 Task: Open Card Intellectual Property Review in Board Sales Pipeline Management and Lead Generation to Workspace Business Writing and add a team member Softage.3@softage.net, a label Purple, a checklist Storytelling, an attachment from your google drive, a color Purple and finally, add a card description 'Plan and execute company team-building workshop' and a comment 'Let us approach this task with a sense of curiosity and a willingness to learn, recognizing that there may be new knowledge or skills to gain.'. Add a start date 'Jan 03, 1900' with a due date 'Jan 10, 1900'
Action: Mouse moved to (261, 171)
Screenshot: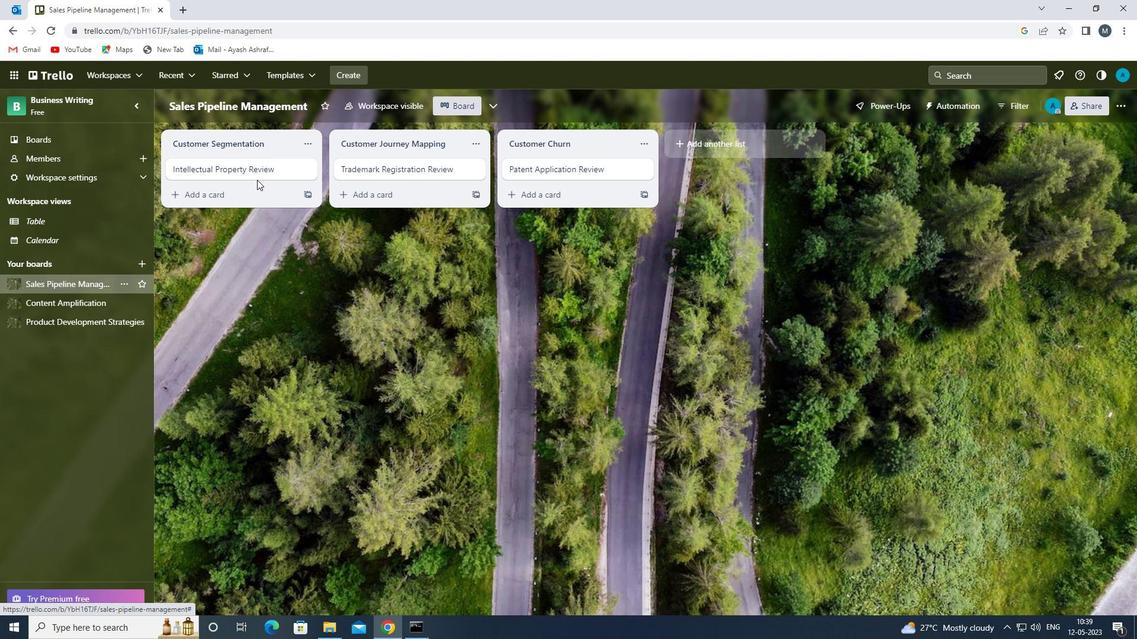 
Action: Mouse pressed left at (261, 171)
Screenshot: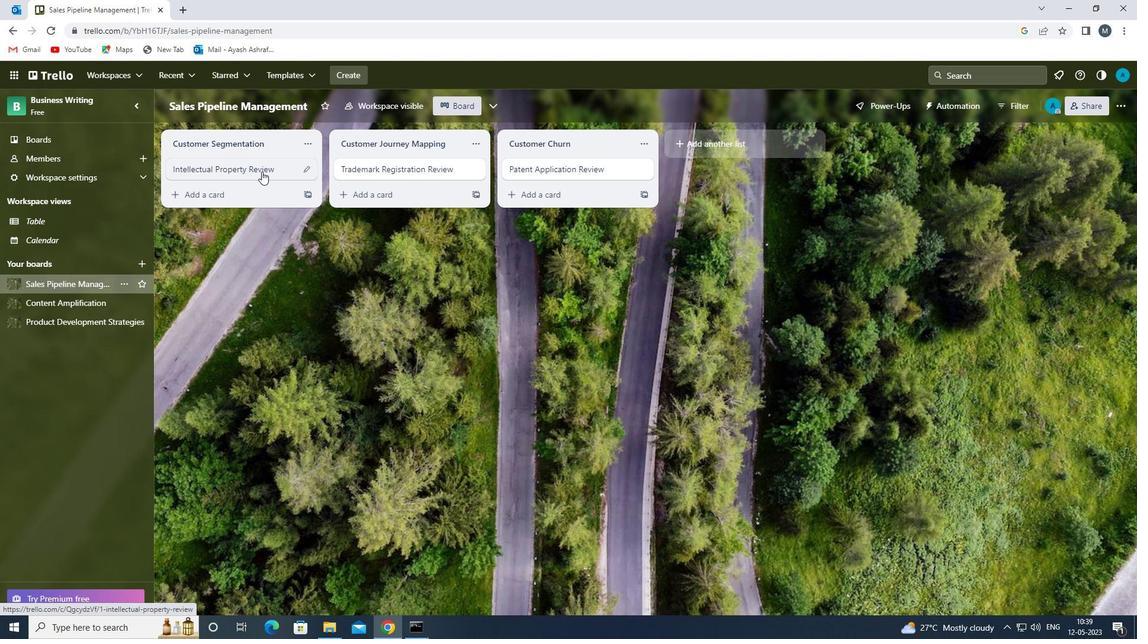 
Action: Mouse moved to (706, 173)
Screenshot: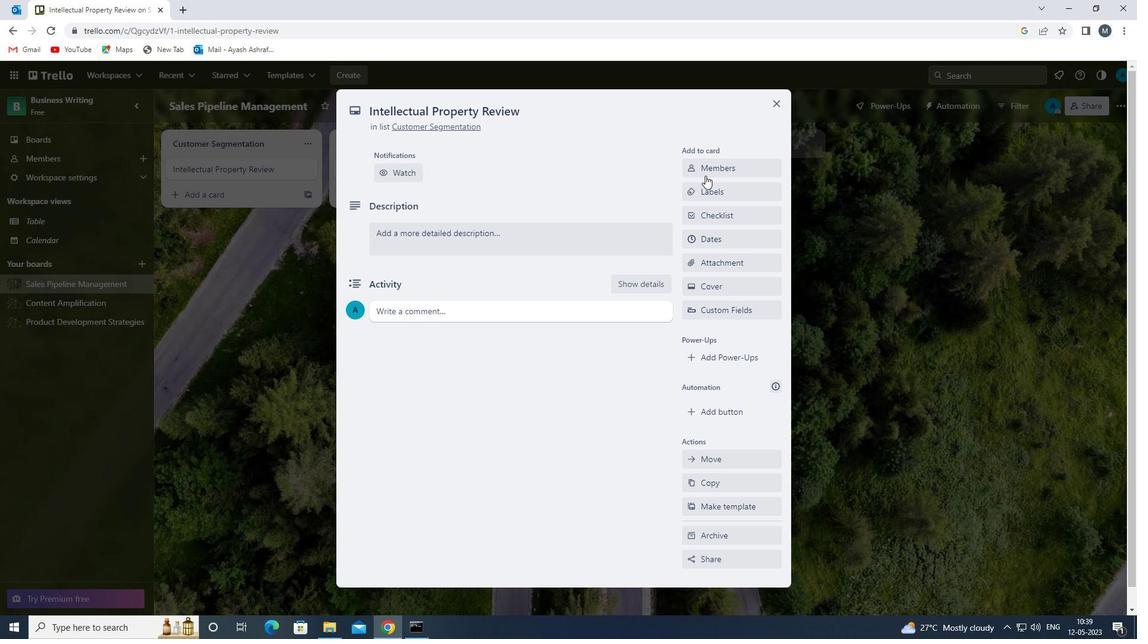 
Action: Mouse pressed left at (706, 173)
Screenshot: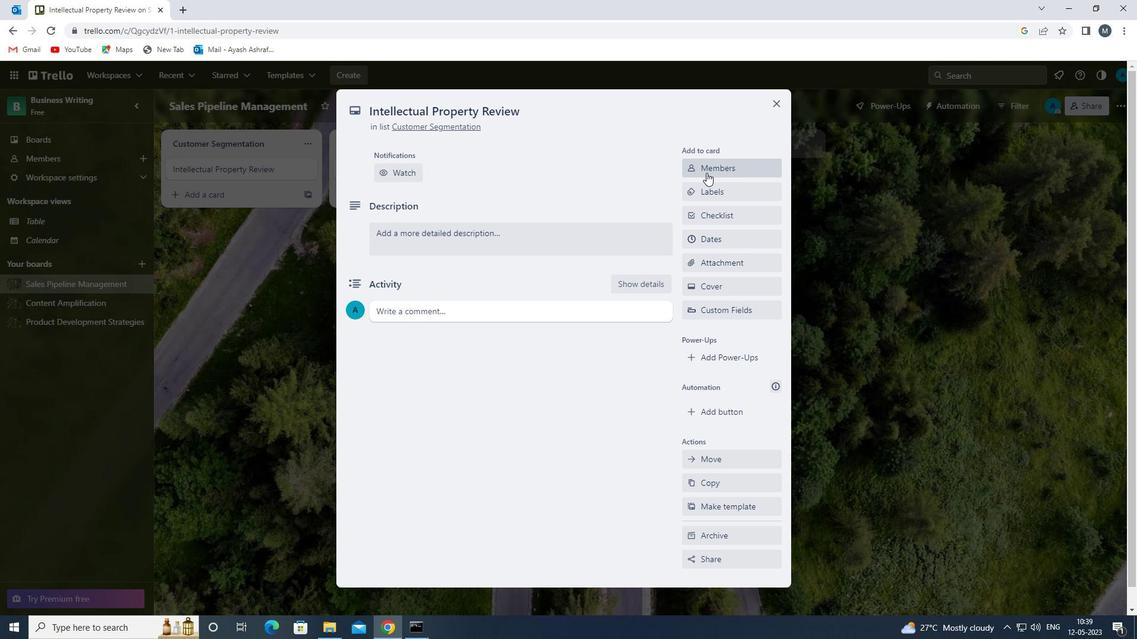 
Action: Mouse moved to (609, 190)
Screenshot: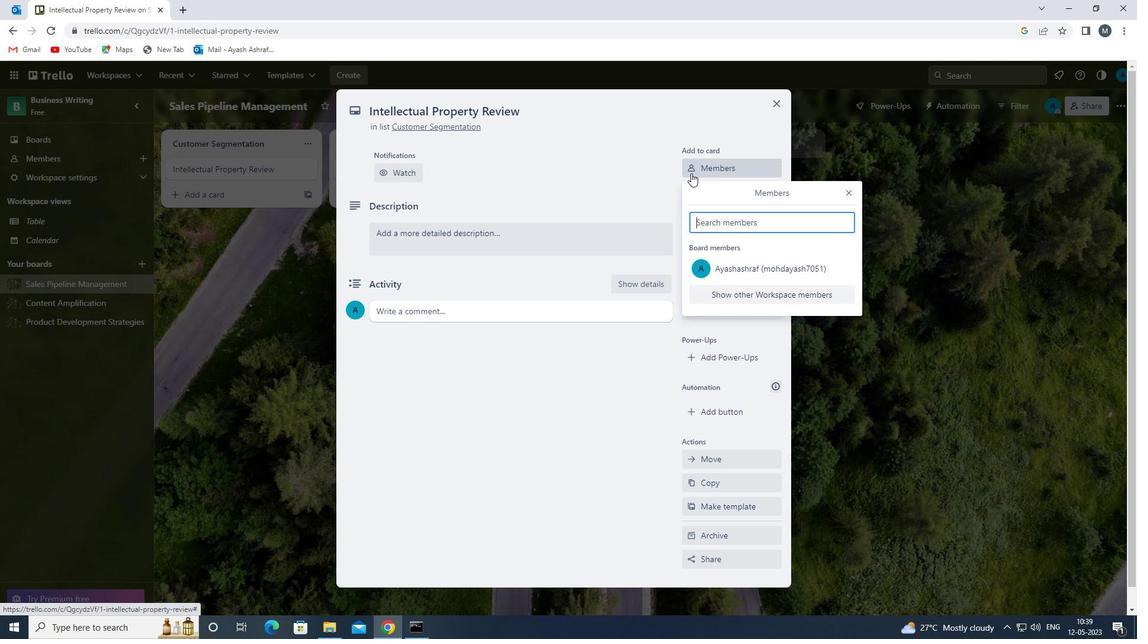 
Action: Key pressed s
Screenshot: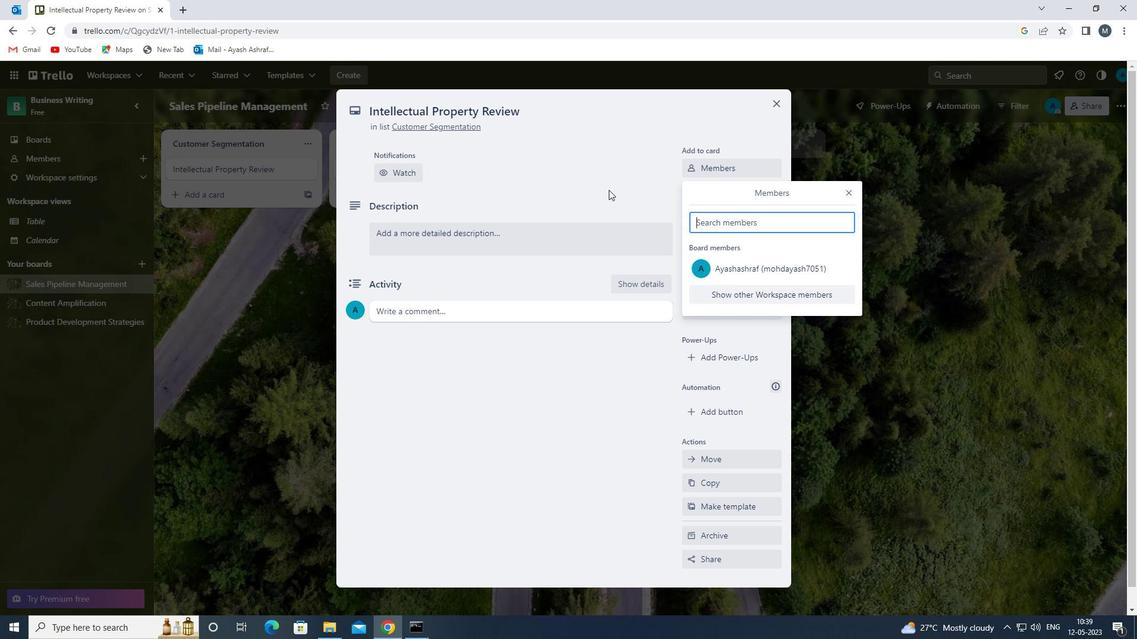 
Action: Mouse moved to (737, 381)
Screenshot: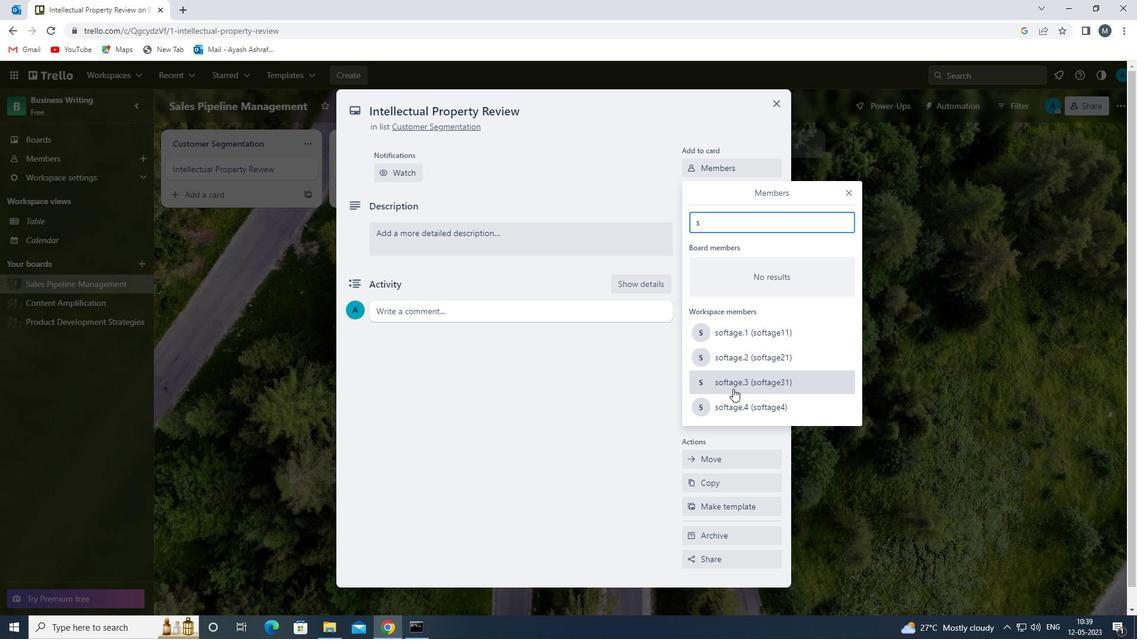 
Action: Mouse pressed left at (737, 381)
Screenshot: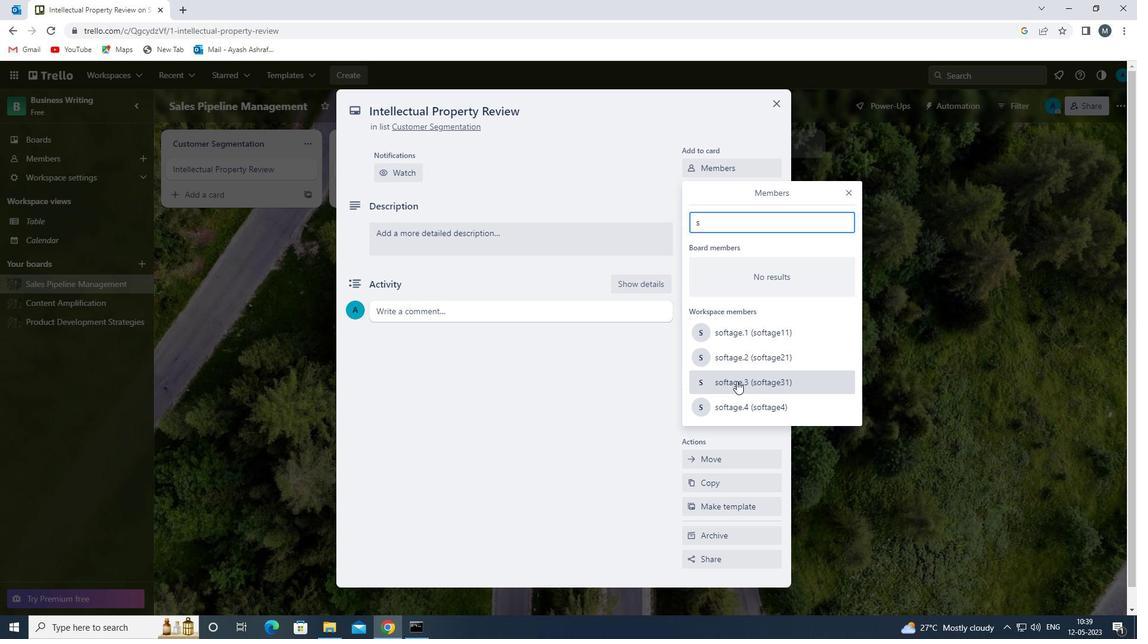 
Action: Mouse moved to (844, 185)
Screenshot: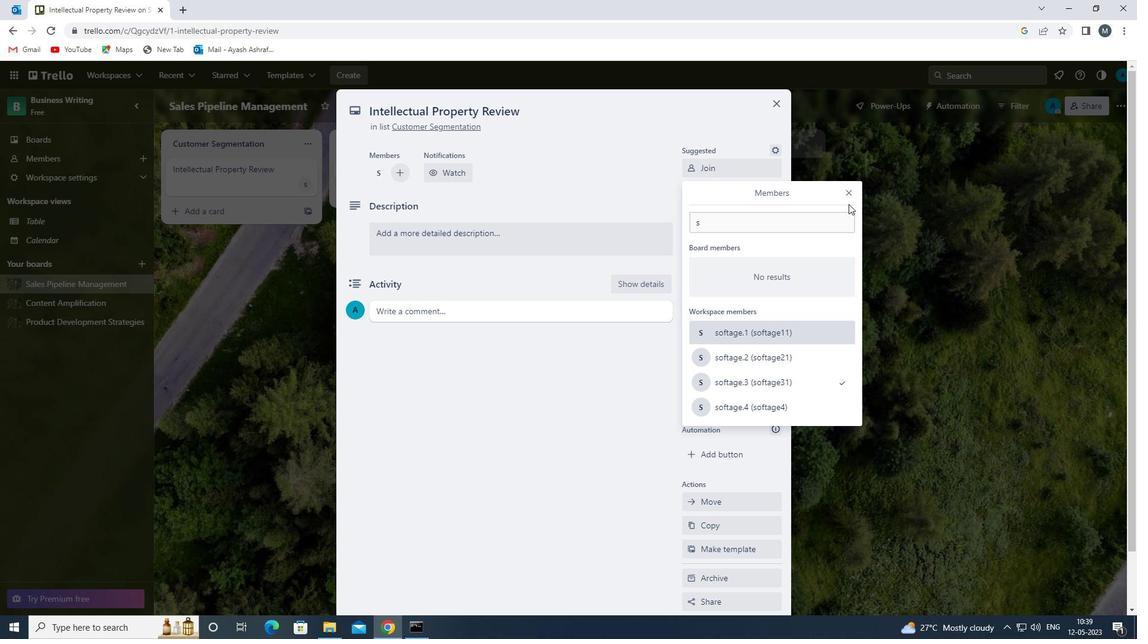
Action: Mouse pressed left at (844, 185)
Screenshot: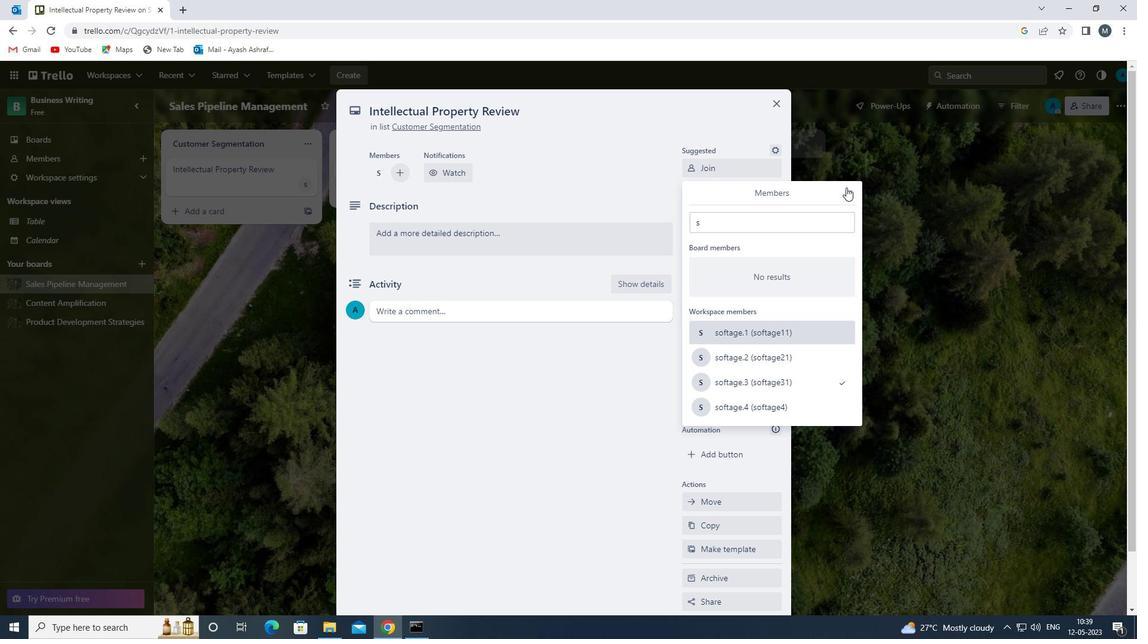 
Action: Mouse moved to (725, 230)
Screenshot: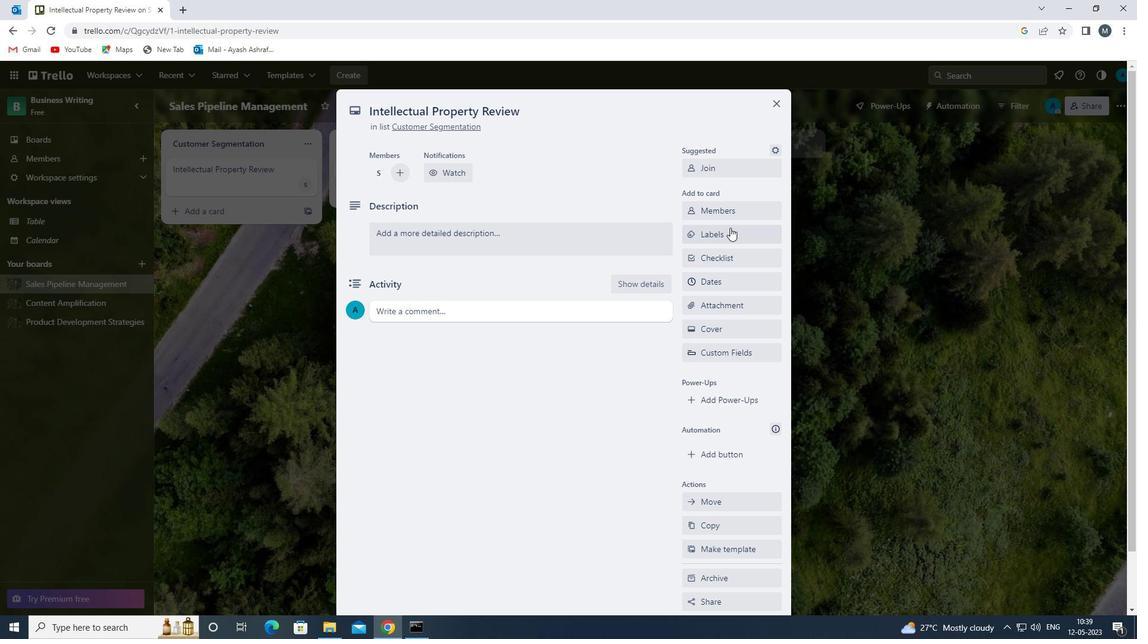 
Action: Mouse pressed left at (725, 230)
Screenshot: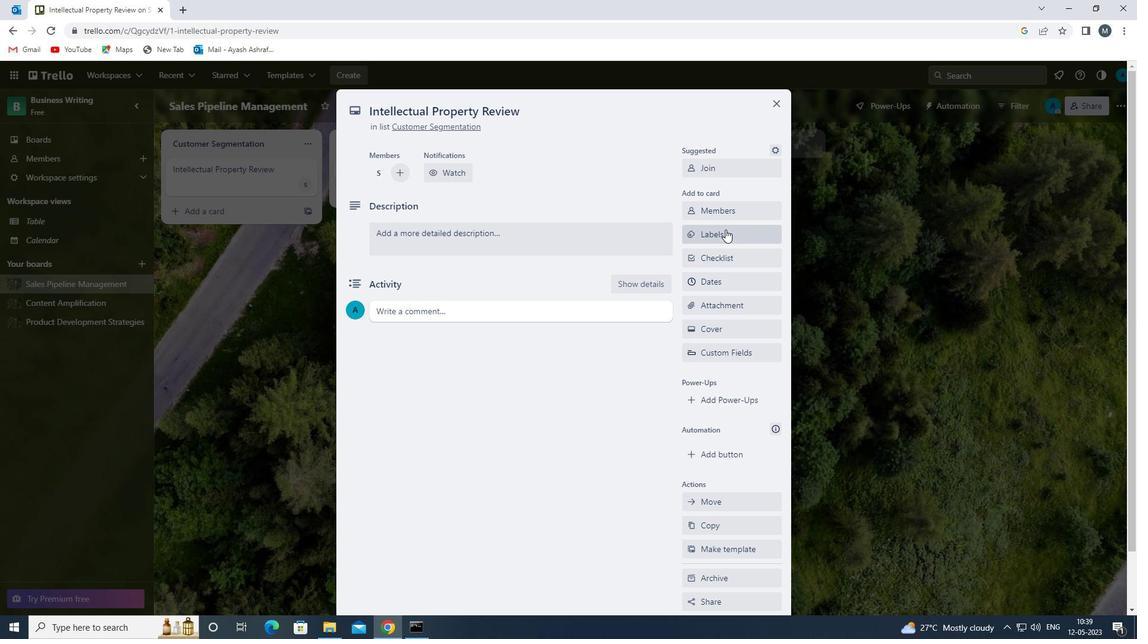 
Action: Mouse moved to (698, 418)
Screenshot: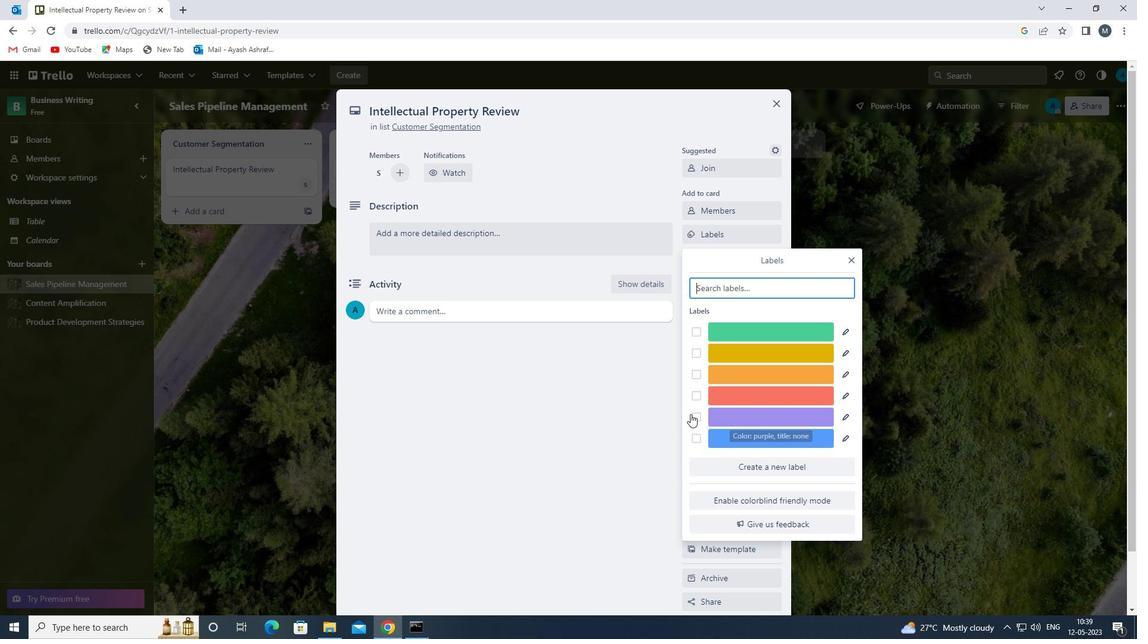 
Action: Mouse pressed left at (698, 418)
Screenshot: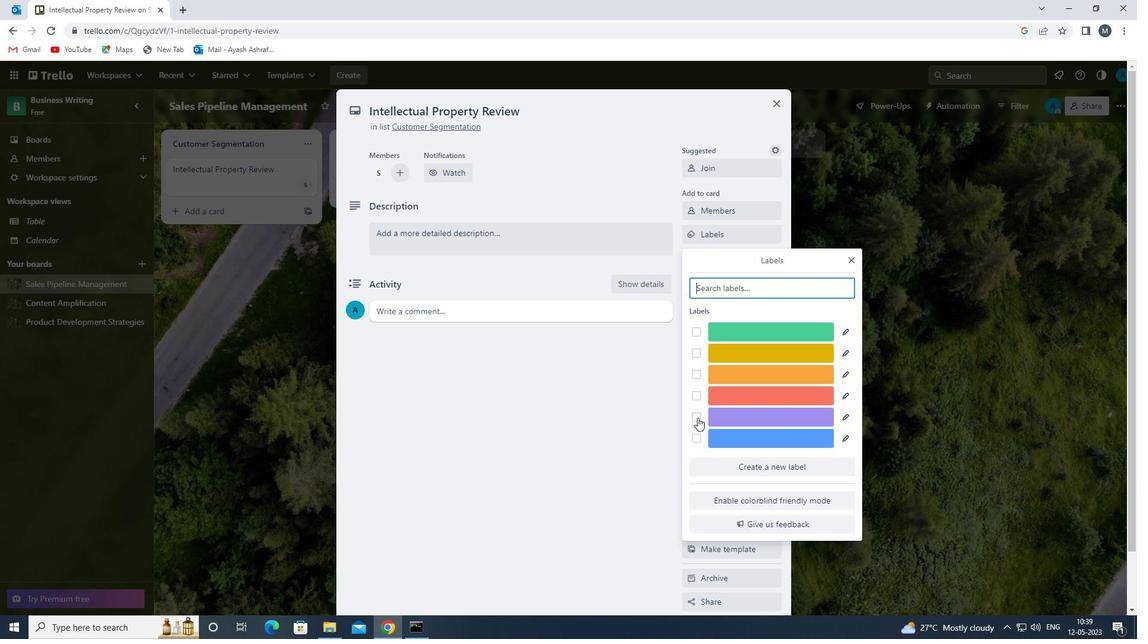 
Action: Mouse moved to (853, 263)
Screenshot: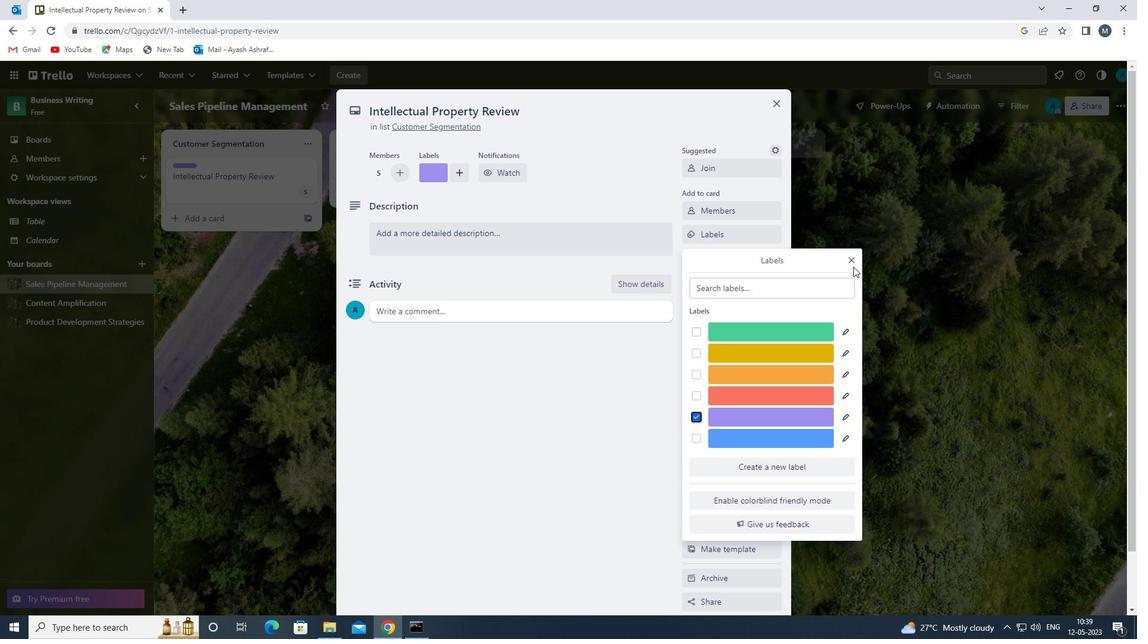 
Action: Mouse pressed left at (853, 263)
Screenshot: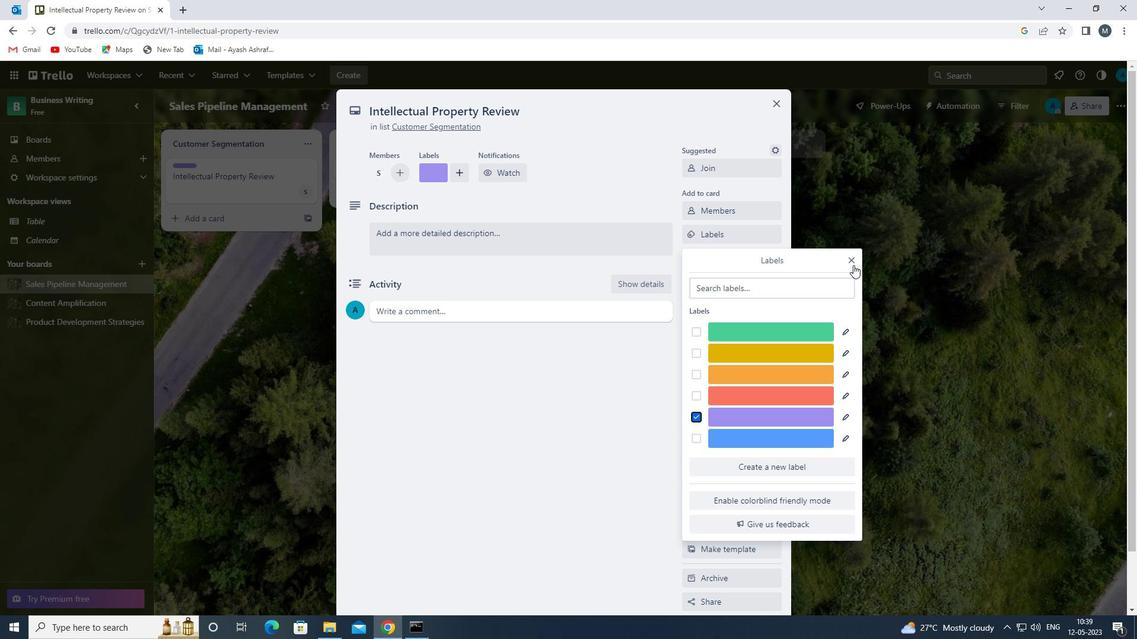 
Action: Mouse moved to (734, 254)
Screenshot: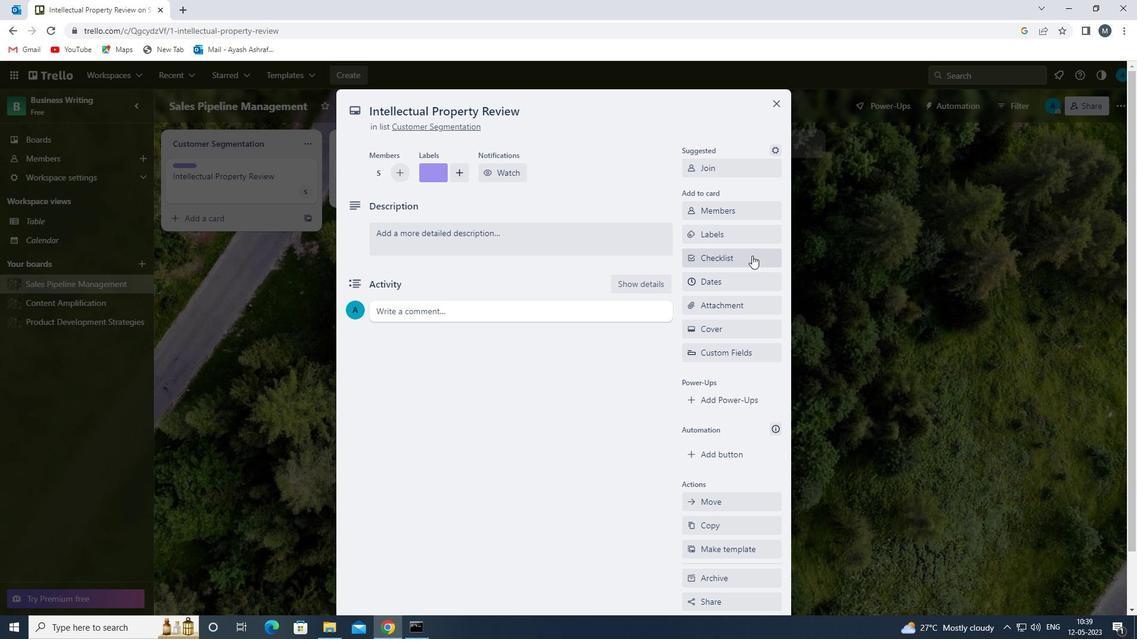 
Action: Mouse pressed left at (734, 254)
Screenshot: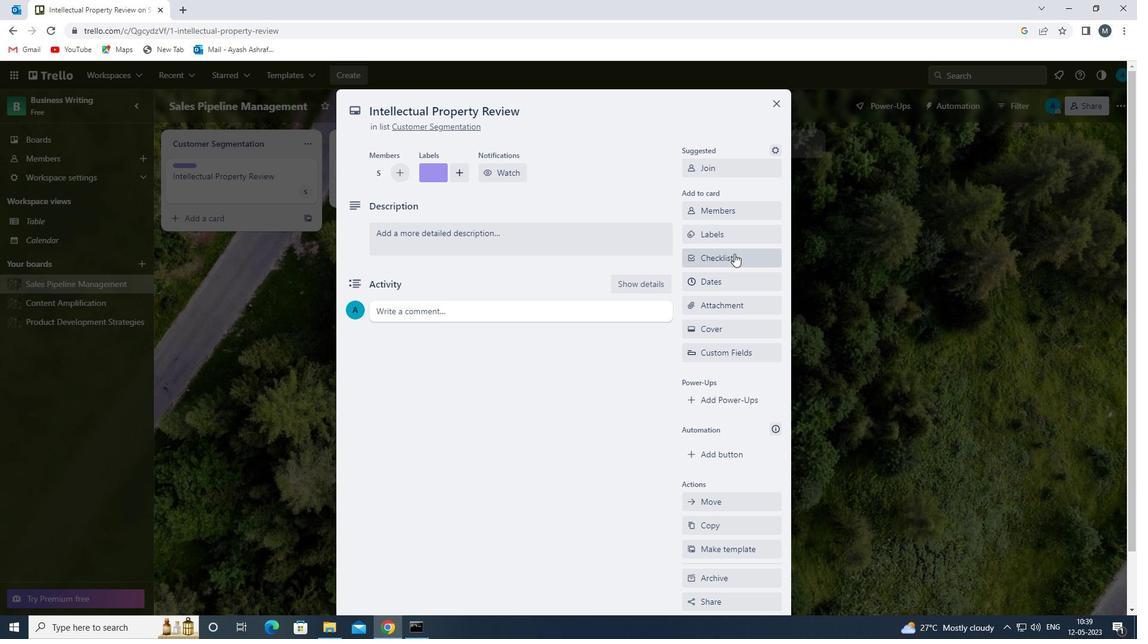 
Action: Mouse moved to (727, 334)
Screenshot: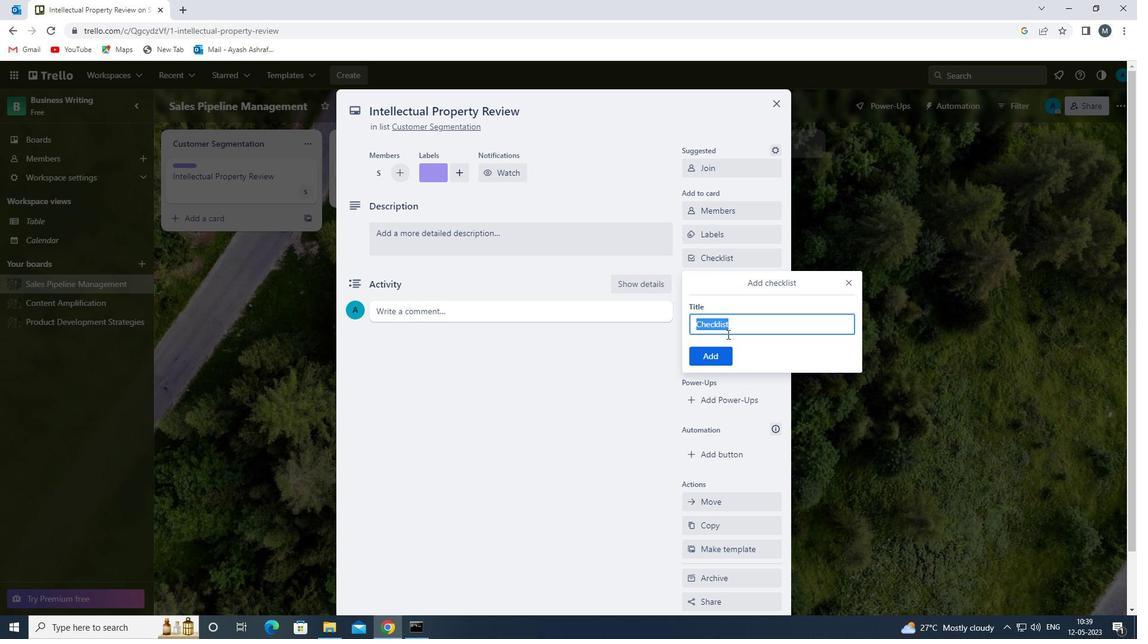 
Action: Key pressed <Key.shift>S
Screenshot: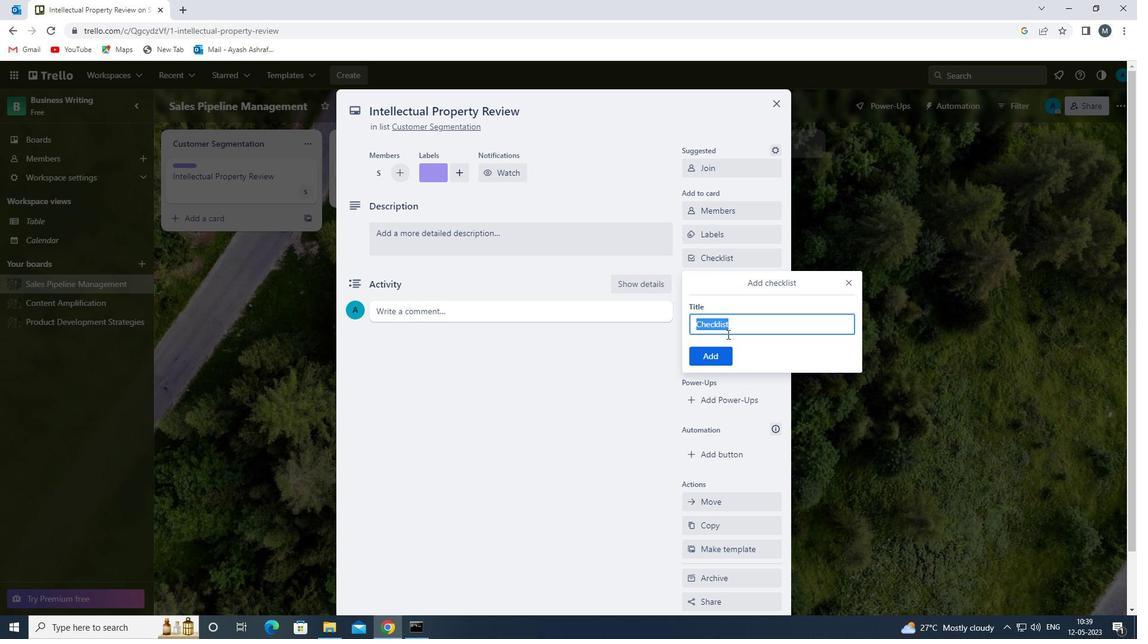 
Action: Mouse moved to (778, 357)
Screenshot: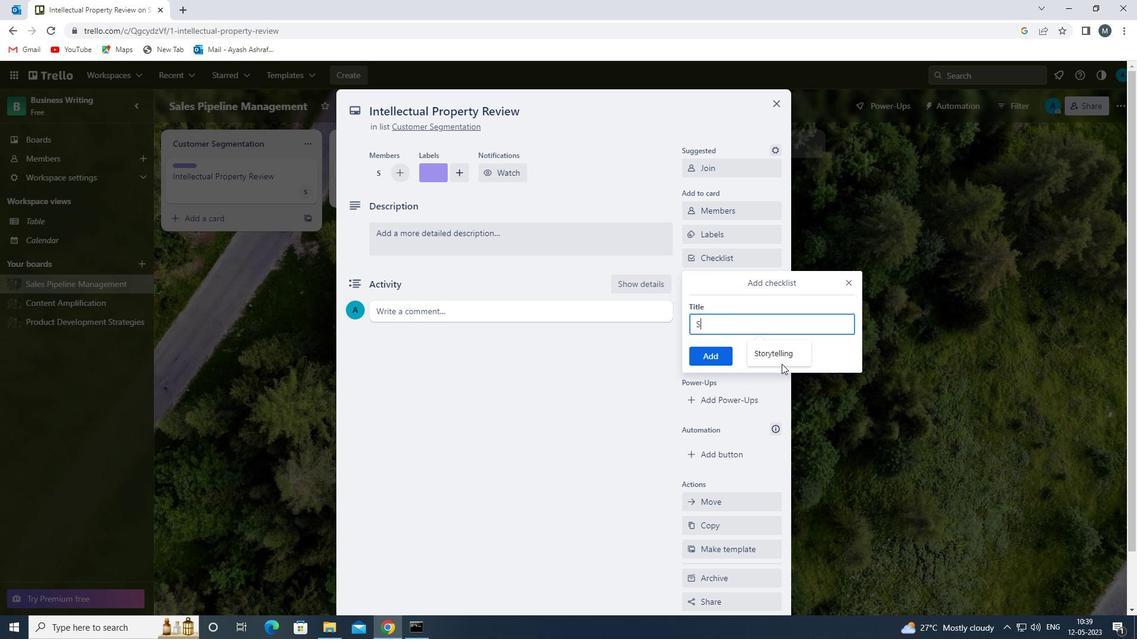 
Action: Mouse pressed left at (778, 357)
Screenshot: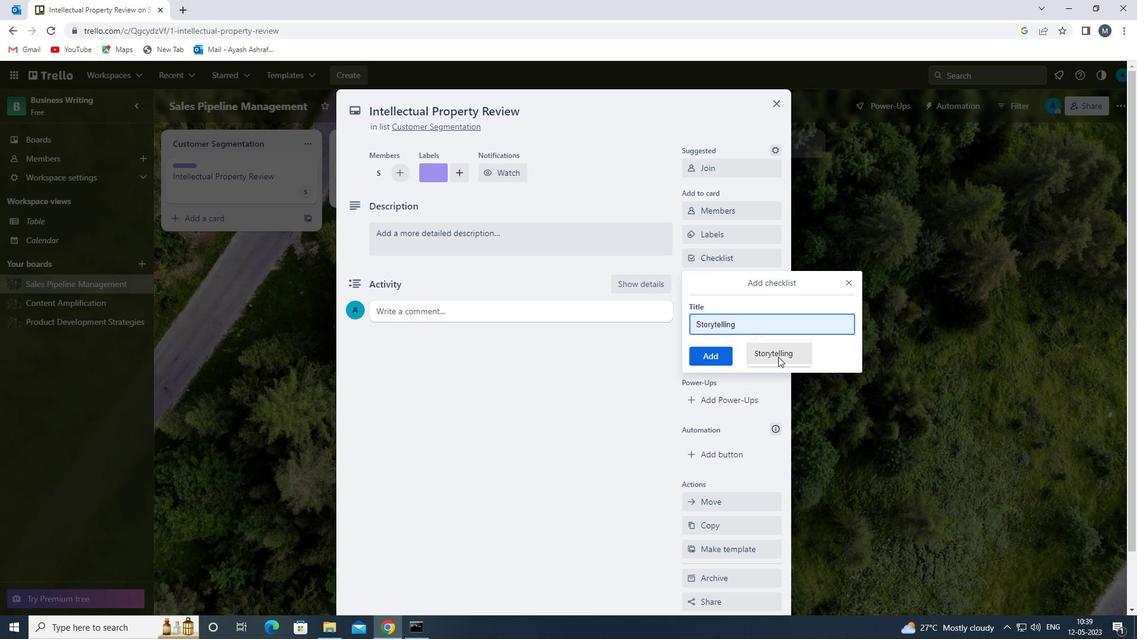 
Action: Mouse moved to (709, 359)
Screenshot: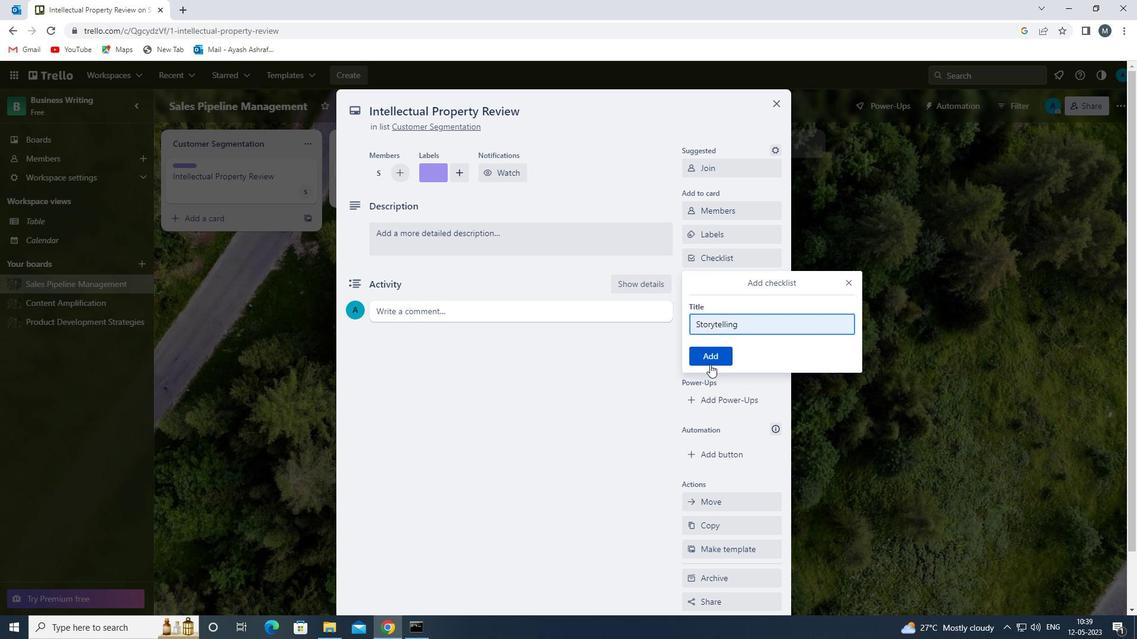 
Action: Mouse pressed left at (709, 359)
Screenshot: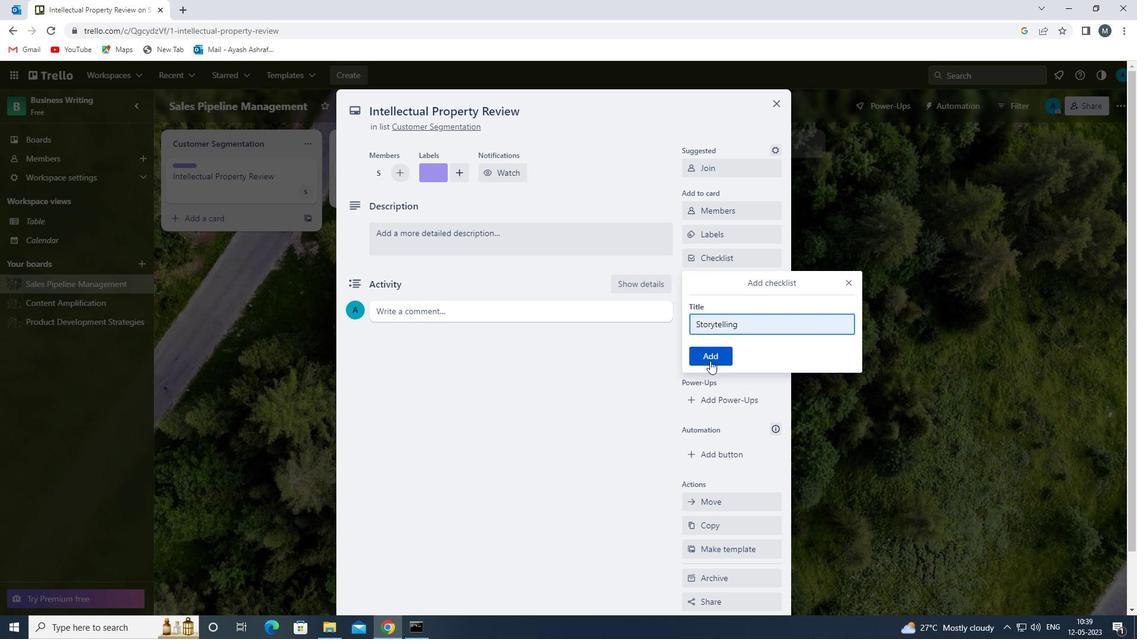 
Action: Mouse moved to (722, 308)
Screenshot: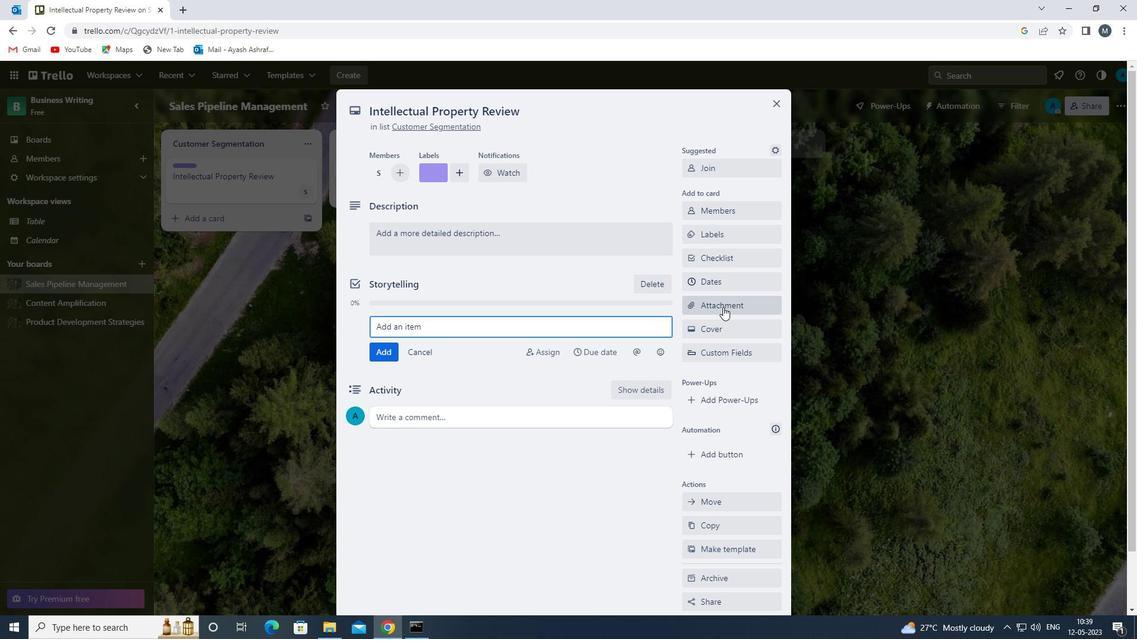
Action: Mouse pressed left at (722, 308)
Screenshot: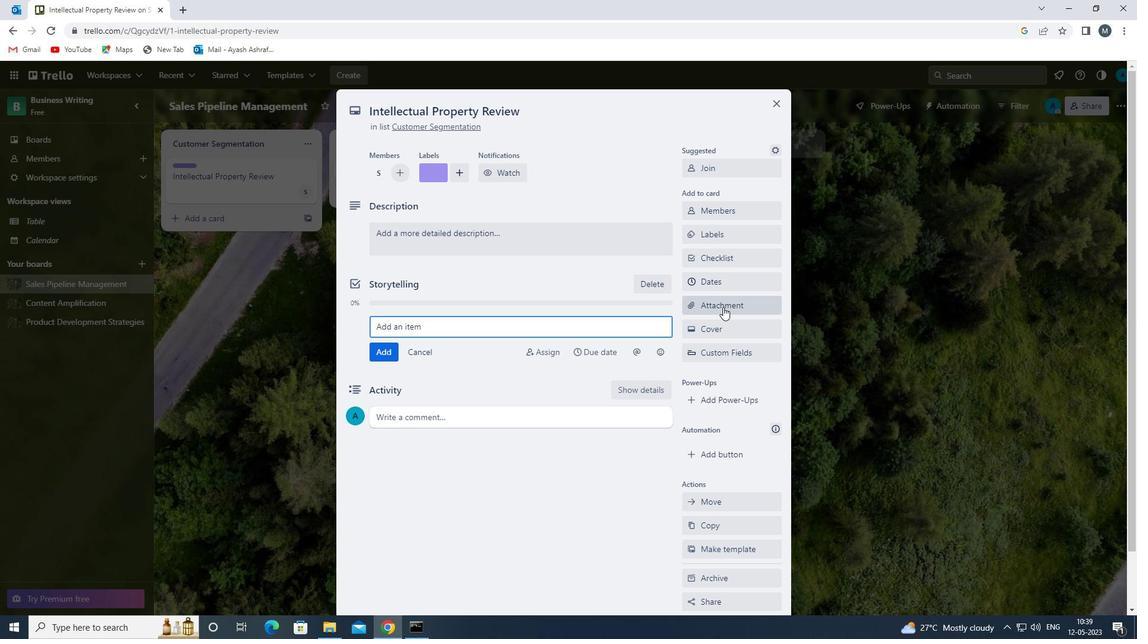 
Action: Mouse moved to (729, 391)
Screenshot: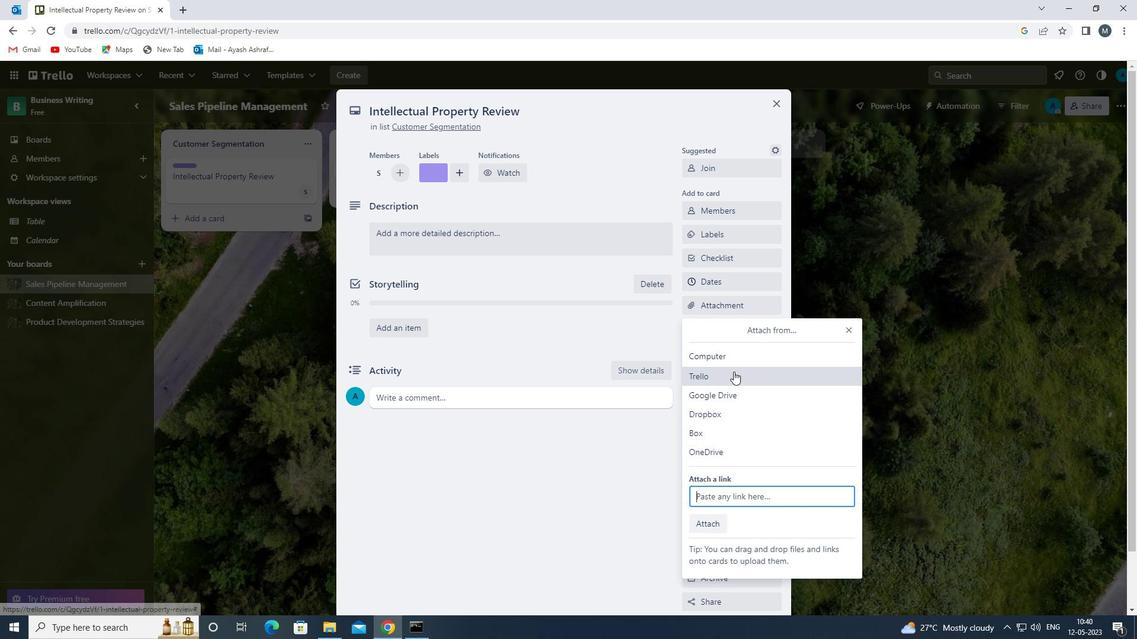
Action: Mouse pressed left at (729, 391)
Screenshot: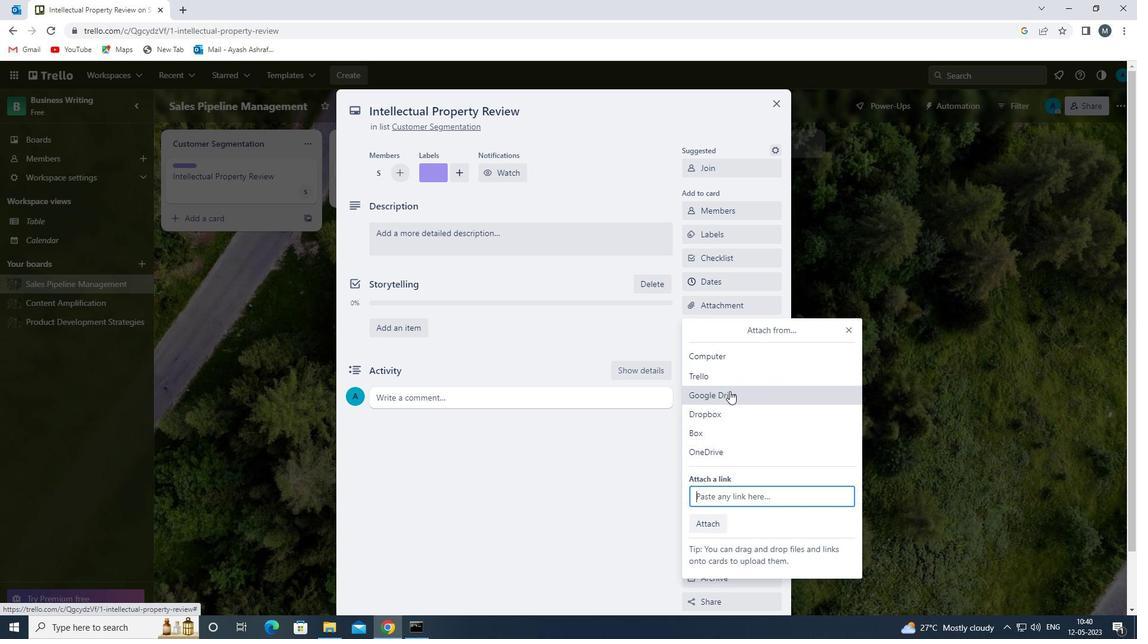 
Action: Mouse moved to (363, 310)
Screenshot: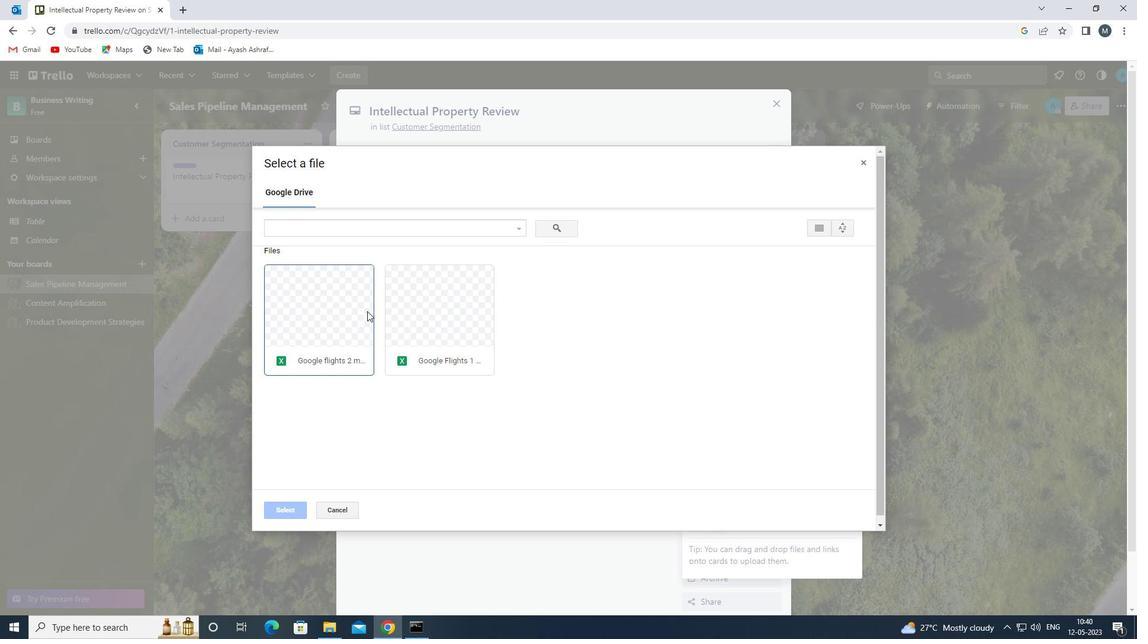 
Action: Mouse pressed left at (363, 310)
Screenshot: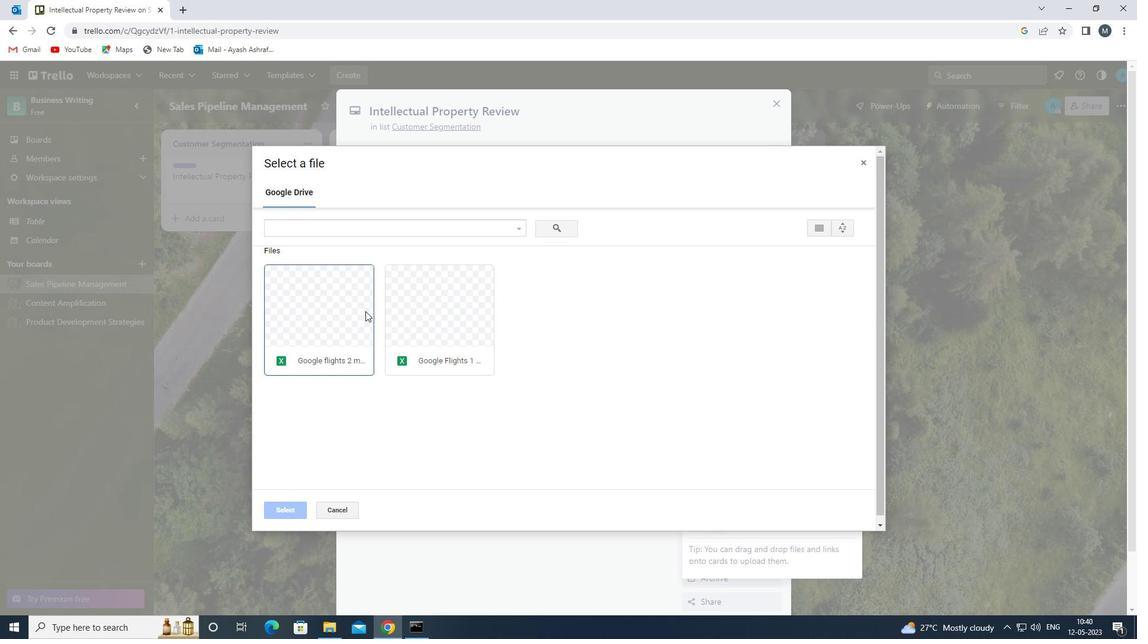 
Action: Mouse moved to (296, 515)
Screenshot: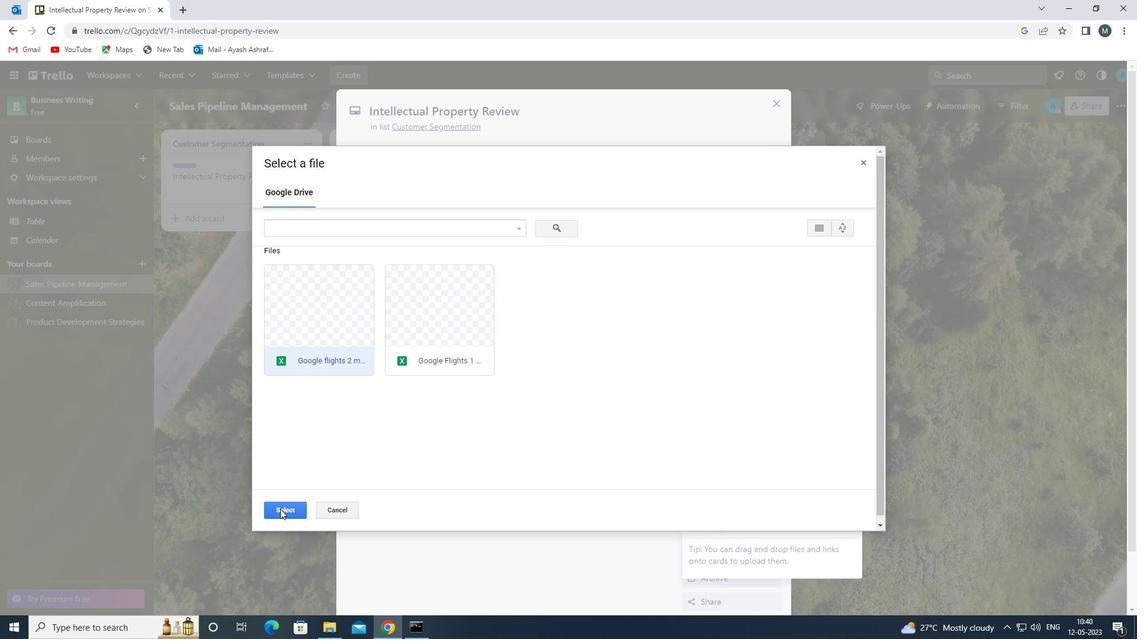 
Action: Mouse pressed left at (296, 515)
Screenshot: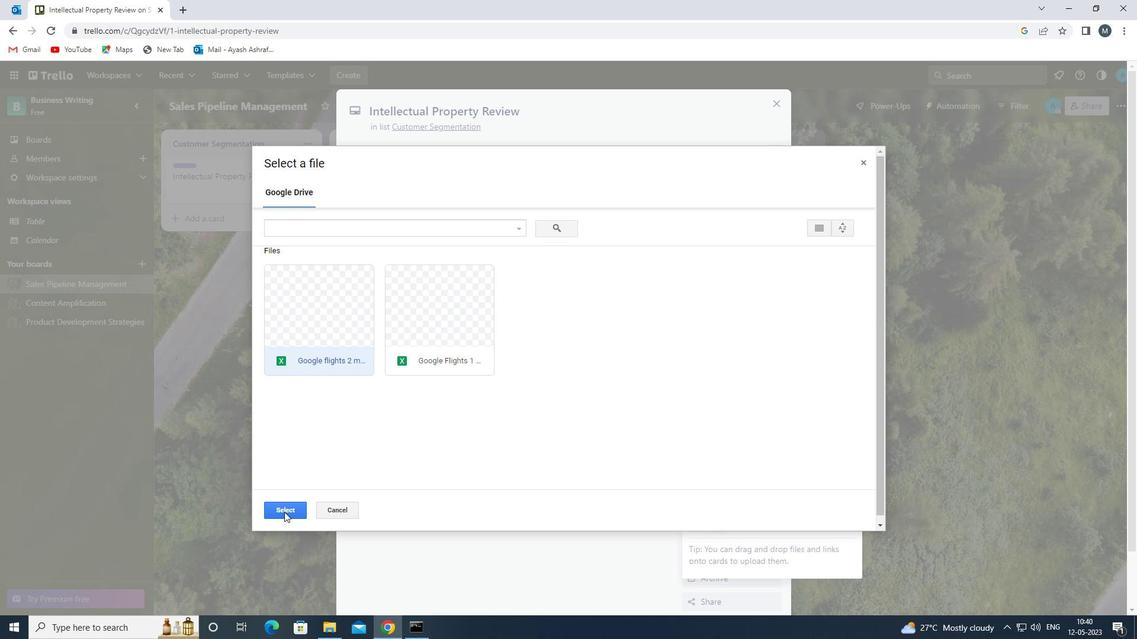 
Action: Mouse moved to (722, 329)
Screenshot: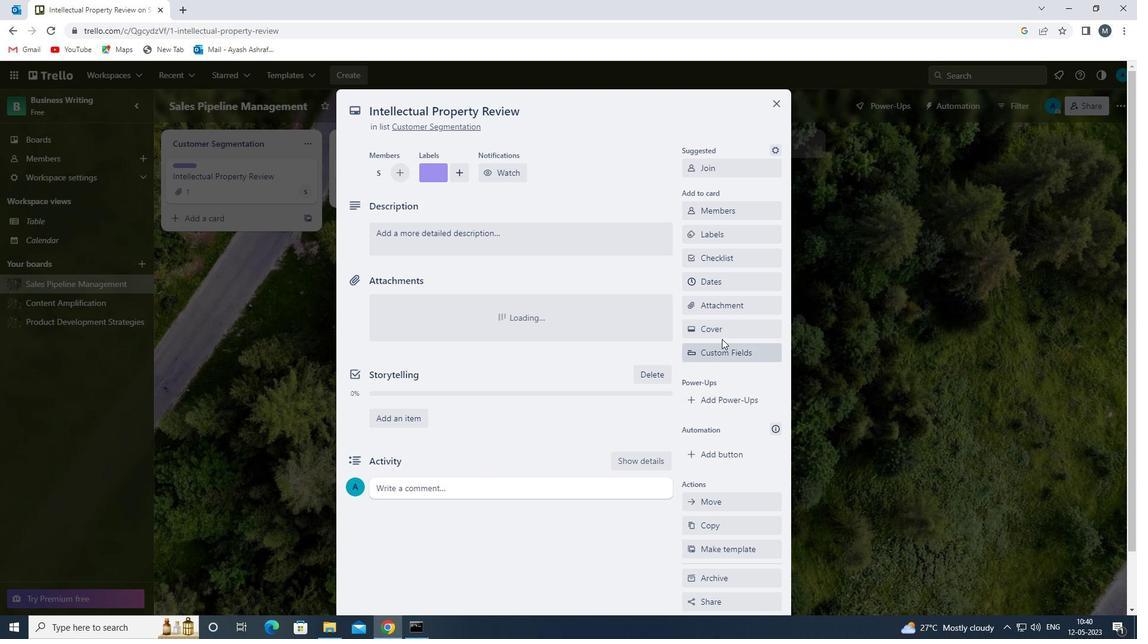 
Action: Mouse pressed left at (722, 329)
Screenshot: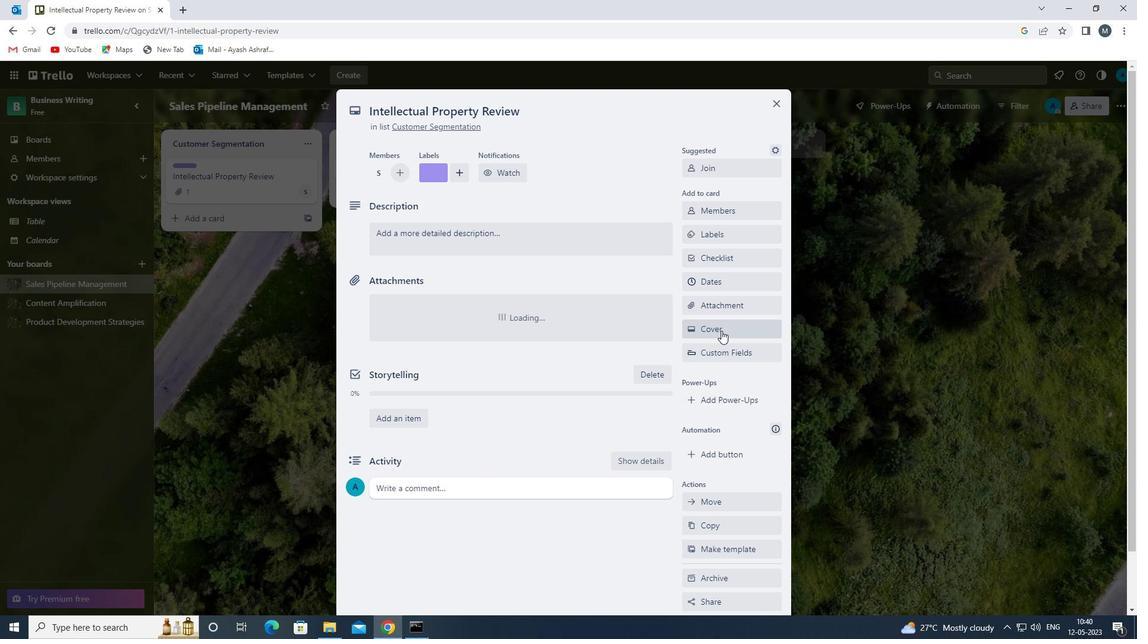 
Action: Mouse moved to (834, 379)
Screenshot: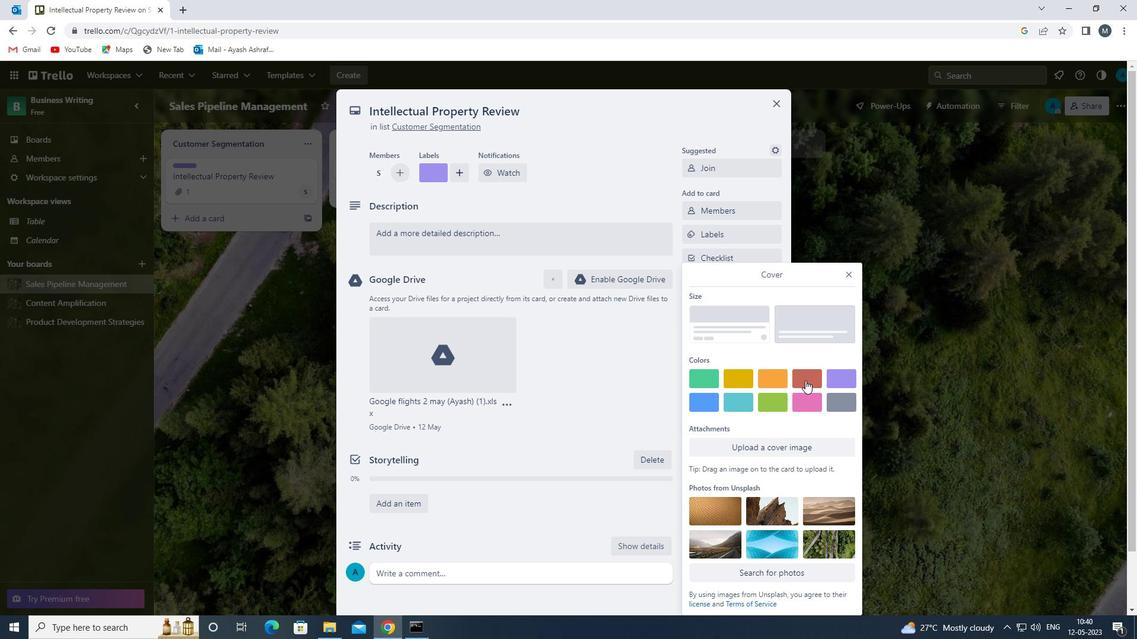 
Action: Mouse pressed left at (834, 379)
Screenshot: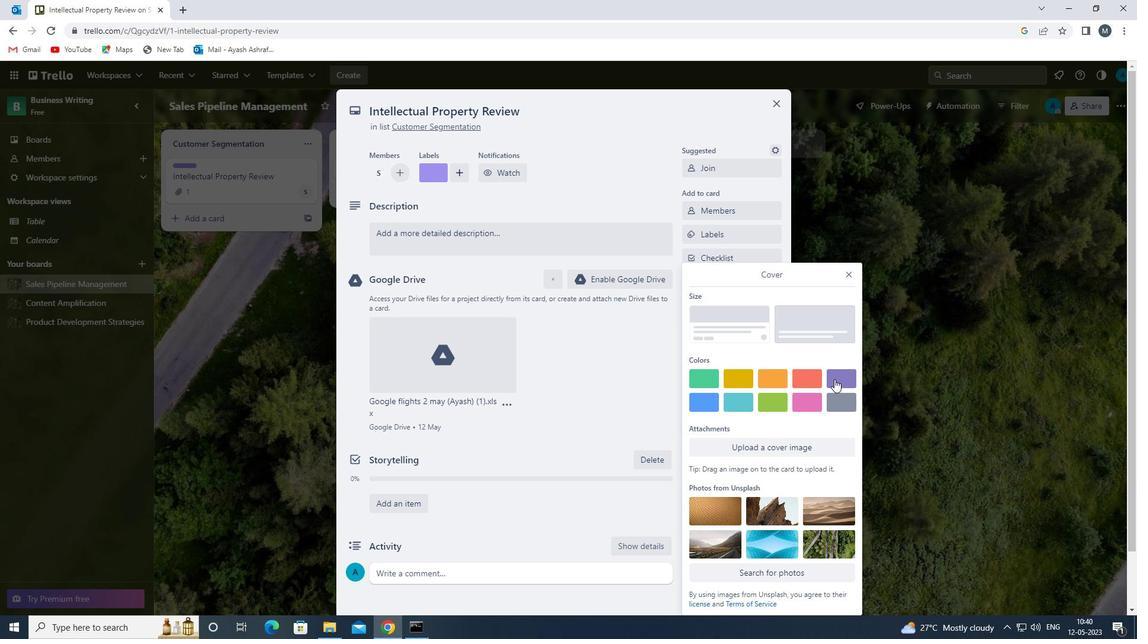 
Action: Mouse moved to (848, 252)
Screenshot: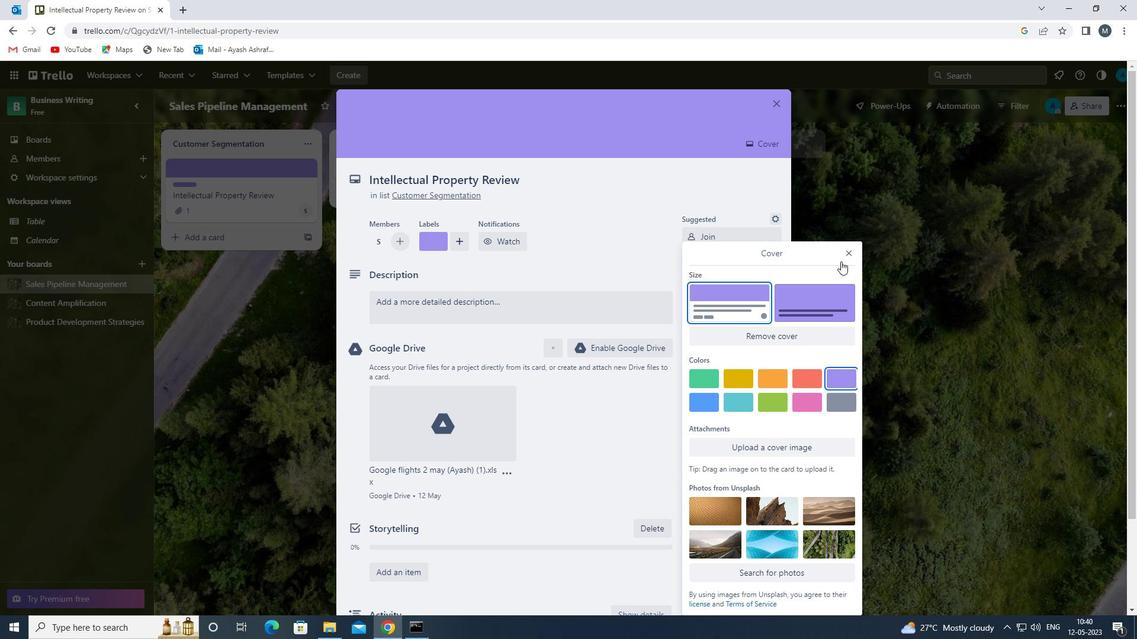 
Action: Mouse pressed left at (848, 252)
Screenshot: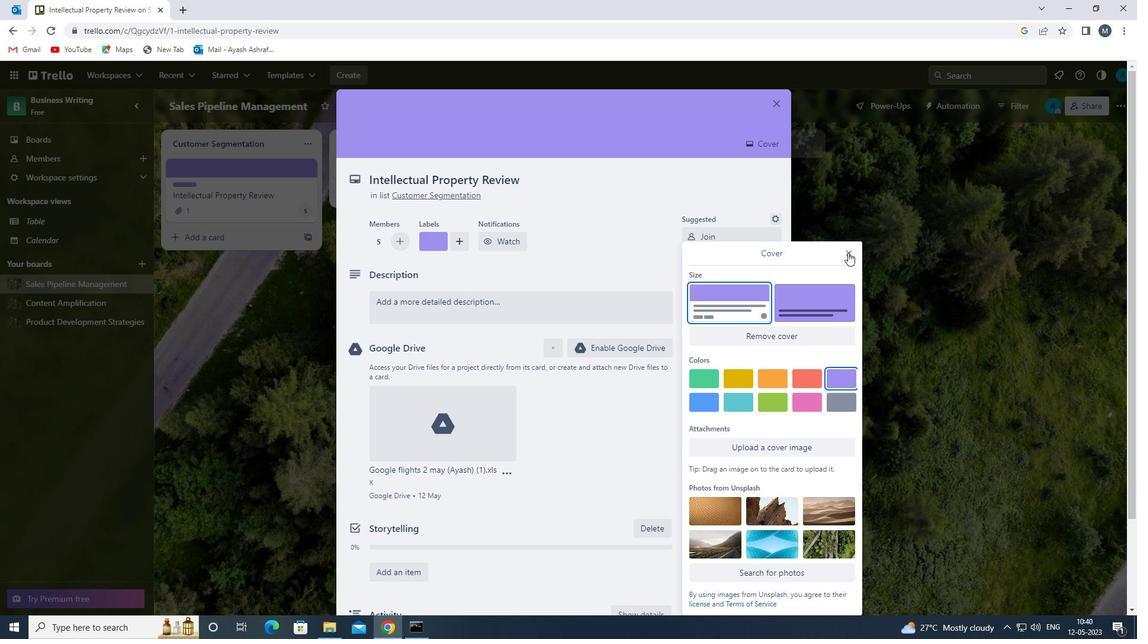 
Action: Mouse moved to (465, 302)
Screenshot: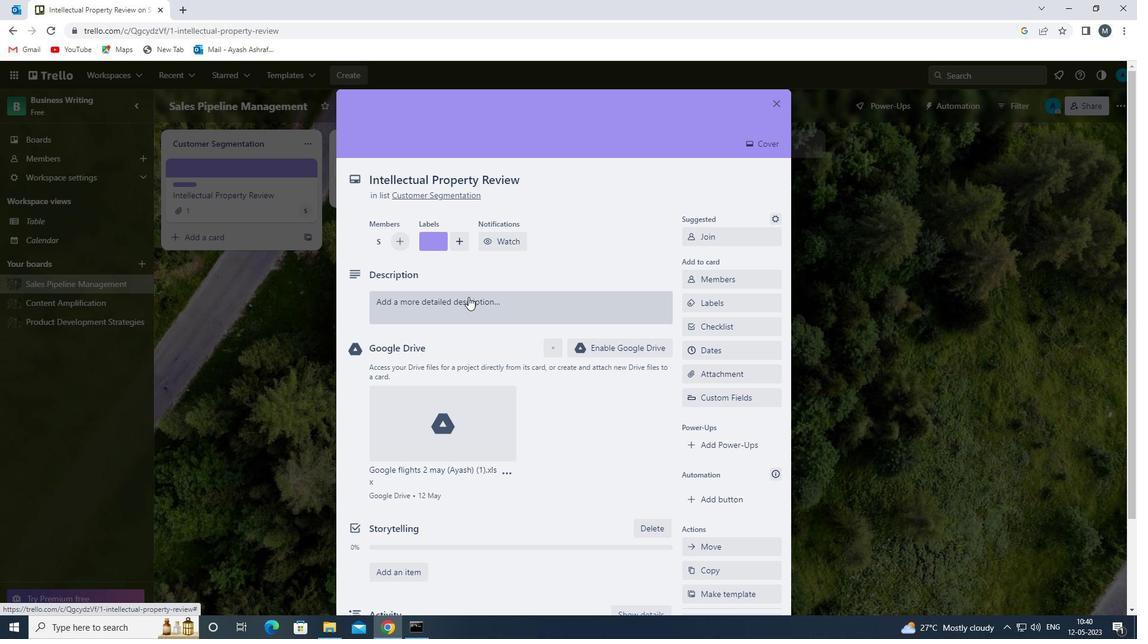 
Action: Mouse pressed left at (465, 302)
Screenshot: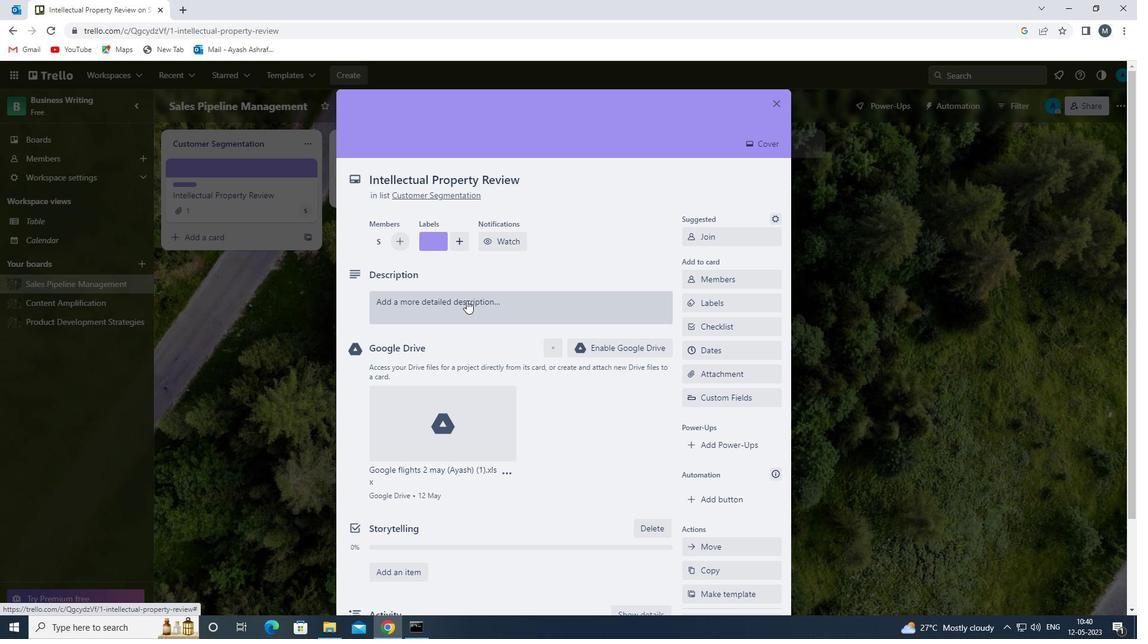 
Action: Mouse moved to (456, 361)
Screenshot: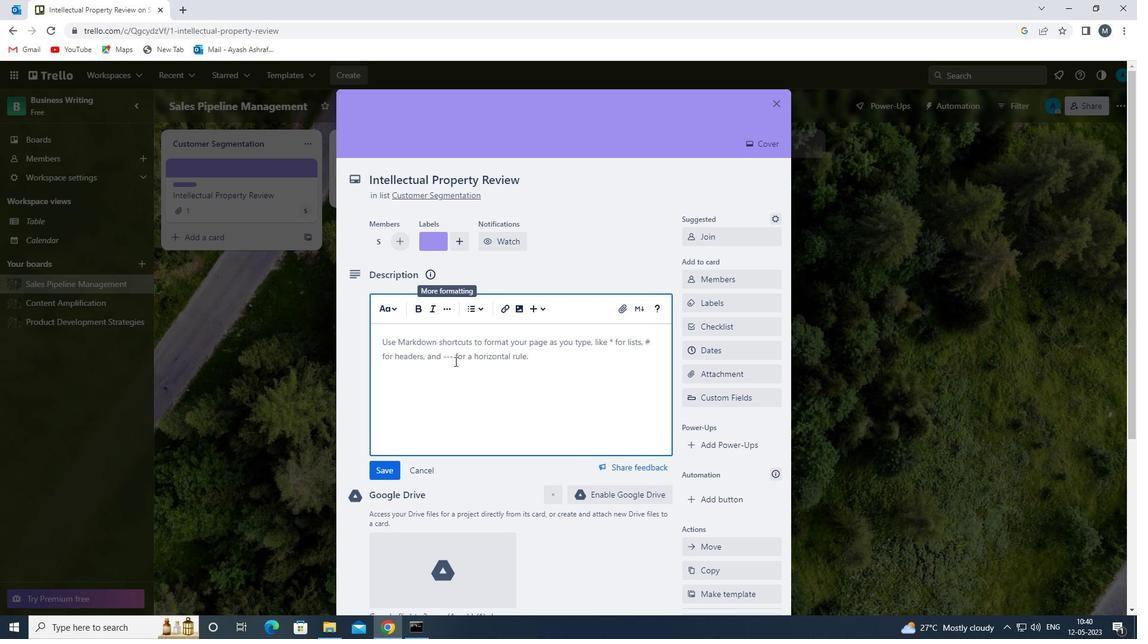 
Action: Key pressed <Key.shift>PLAN<Key.space>AND<Key.space>ECECUTE<Key.space>COMPANY<Key.space>TEAM-BUILDING<Key.space>WORKSHOP
Screenshot: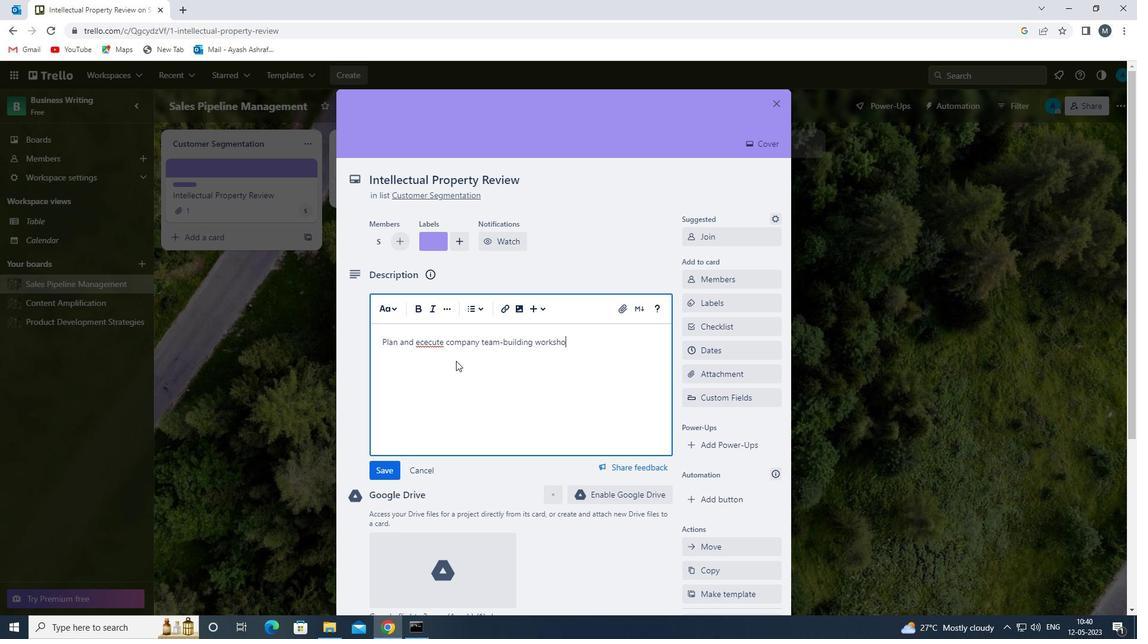 
Action: Mouse moved to (423, 344)
Screenshot: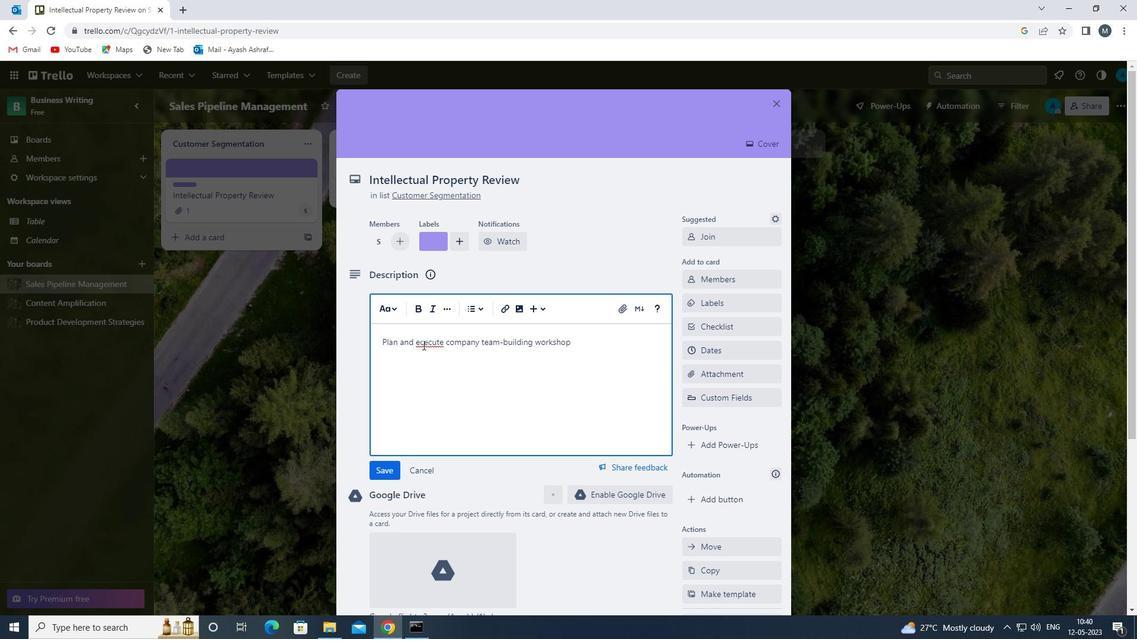 
Action: Mouse pressed left at (423, 344)
Screenshot: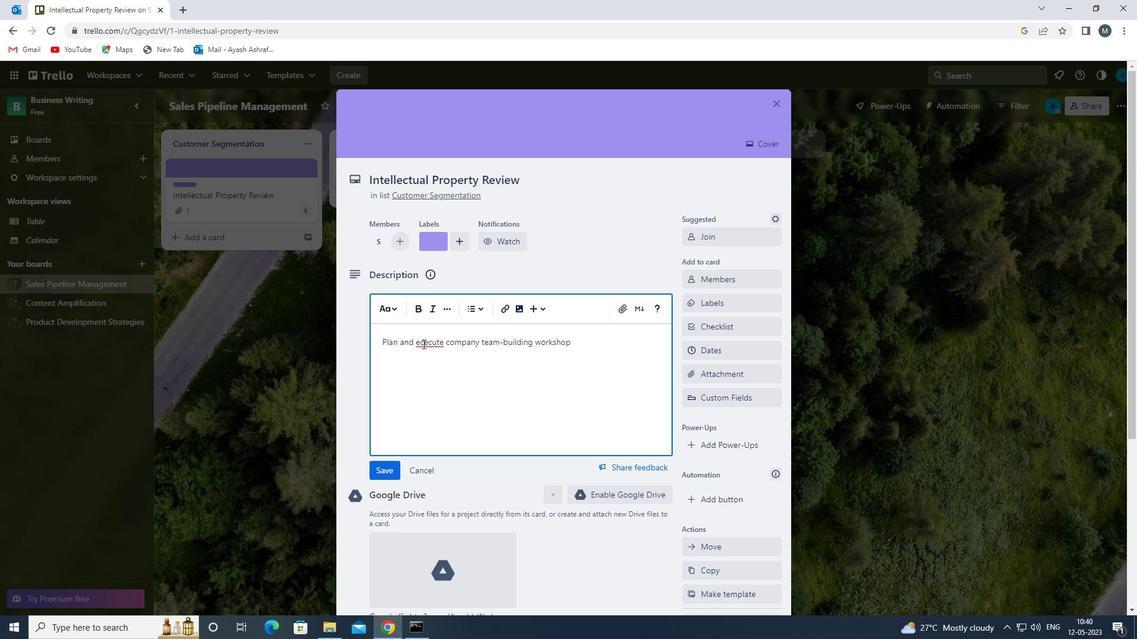 
Action: Mouse moved to (426, 340)
Screenshot: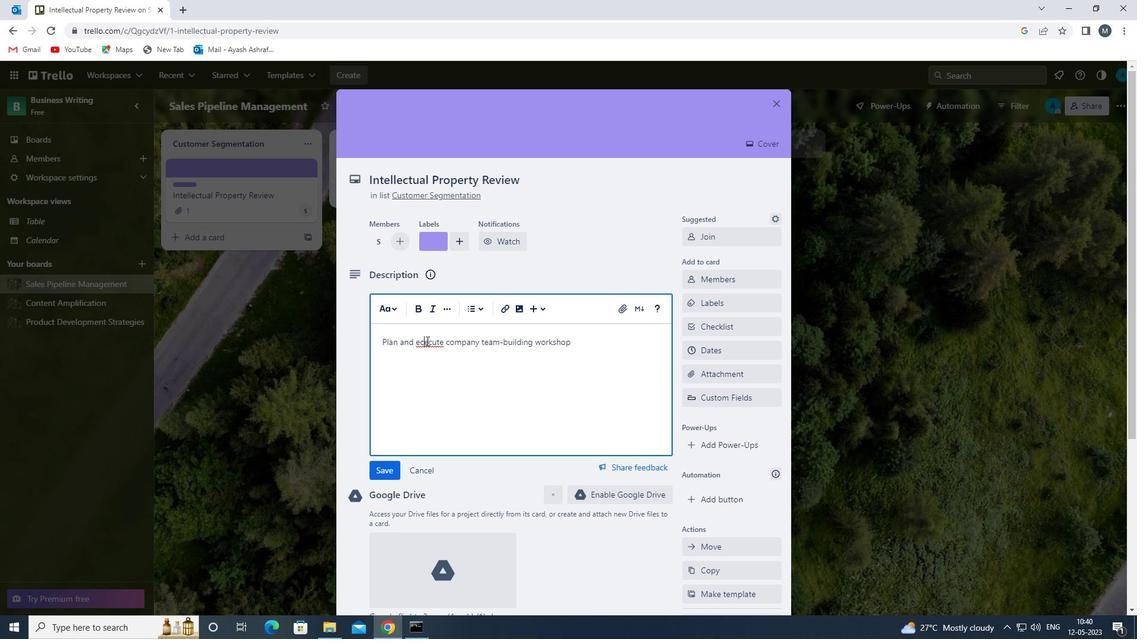 
Action: Key pressed <Key.backspace>X
Screenshot: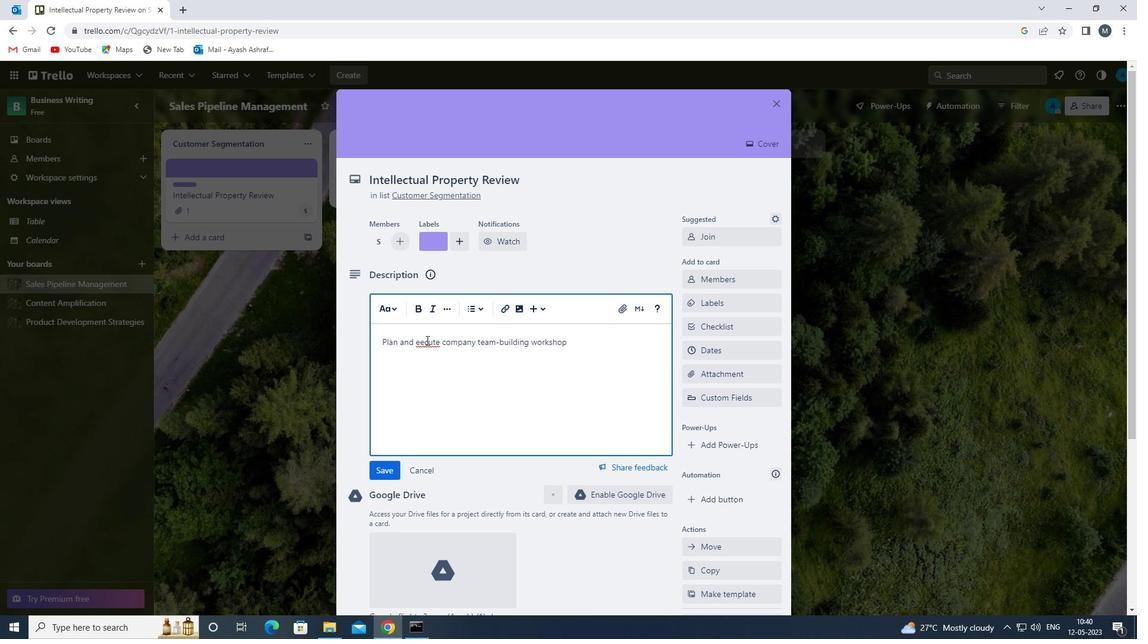 
Action: Mouse moved to (575, 346)
Screenshot: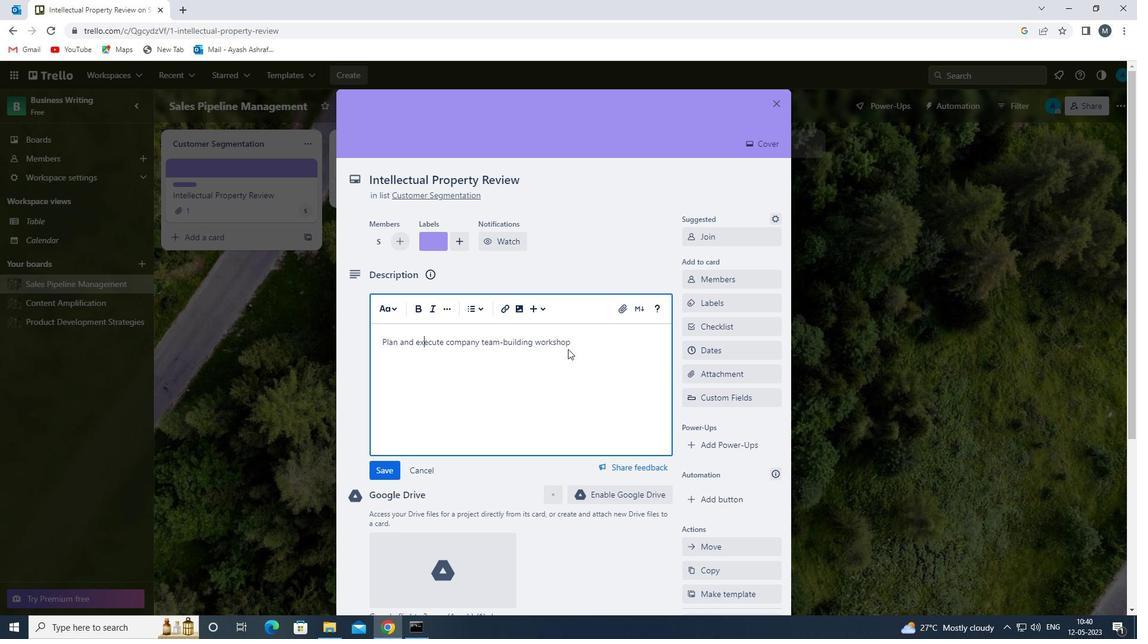 
Action: Mouse pressed left at (575, 346)
Screenshot: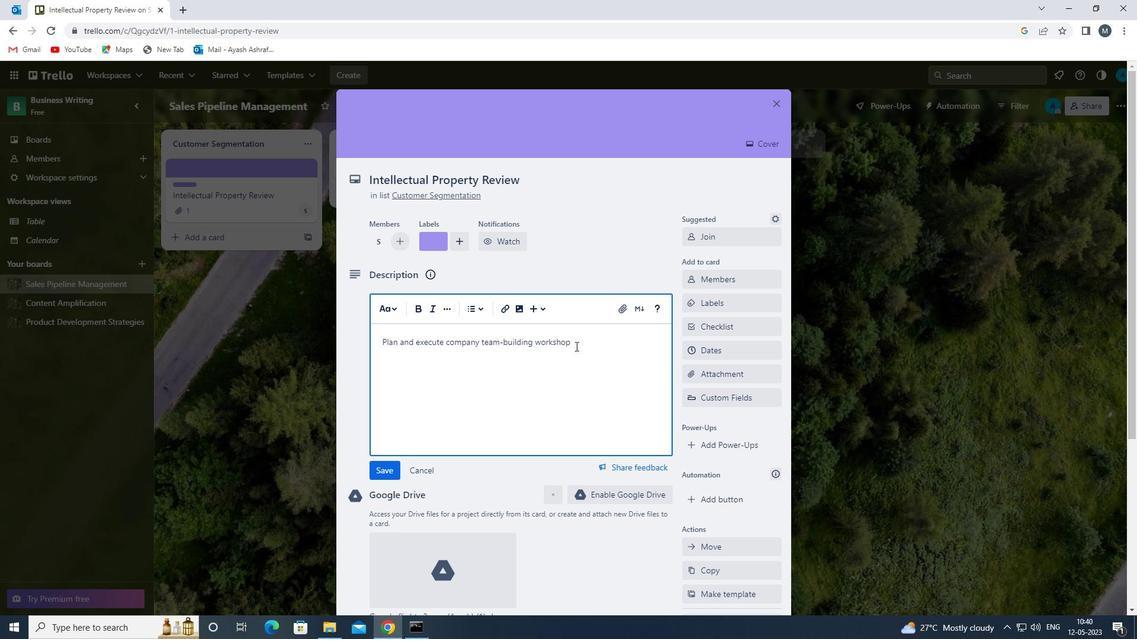 
Action: Mouse moved to (392, 469)
Screenshot: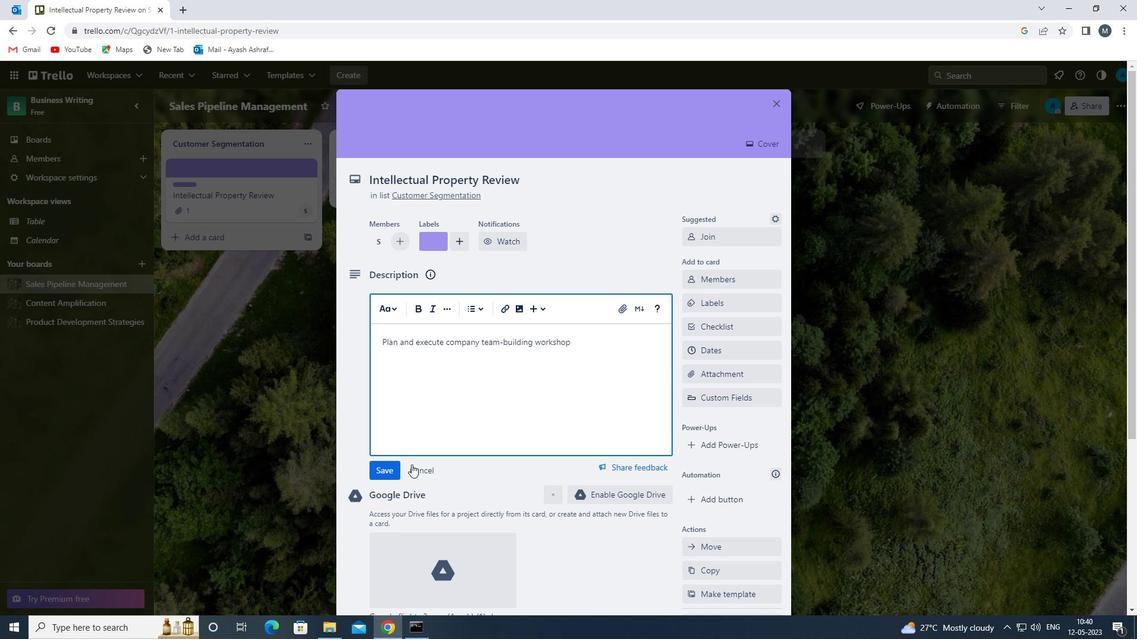 
Action: Mouse pressed left at (392, 469)
Screenshot: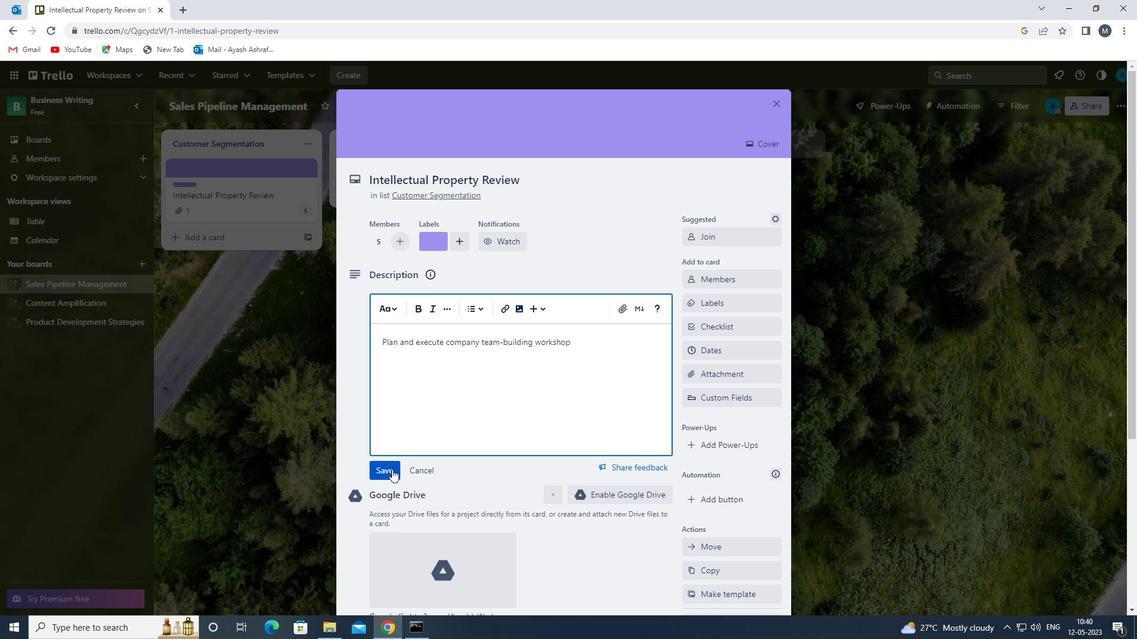 
Action: Mouse moved to (466, 415)
Screenshot: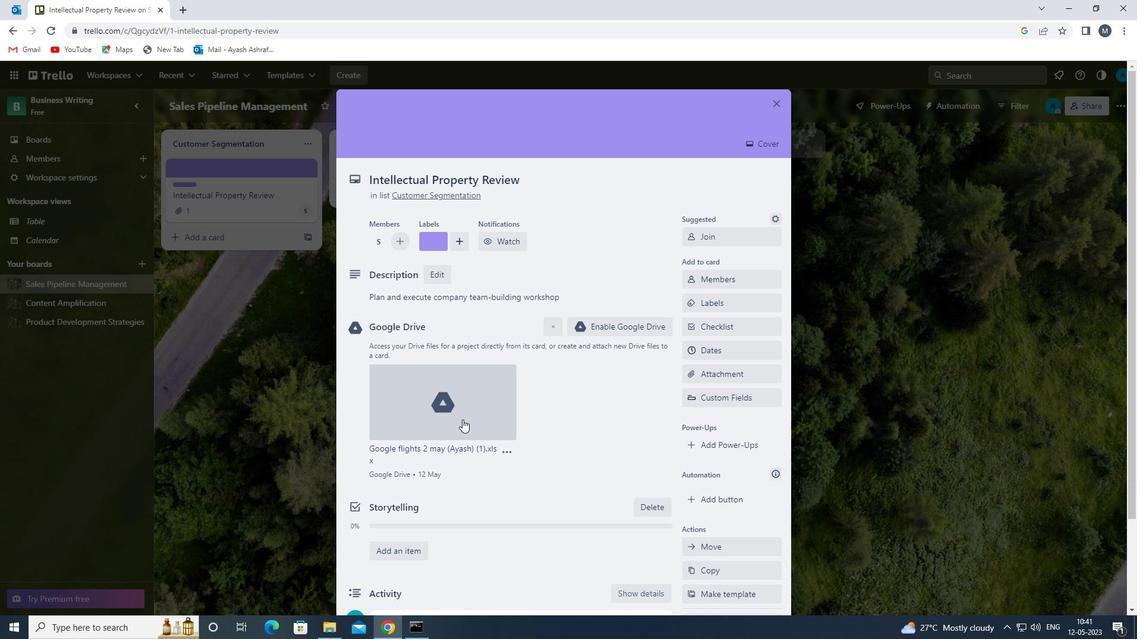 
Action: Mouse scrolled (466, 415) with delta (0, 0)
Screenshot: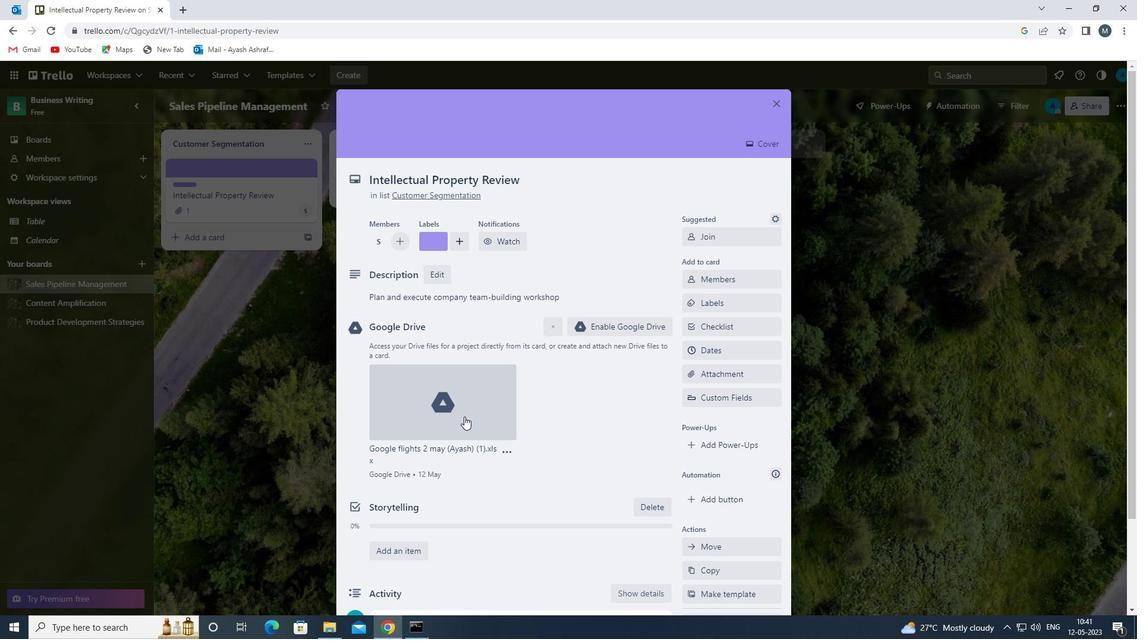 
Action: Mouse scrolled (466, 415) with delta (0, 0)
Screenshot: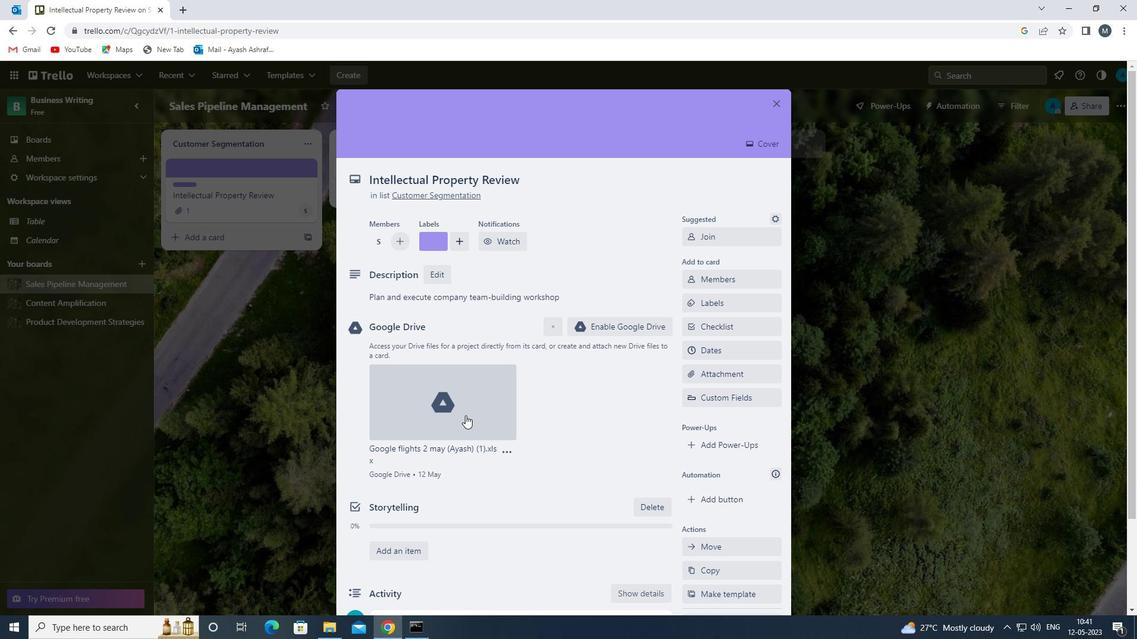 
Action: Mouse moved to (438, 514)
Screenshot: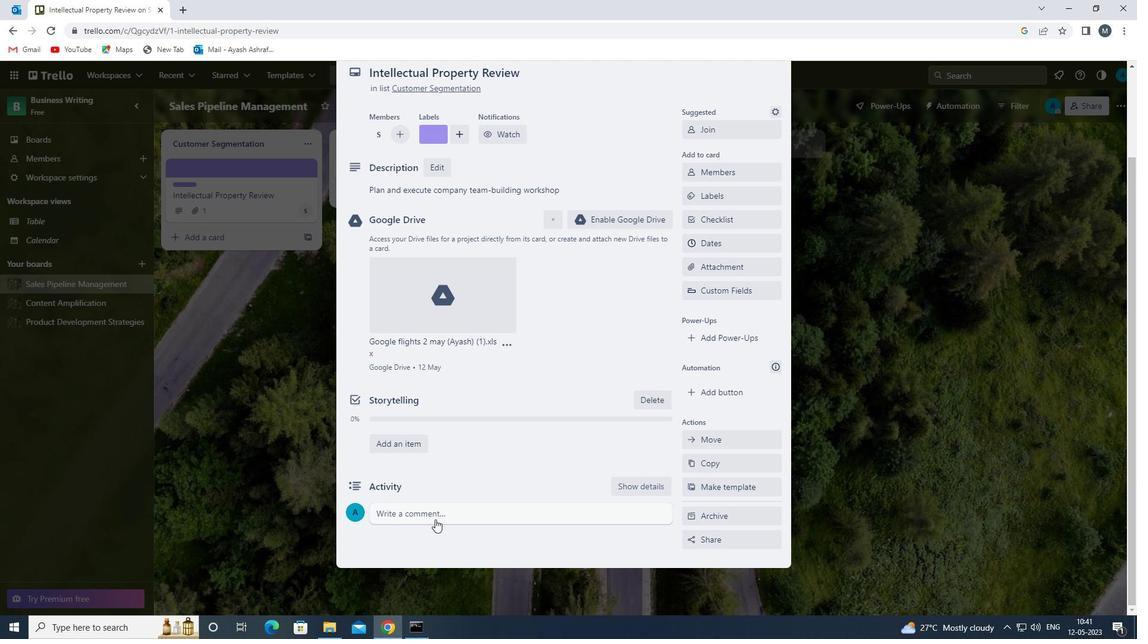 
Action: Mouse pressed left at (438, 514)
Screenshot: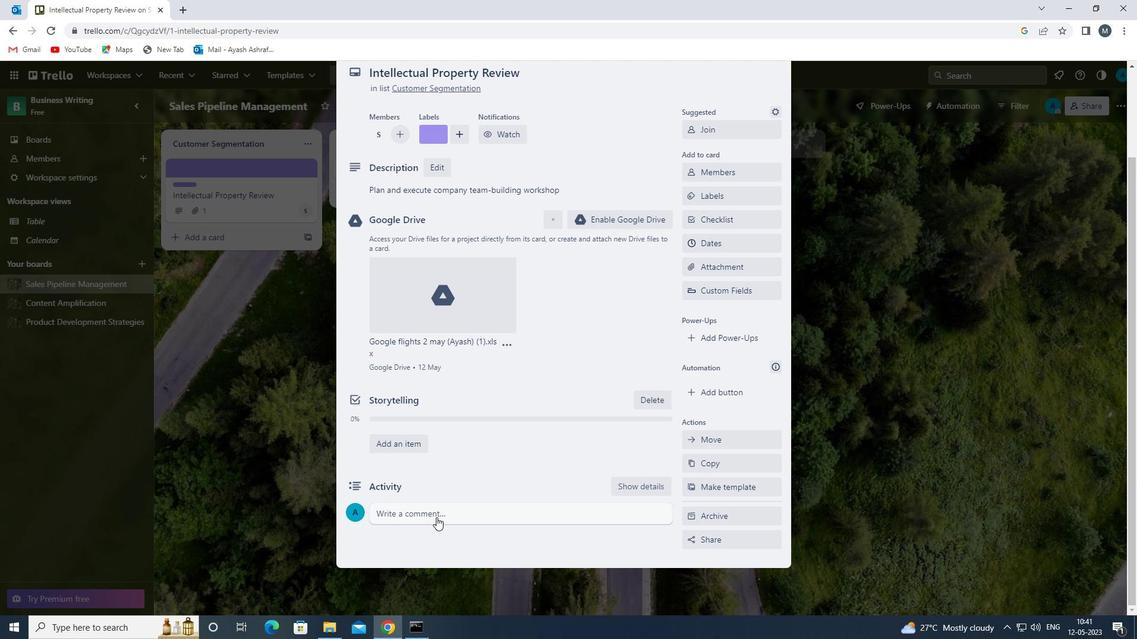 
Action: Mouse moved to (453, 440)
Screenshot: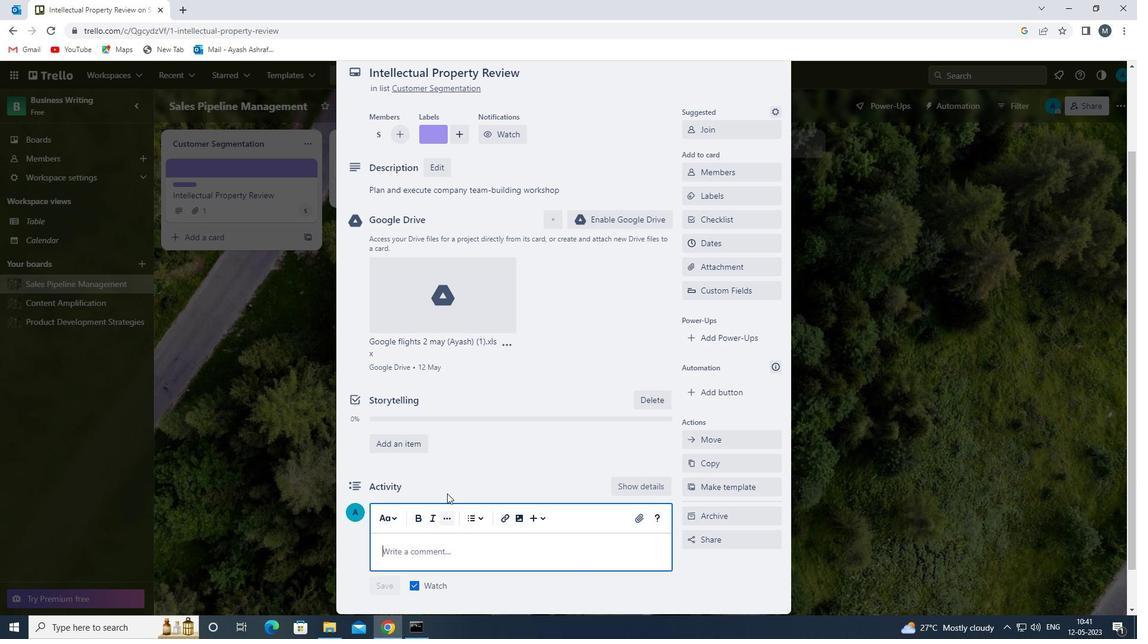 
Action: Mouse scrolled (453, 440) with delta (0, 0)
Screenshot: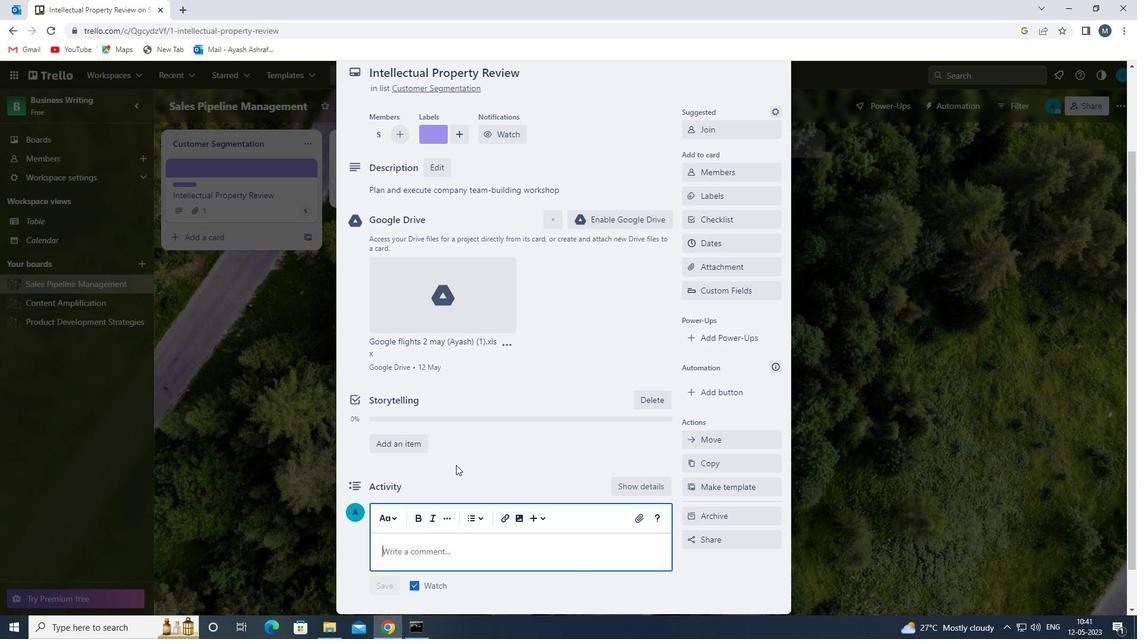 
Action: Mouse moved to (452, 440)
Screenshot: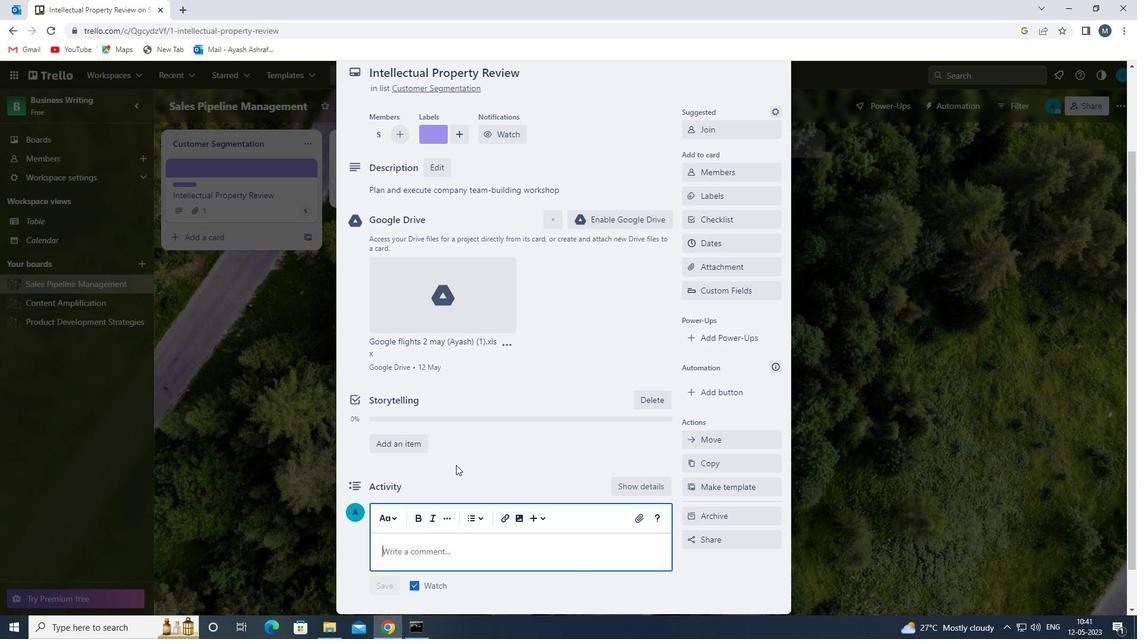 
Action: Mouse scrolled (452, 439) with delta (0, 0)
Screenshot: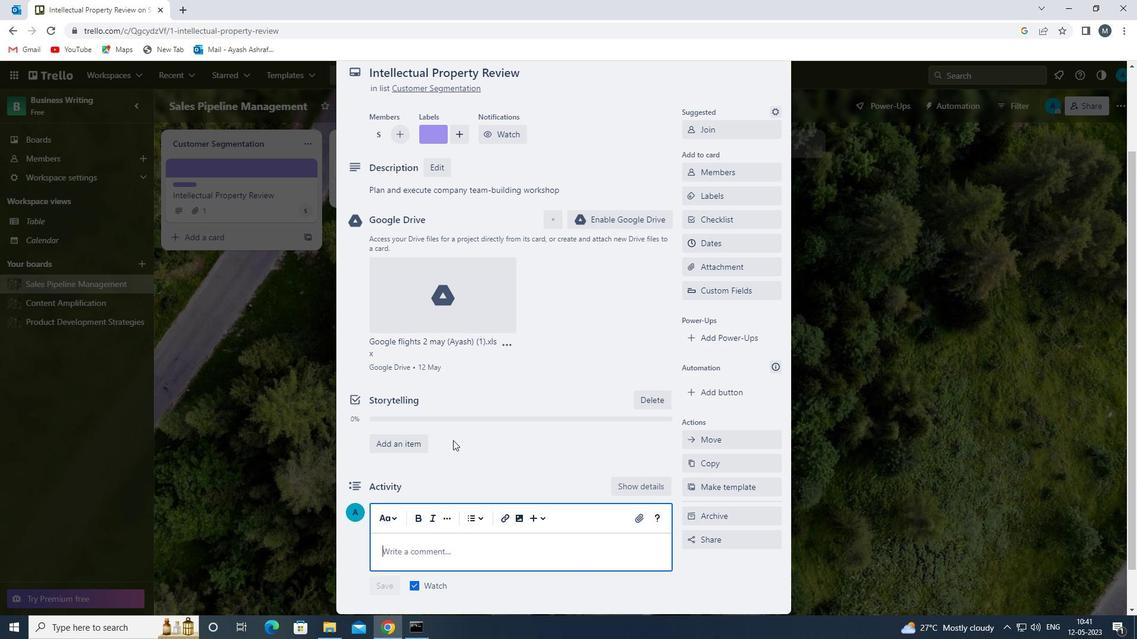 
Action: Mouse moved to (440, 510)
Screenshot: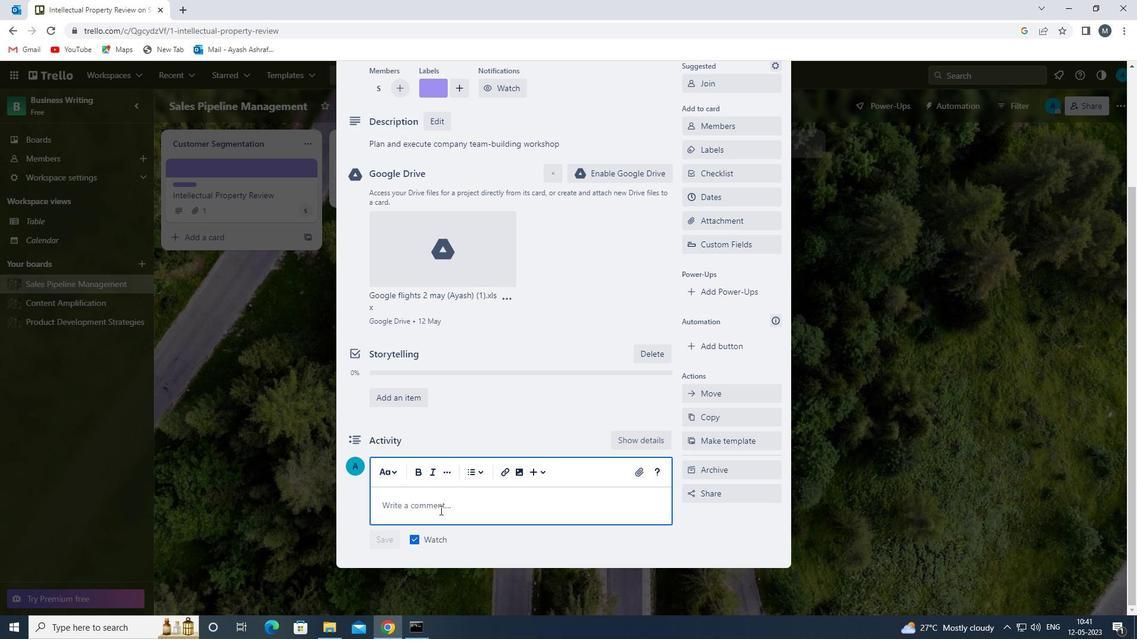 
Action: Mouse pressed left at (440, 510)
Screenshot: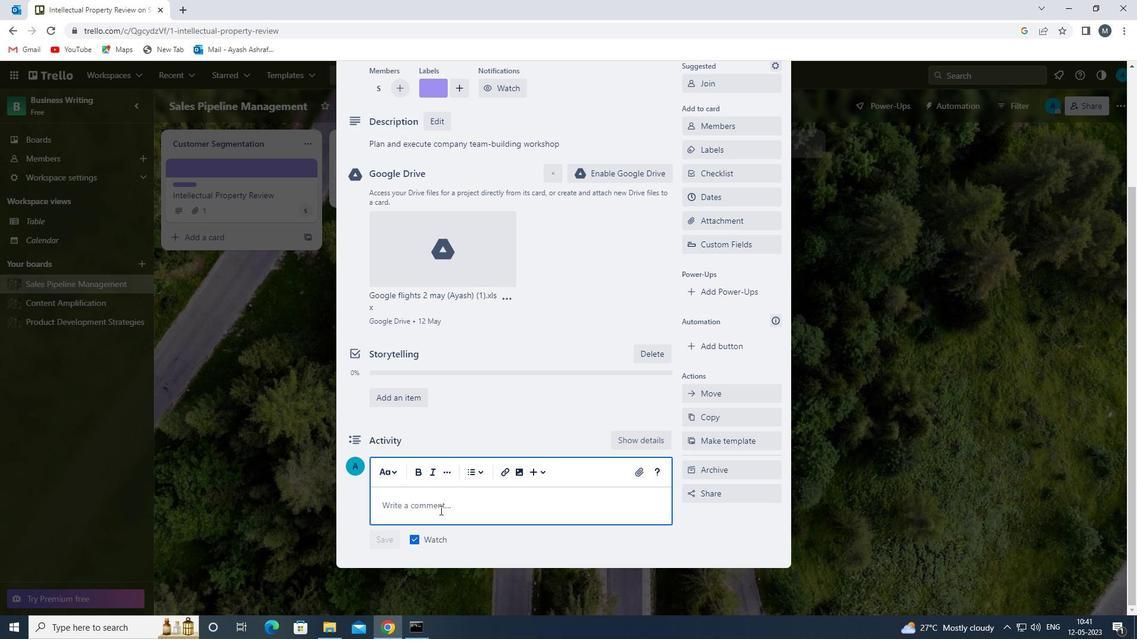 
Action: Mouse moved to (439, 516)
Screenshot: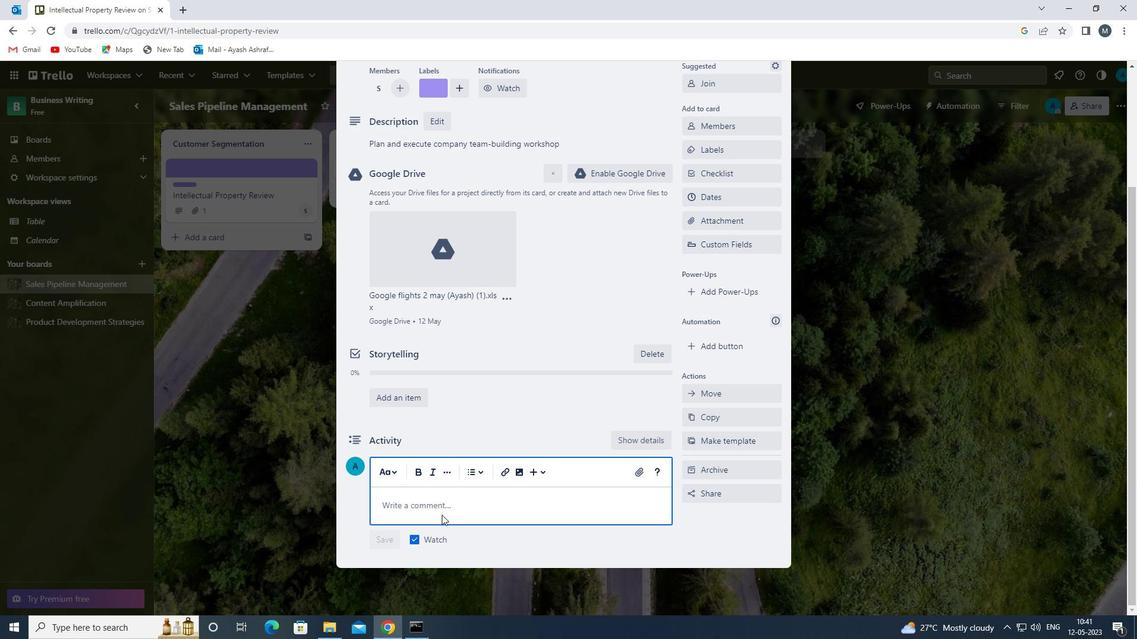 
Action: Key pressed <Key.shift>LET<Key.space>US<Key.space>APPROACH<Key.space>THIS<Key.space>TASK<Key.space>WITH<Key.space>A<Key.space>SENSE<Key.space>OF<Key.space>CURIOSITY<Key.space>AND<Key.space>WILLINGNESS<Key.space>TO<Key.space>LEARN<Key.space><Key.backspace>,RECOGNIZING<Key.space>THAT
Screenshot: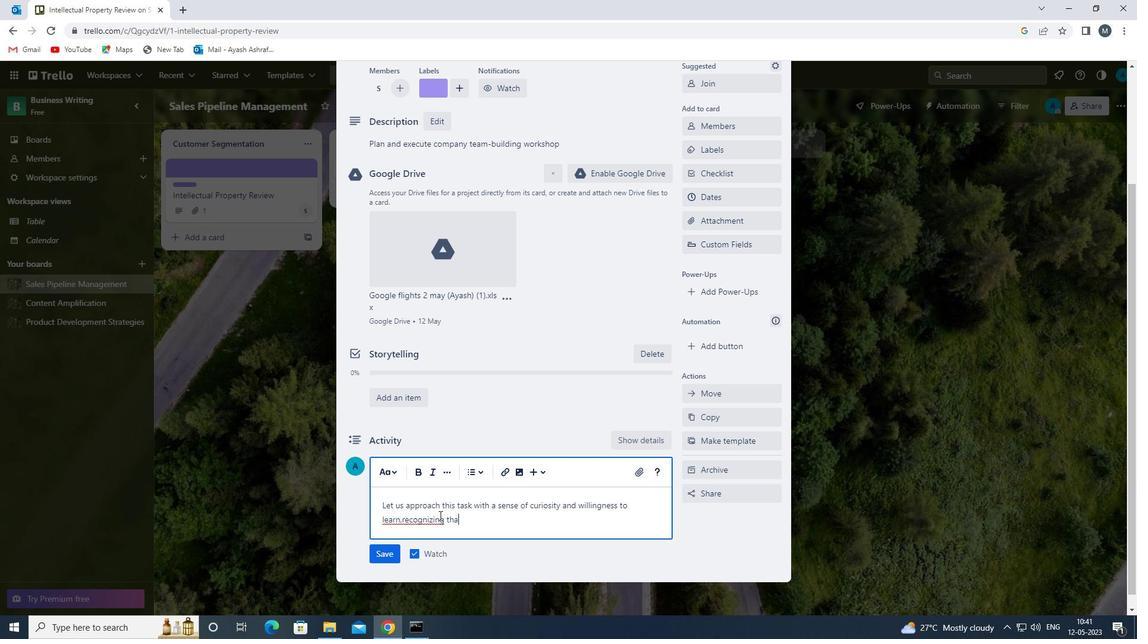 
Action: Mouse moved to (401, 521)
Screenshot: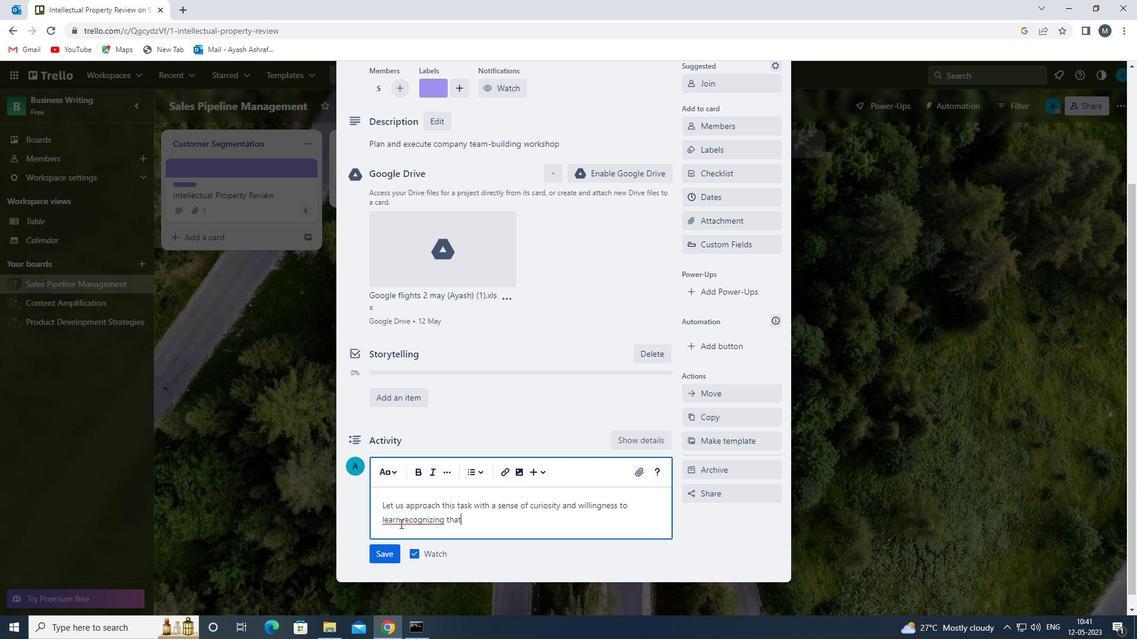 
Action: Mouse pressed left at (401, 521)
Screenshot: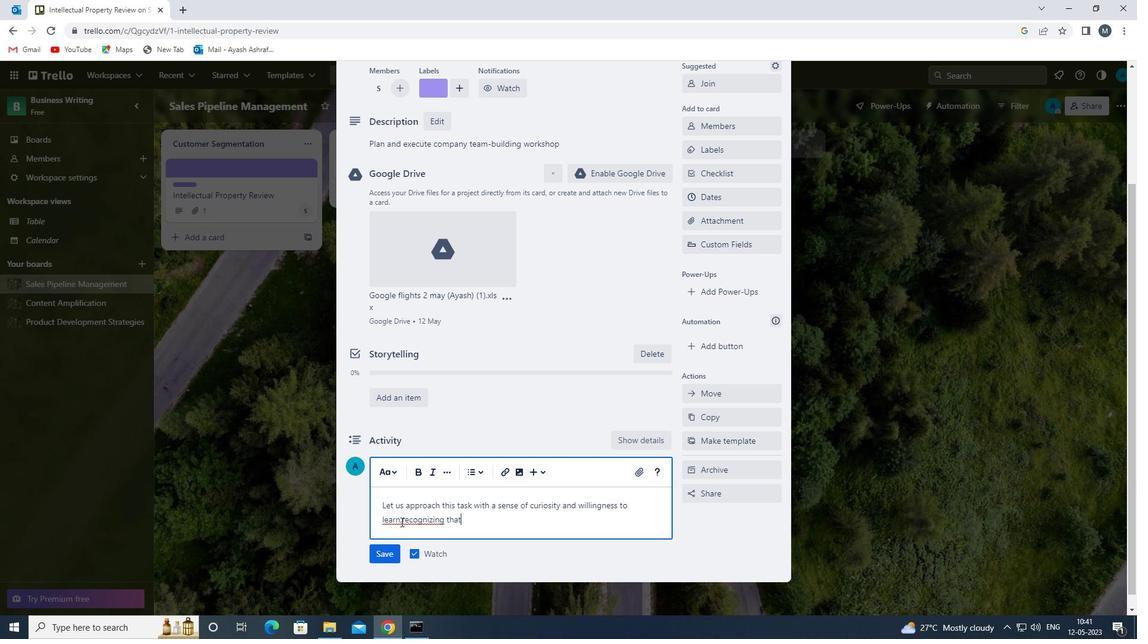 
Action: Mouse moved to (413, 520)
Screenshot: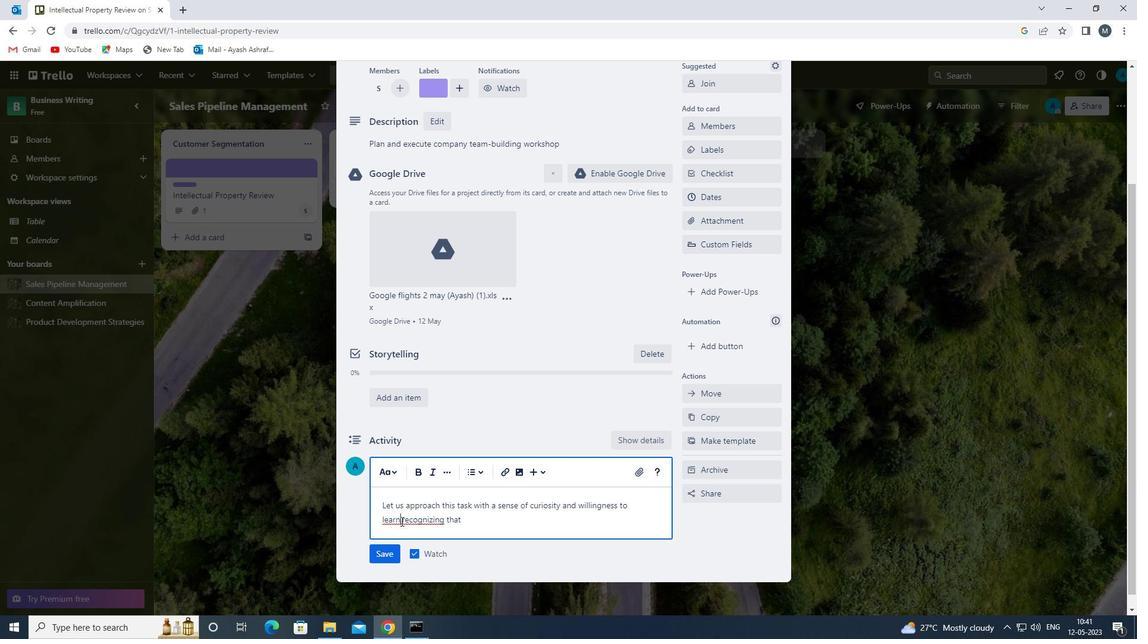 
Action: Key pressed <Key.space>
Screenshot: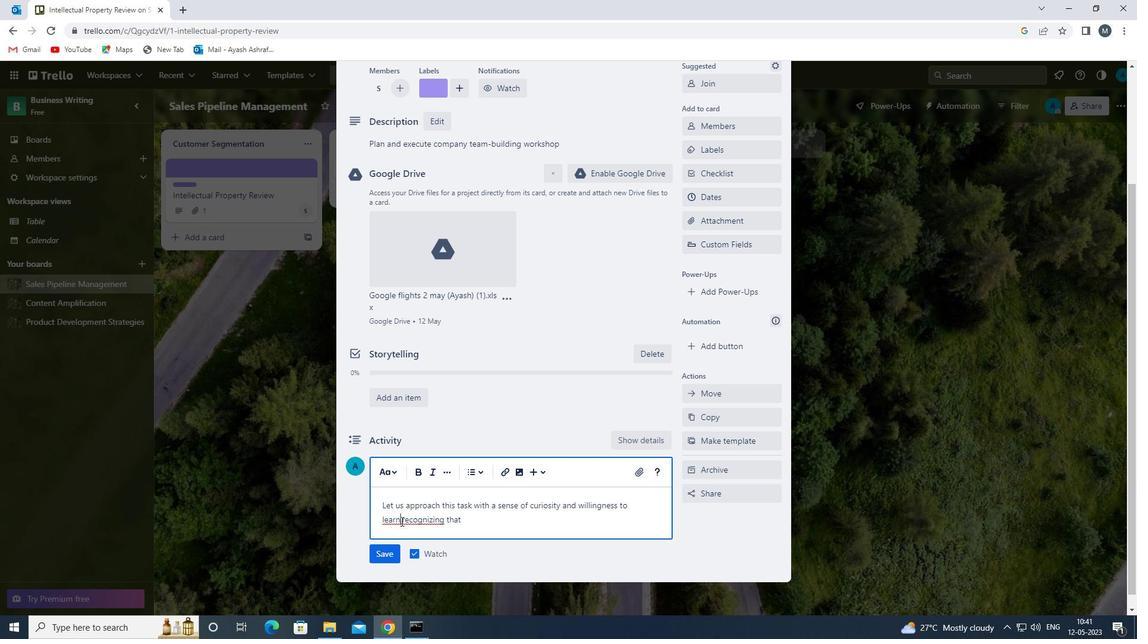 
Action: Mouse moved to (386, 520)
Screenshot: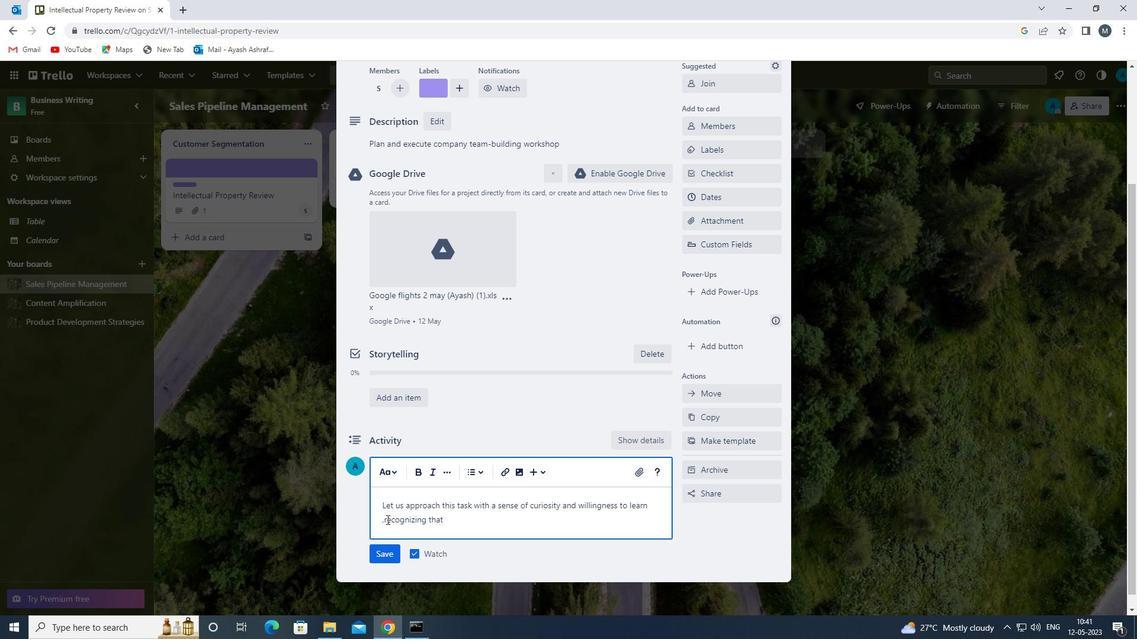 
Action: Key pressed <Key.right><Key.backspace>
Screenshot: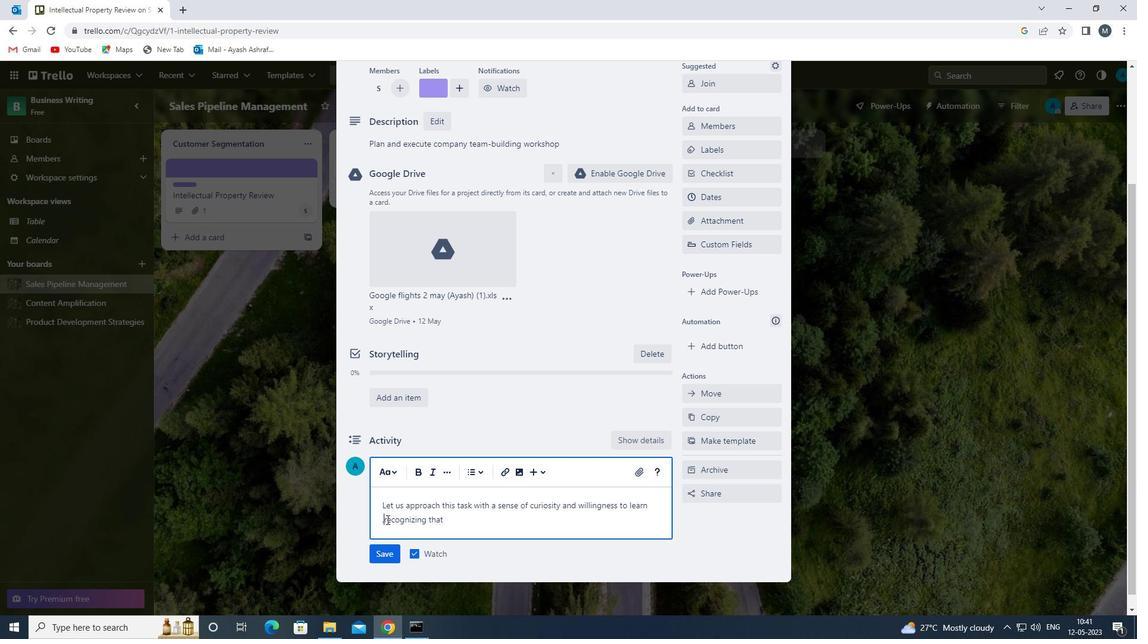 
Action: Mouse moved to (651, 506)
Screenshot: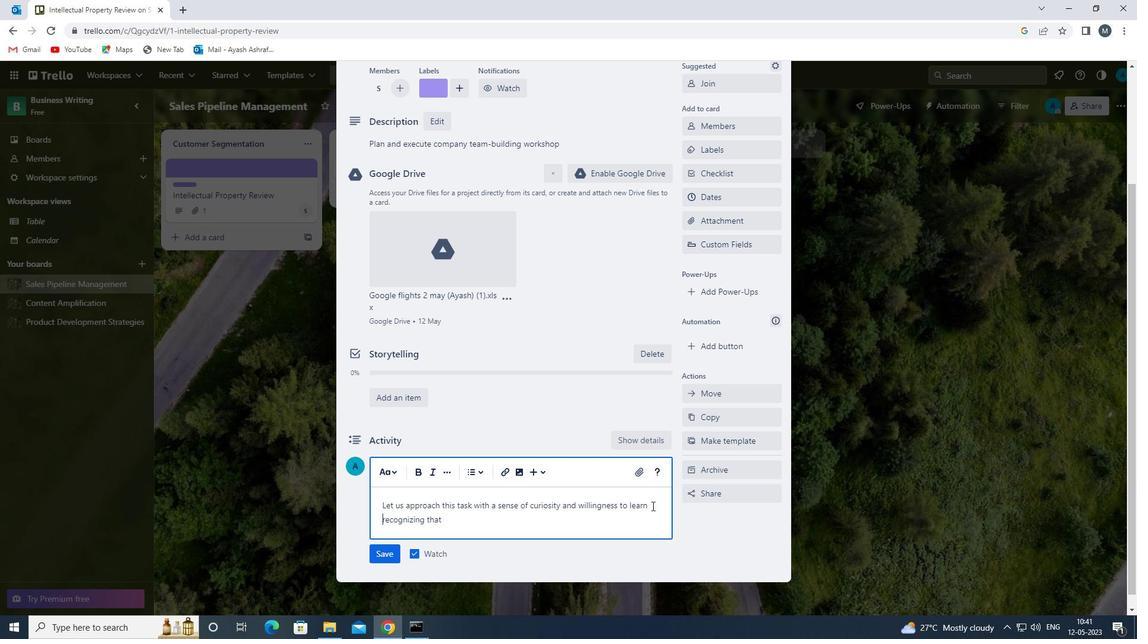 
Action: Mouse pressed left at (651, 506)
Screenshot: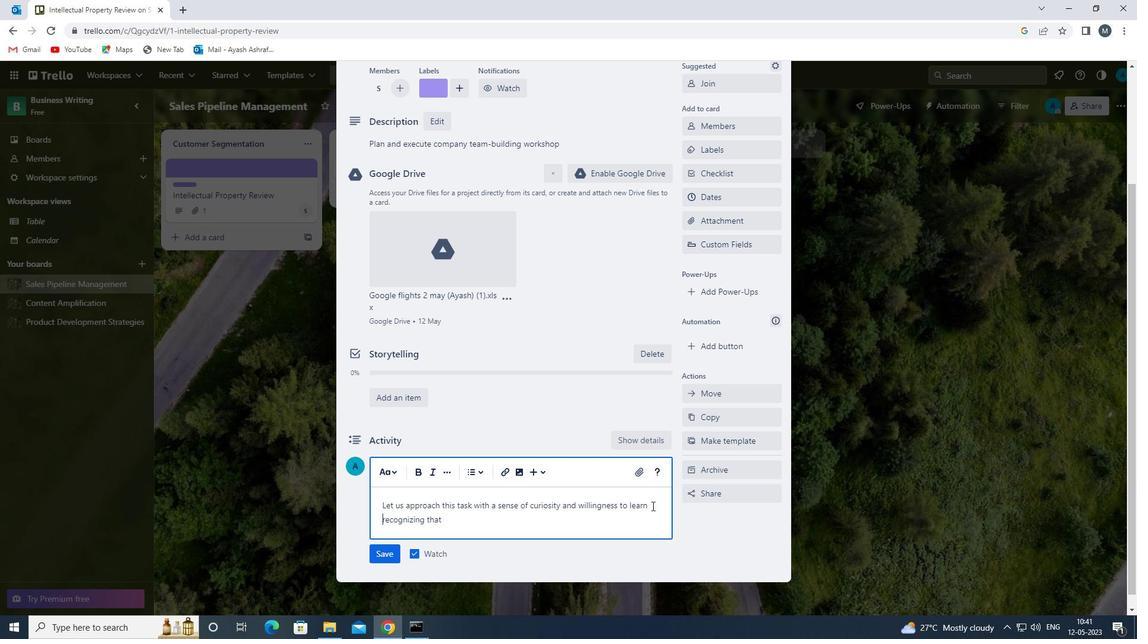 
Action: Mouse moved to (650, 508)
Screenshot: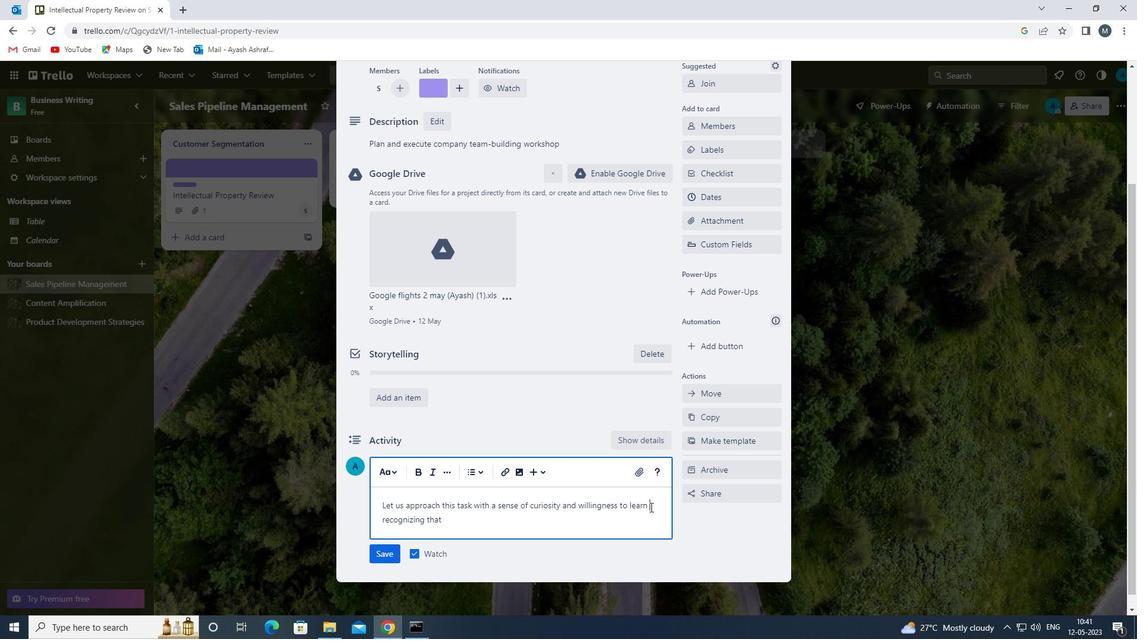 
Action: Key pressed <Key.backspace>
Screenshot: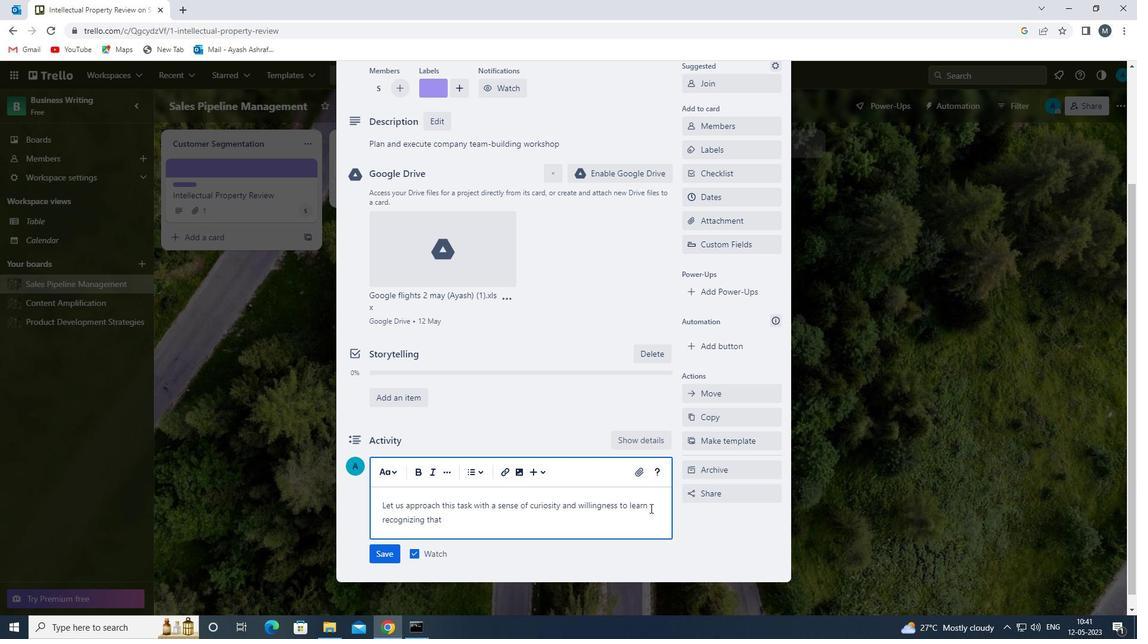 
Action: Mouse moved to (651, 509)
Screenshot: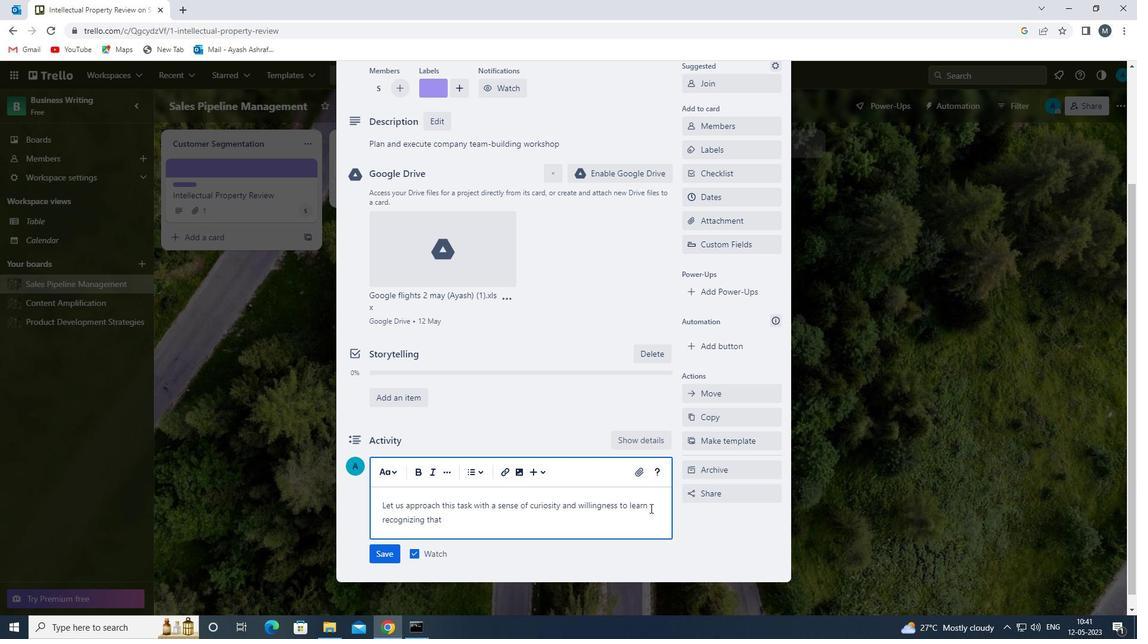 
Action: Key pressed ,
Screenshot: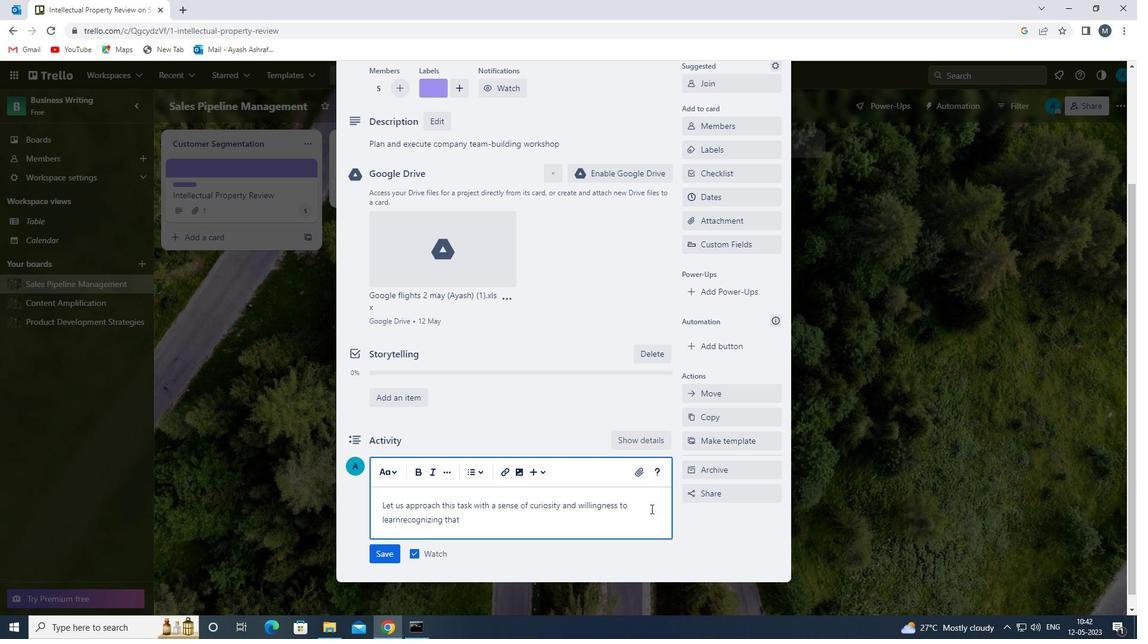 
Action: Mouse moved to (532, 530)
Screenshot: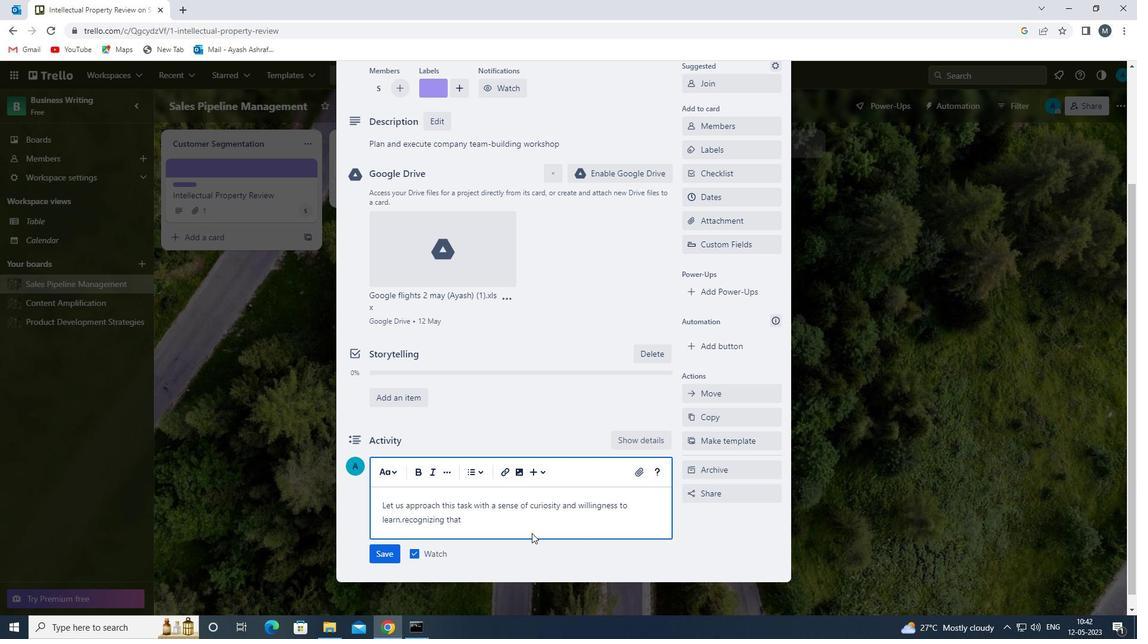 
Action: Key pressed <Key.space>
Screenshot: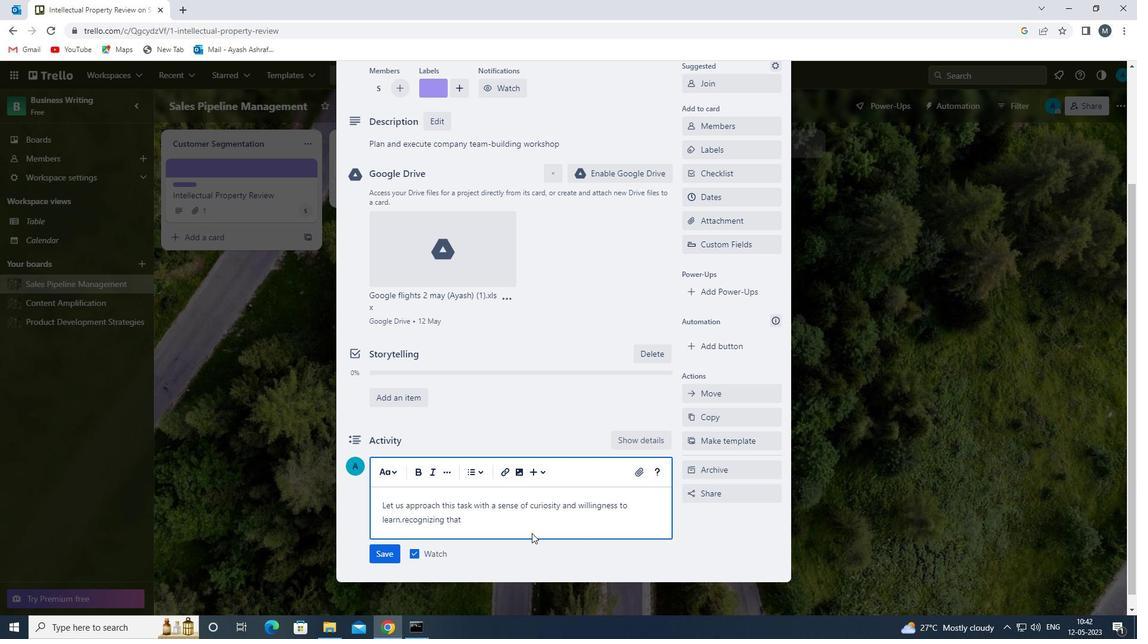 
Action: Mouse moved to (472, 521)
Screenshot: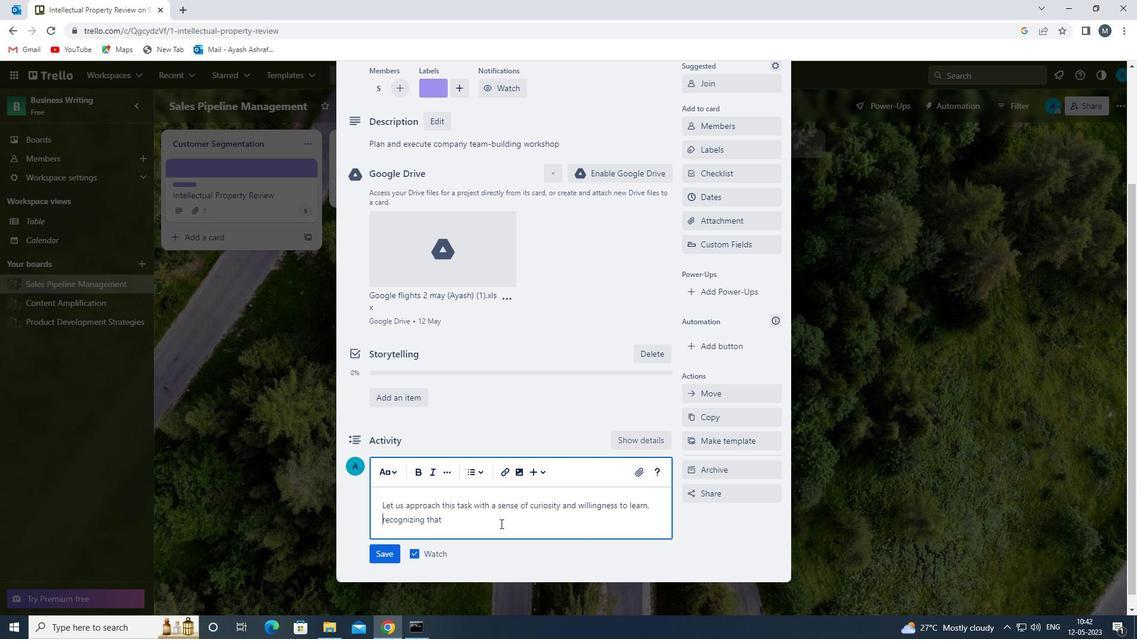 
Action: Mouse pressed left at (472, 521)
Screenshot: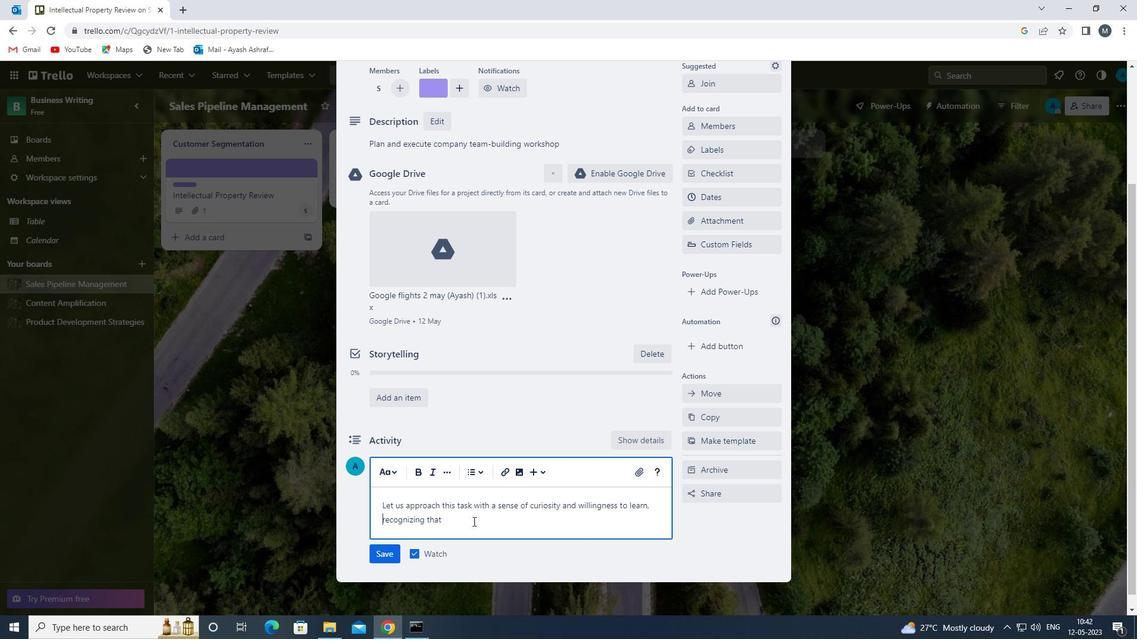 
Action: Key pressed THRE<Key.space>MA<Key.backspace><Key.backspace><Key.backspace><Key.backspace><Key.backspace><Key.backspace><Key.backspace><Key.backspace>T<Key.space>THERE<Key.space>MAY<Key.space>BE<Key.space>NEW<Key.space>KNOWLEDGE<Key.space>OR<Key.space>SKILLS<Key.space>TO<Key.space>GAIN<Key.space><Key.backspace>.
Screenshot: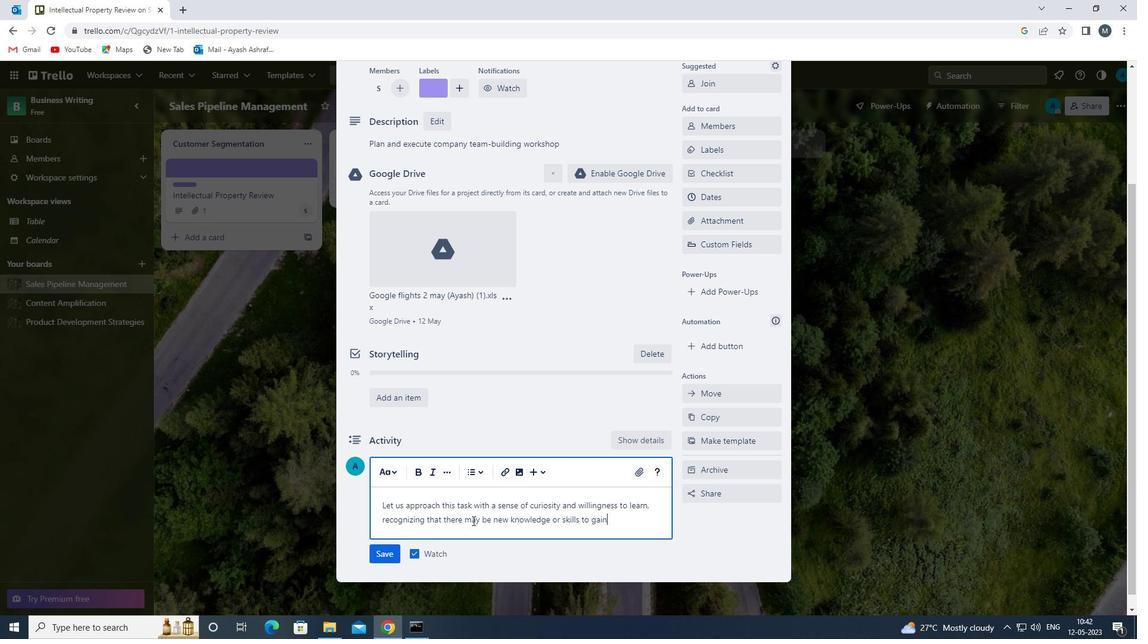 
Action: Mouse moved to (386, 551)
Screenshot: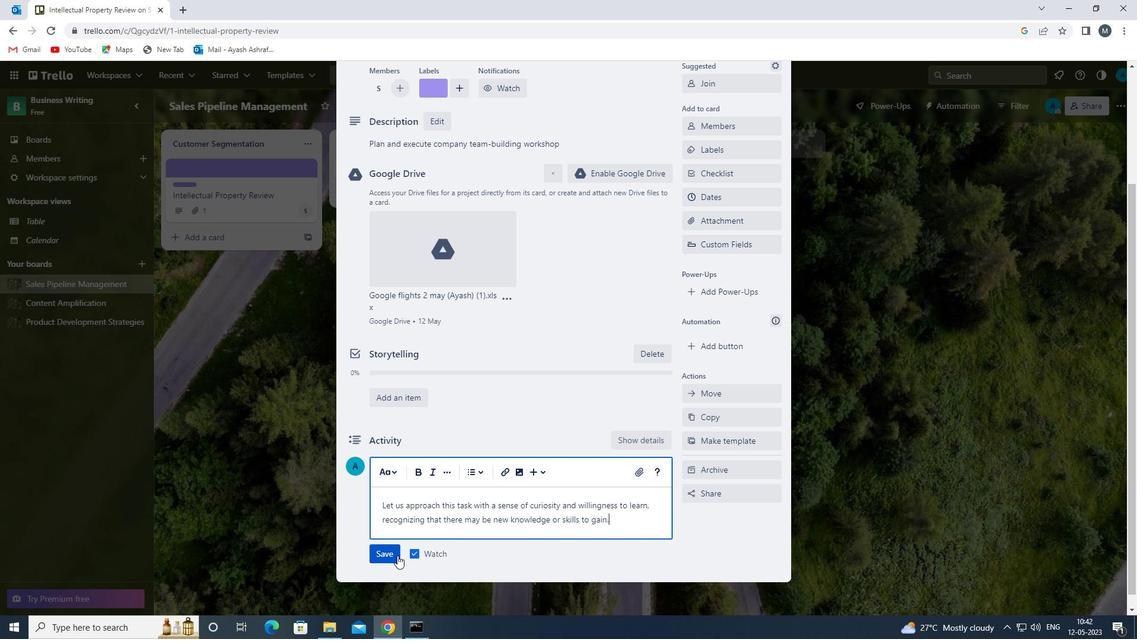 
Action: Mouse pressed left at (386, 551)
Screenshot: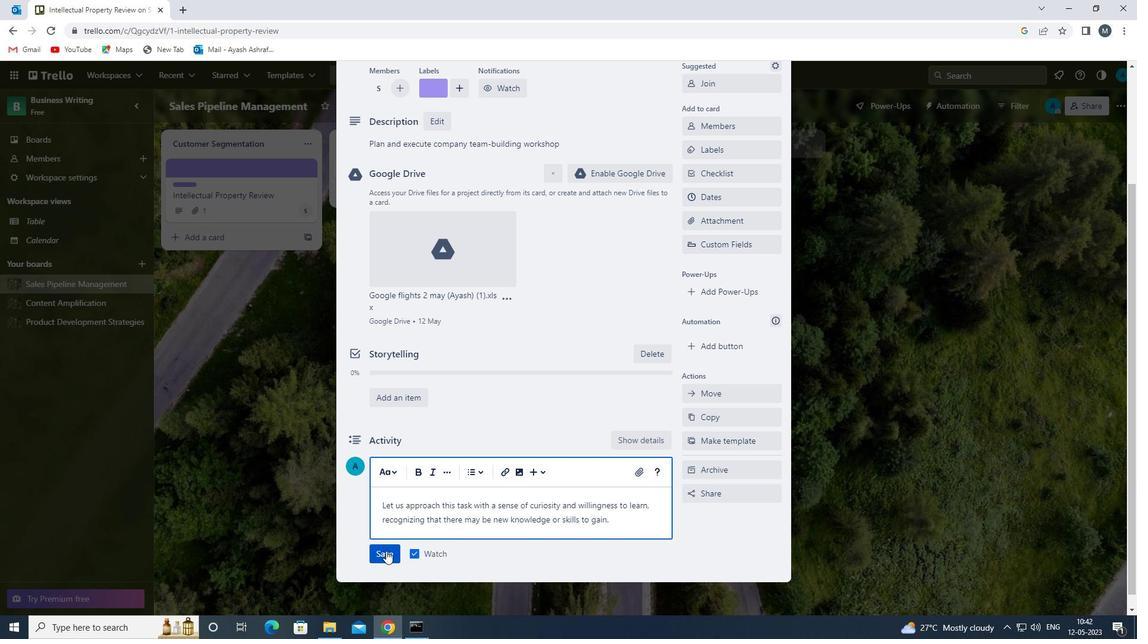 
Action: Mouse moved to (732, 197)
Screenshot: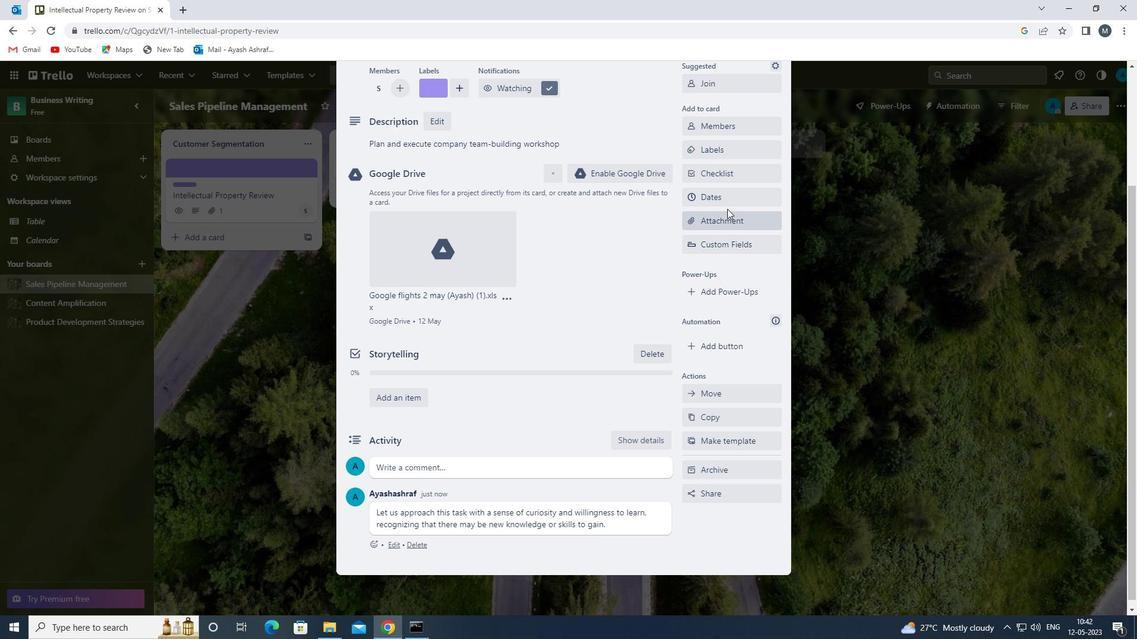 
Action: Mouse pressed left at (732, 197)
Screenshot: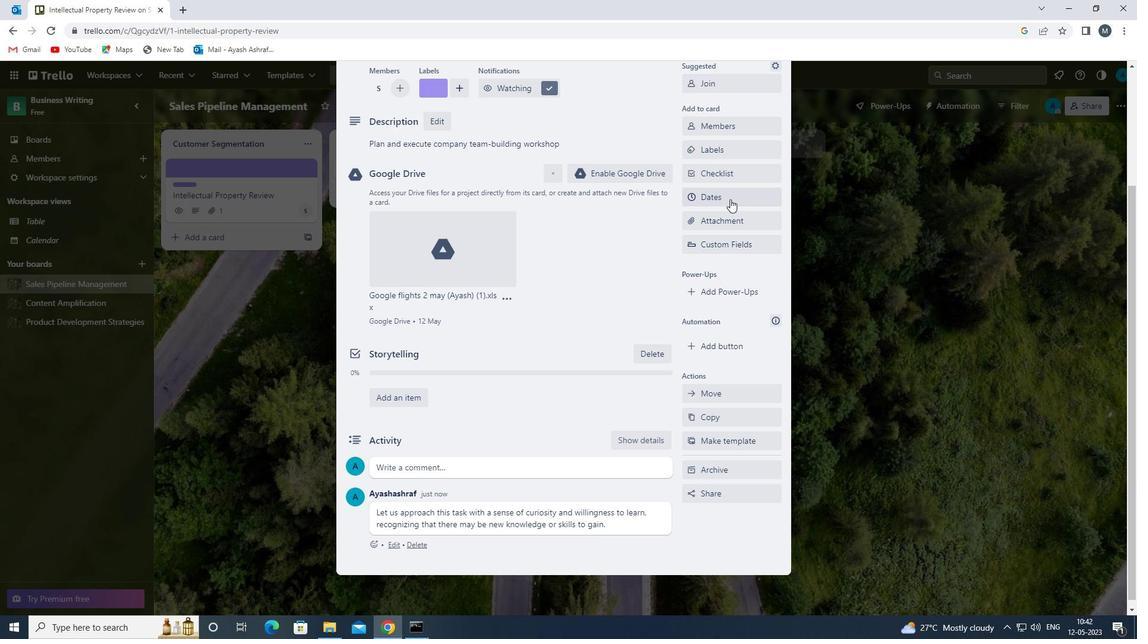 
Action: Mouse moved to (696, 319)
Screenshot: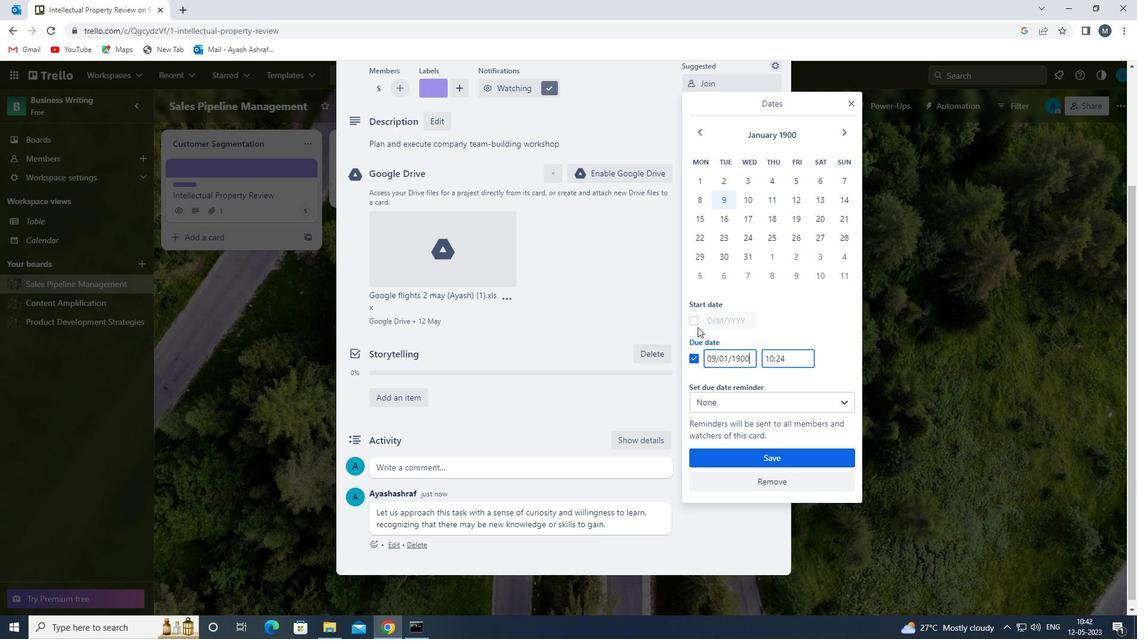 
Action: Mouse pressed left at (696, 319)
Screenshot: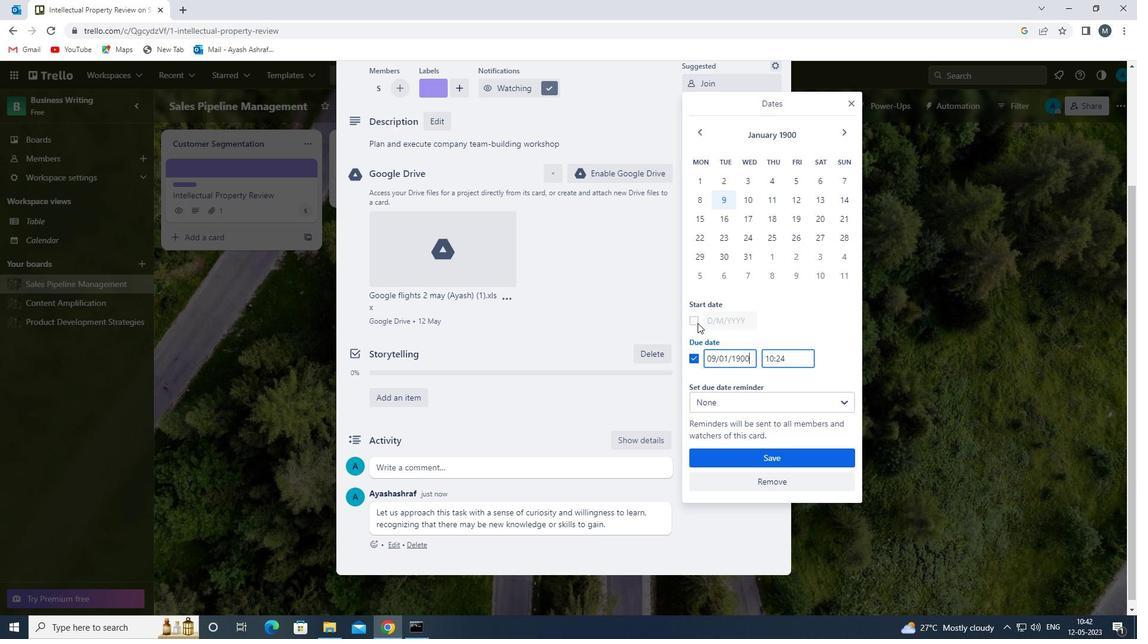 
Action: Mouse moved to (714, 322)
Screenshot: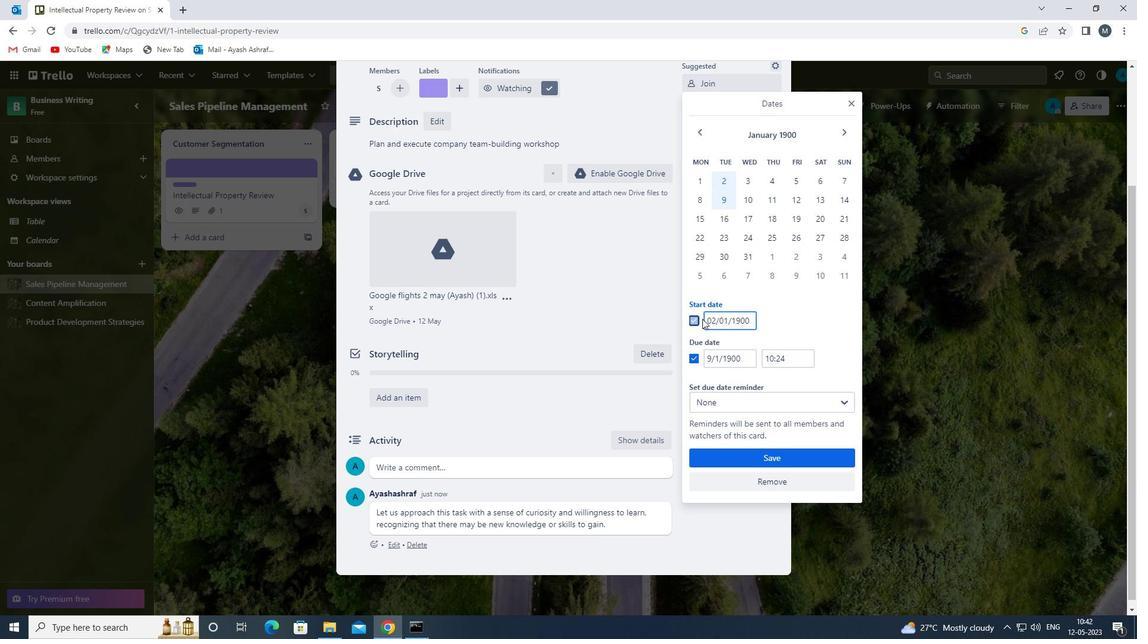 
Action: Mouse pressed left at (714, 322)
Screenshot: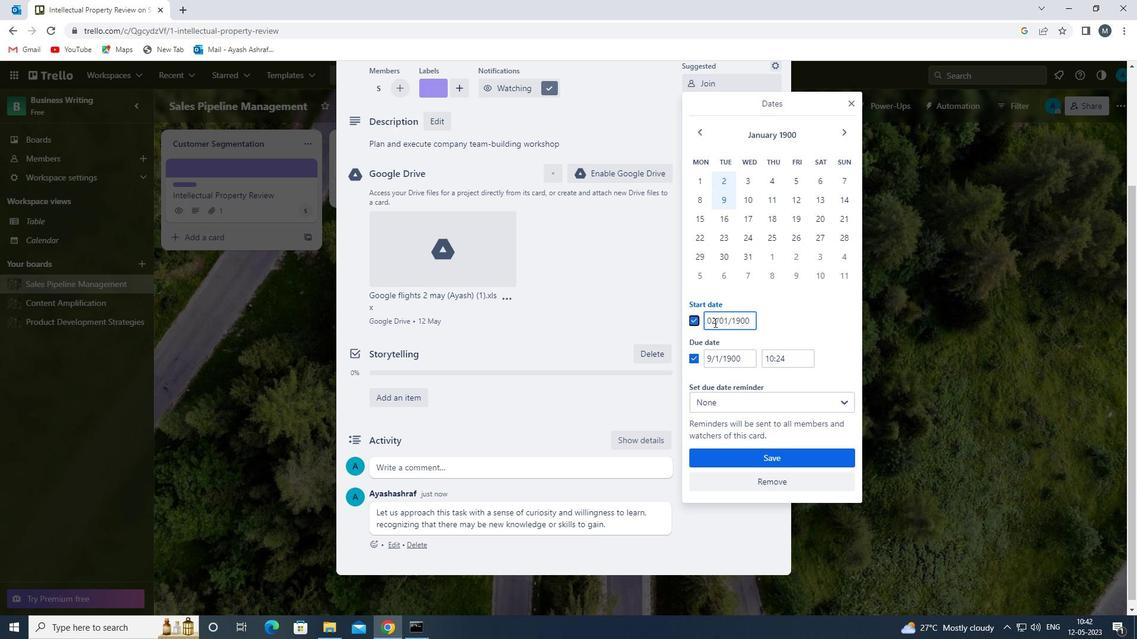 
Action: Mouse moved to (711, 322)
Screenshot: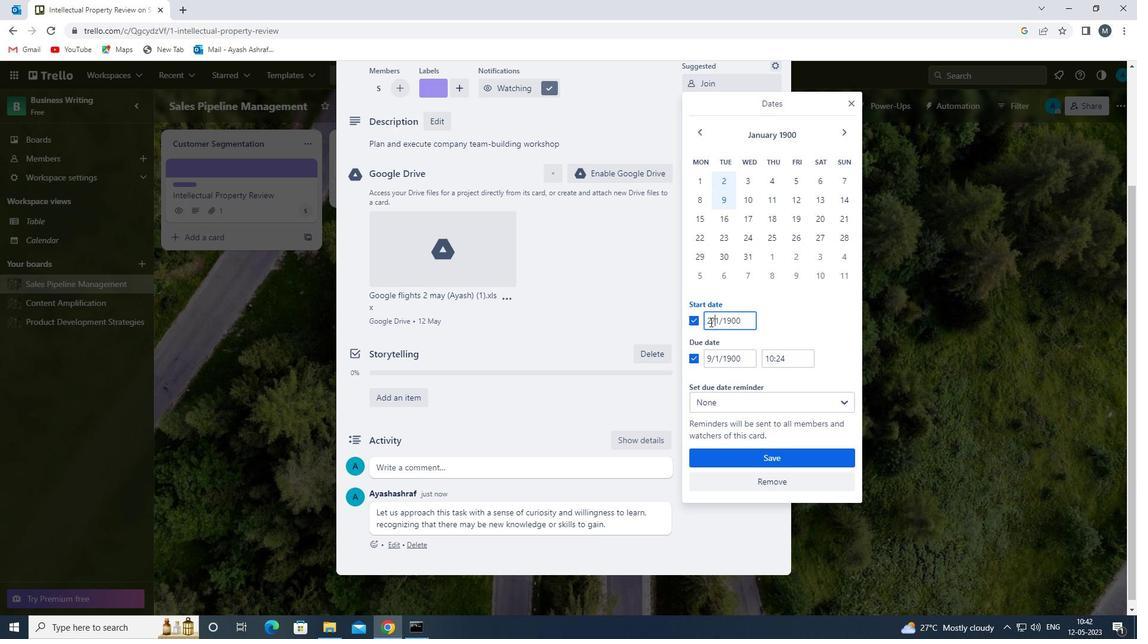 
Action: Mouse pressed left at (711, 322)
Screenshot: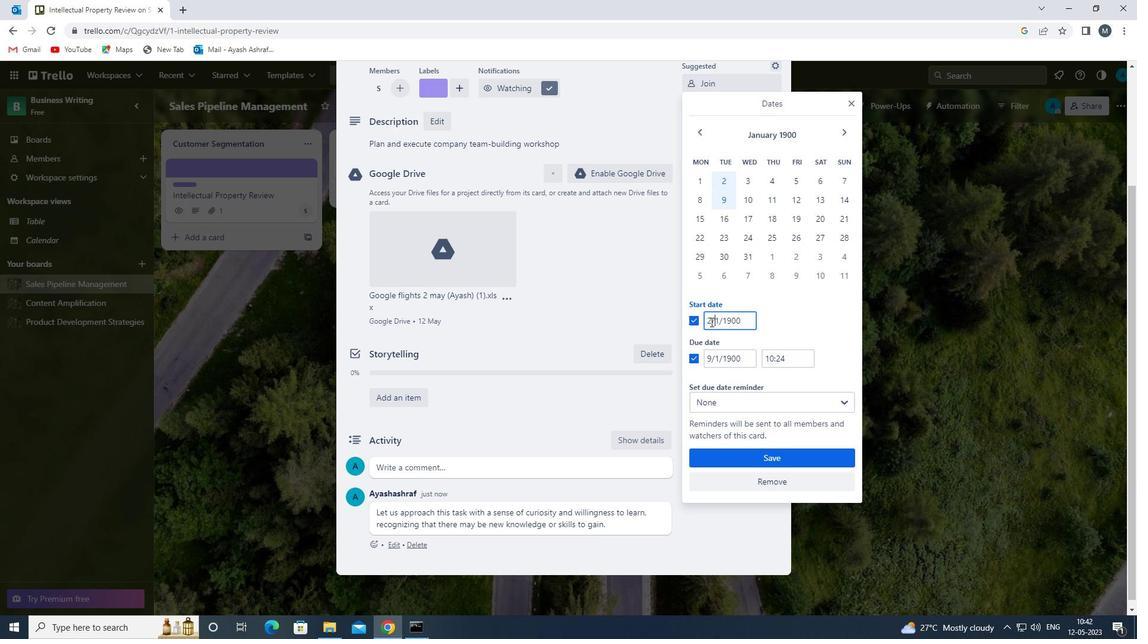 
Action: Mouse moved to (715, 323)
Screenshot: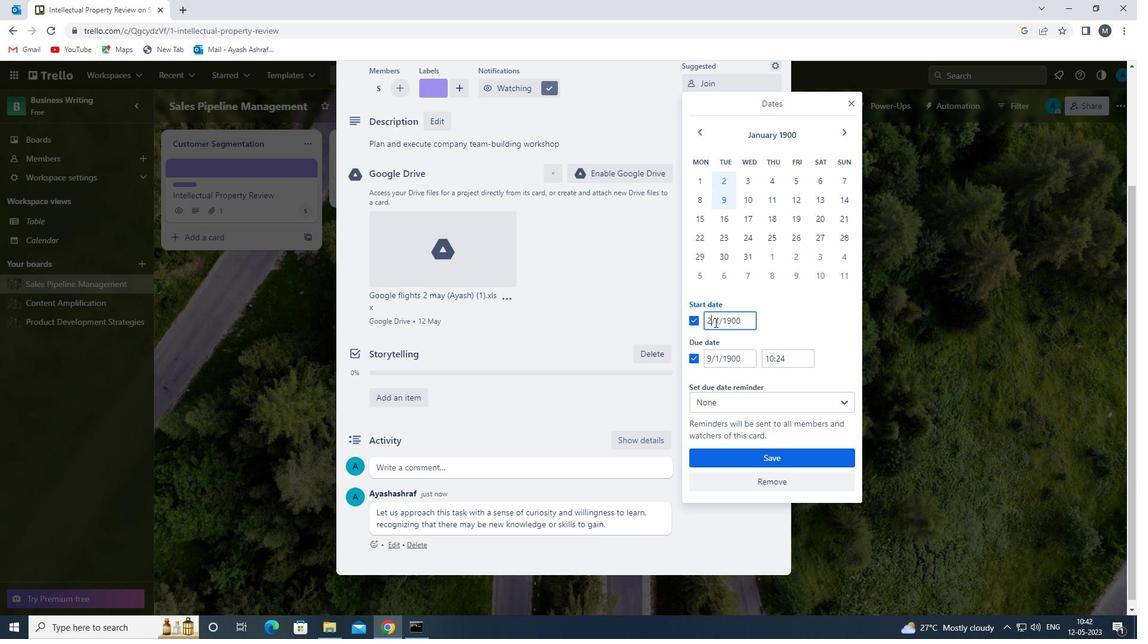 
Action: Key pressed <Key.backspace>
Screenshot: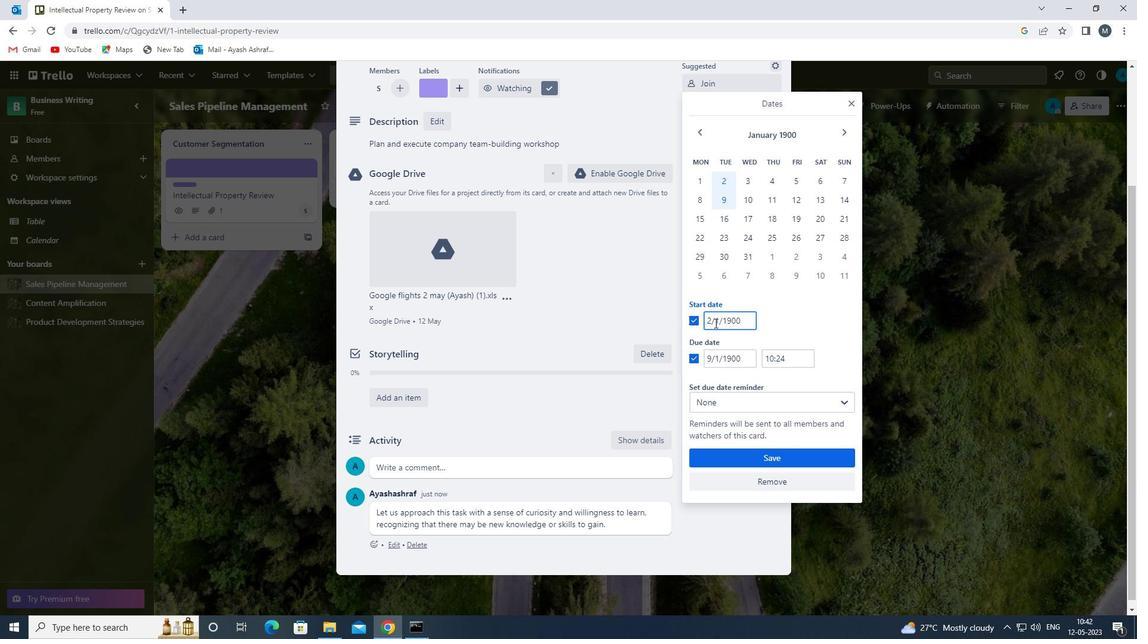 
Action: Mouse moved to (715, 324)
Screenshot: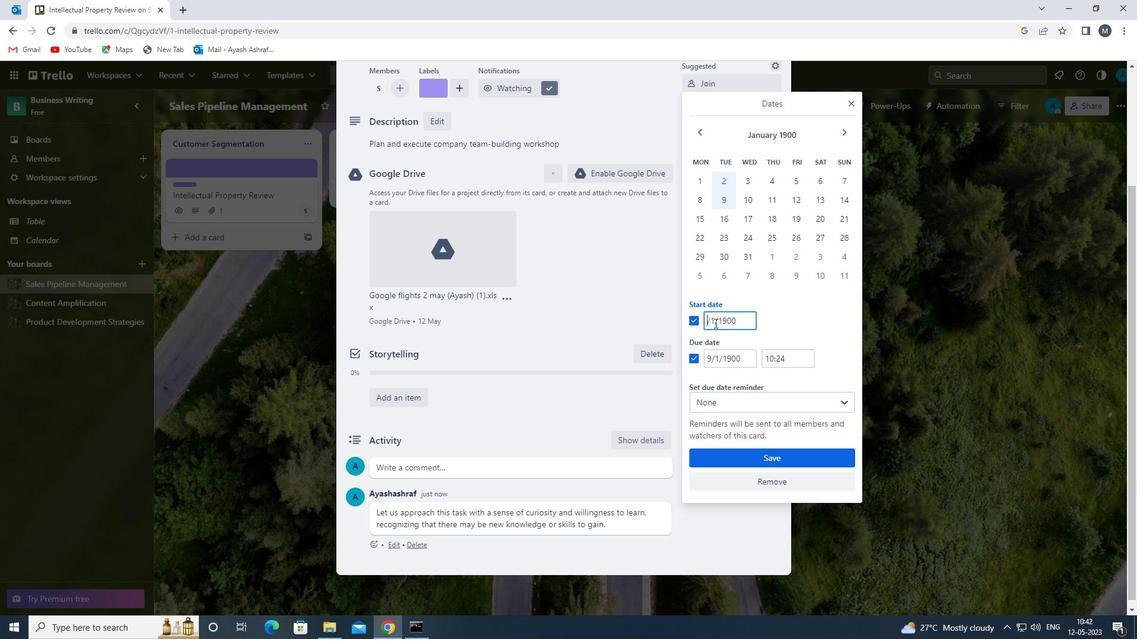 
Action: Key pressed <<96>><<99>>
Screenshot: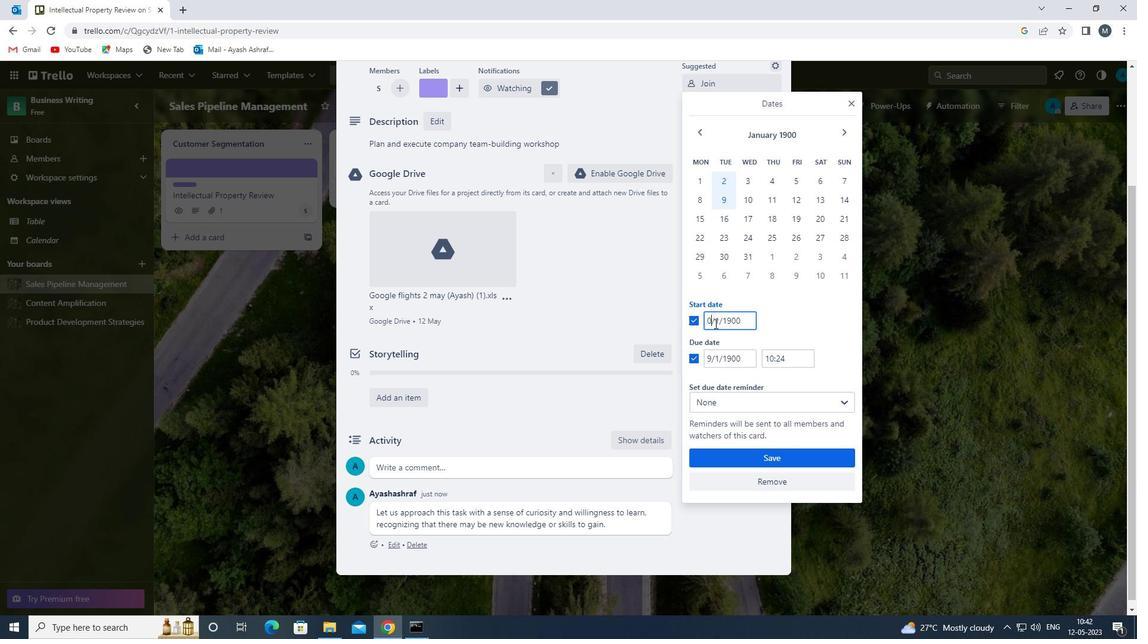 
Action: Mouse moved to (719, 324)
Screenshot: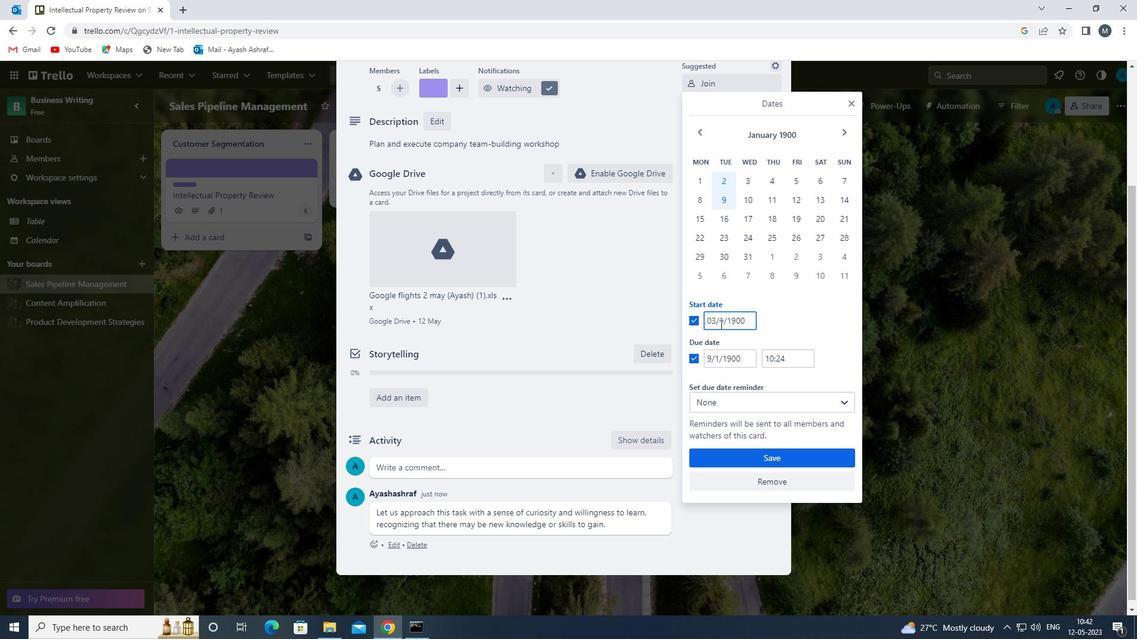 
Action: Mouse pressed left at (719, 324)
Screenshot: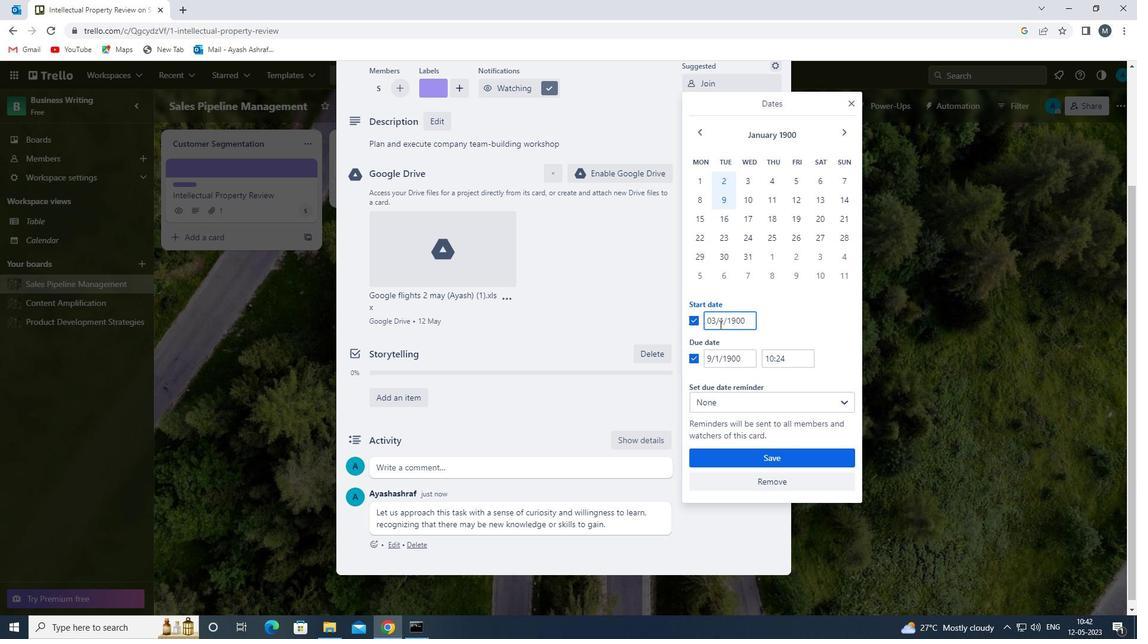 
Action: Mouse moved to (716, 321)
Screenshot: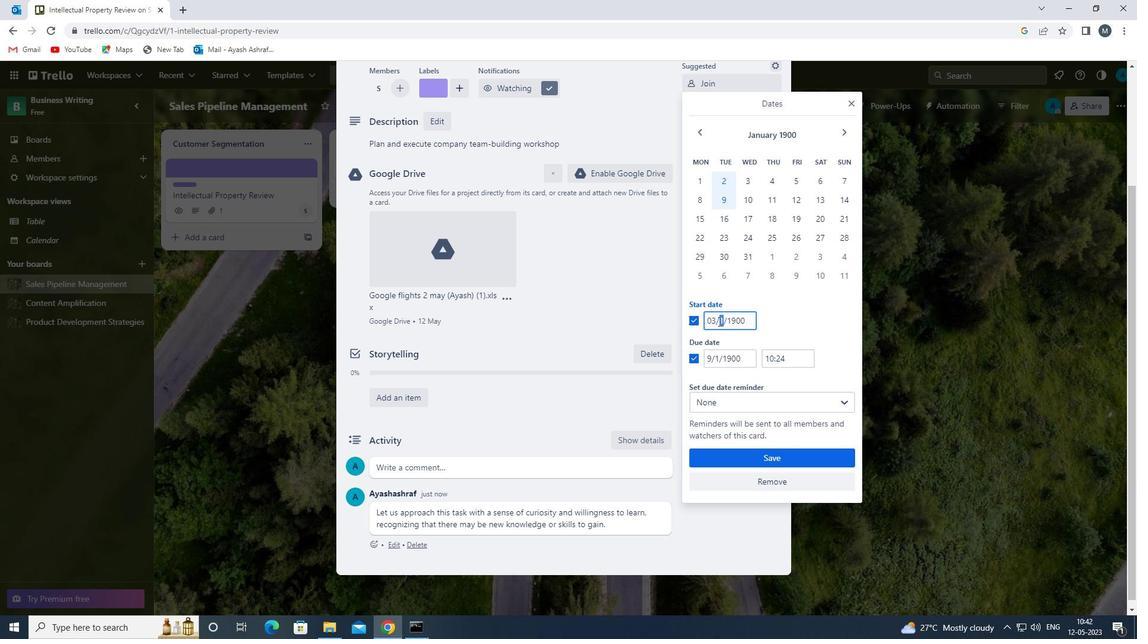 
Action: Mouse pressed left at (716, 321)
Screenshot: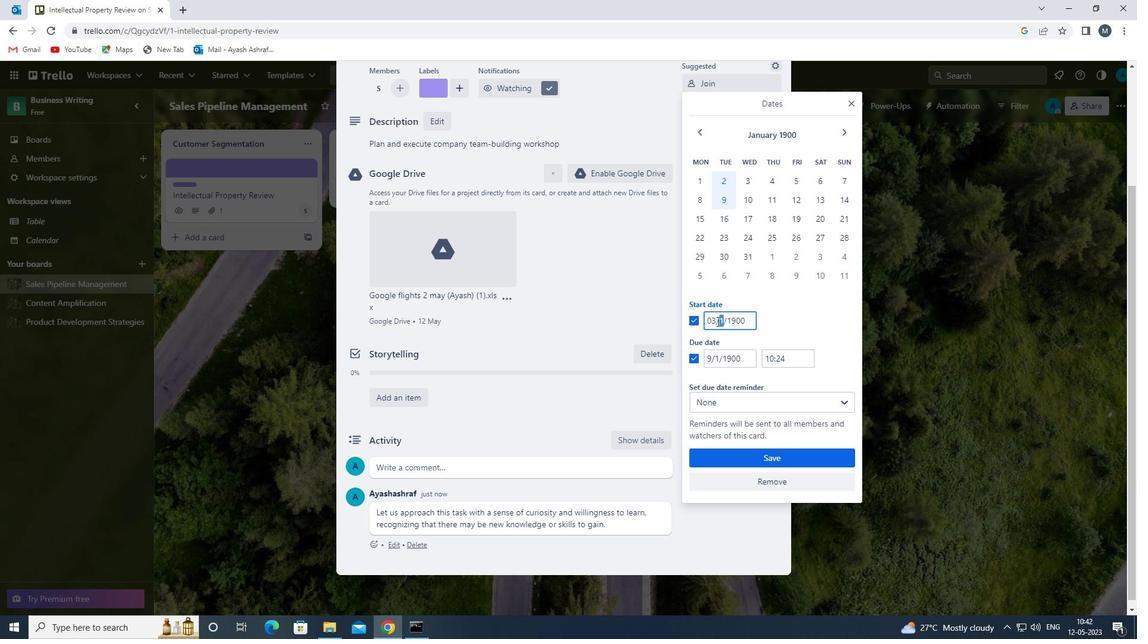
Action: Mouse moved to (718, 324)
Screenshot: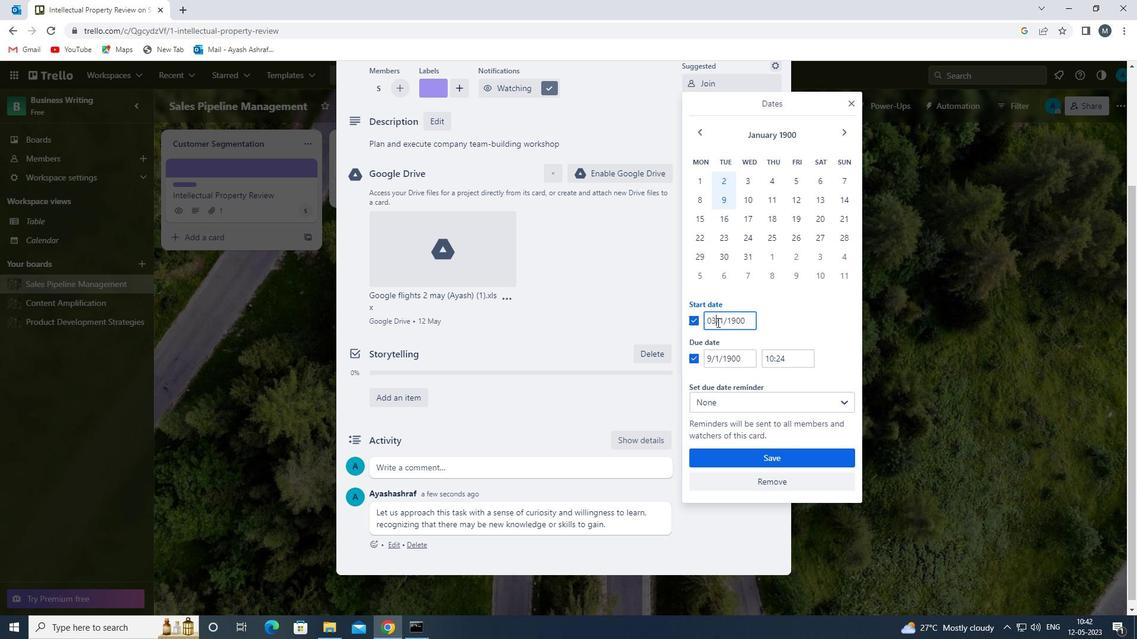 
Action: Mouse pressed left at (718, 324)
Screenshot: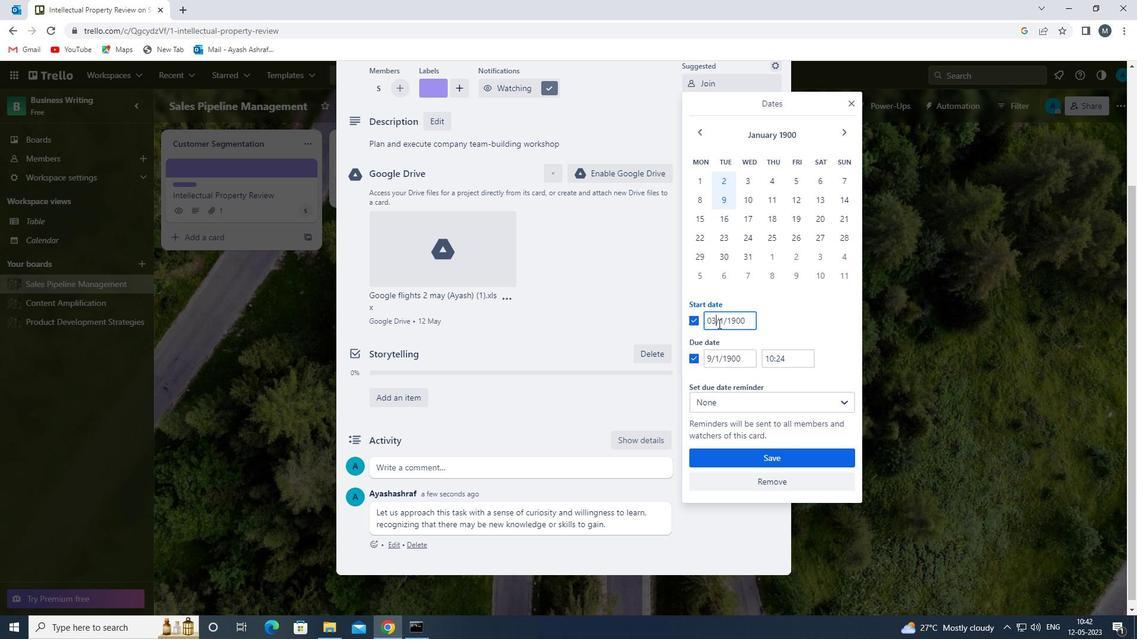 
Action: Mouse moved to (724, 329)
Screenshot: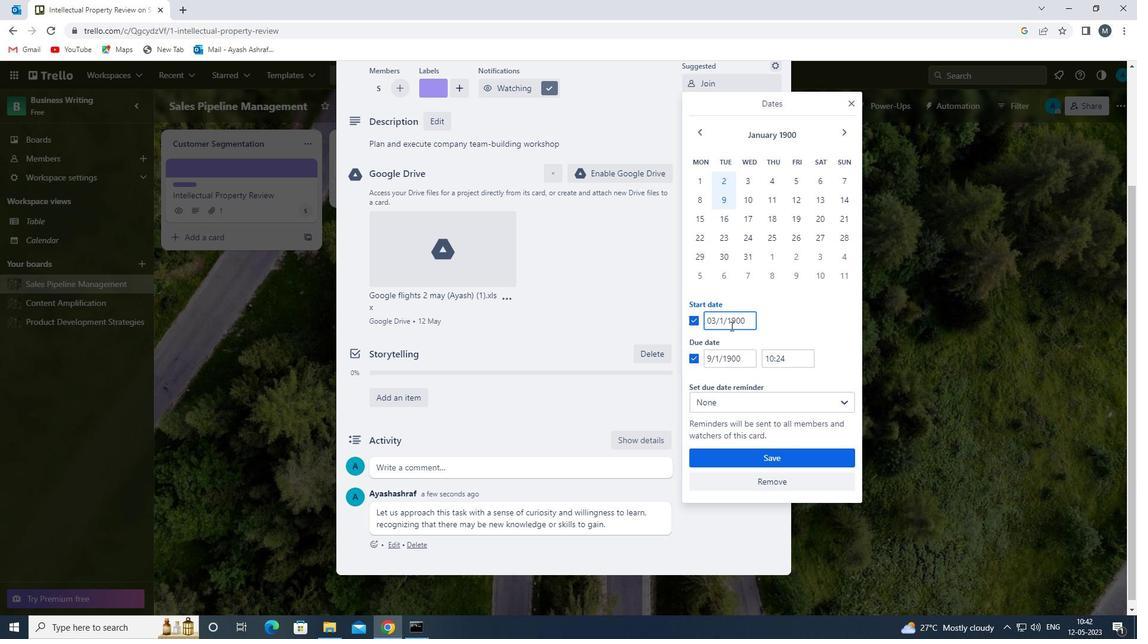 
Action: Key pressed <<96>>
Screenshot: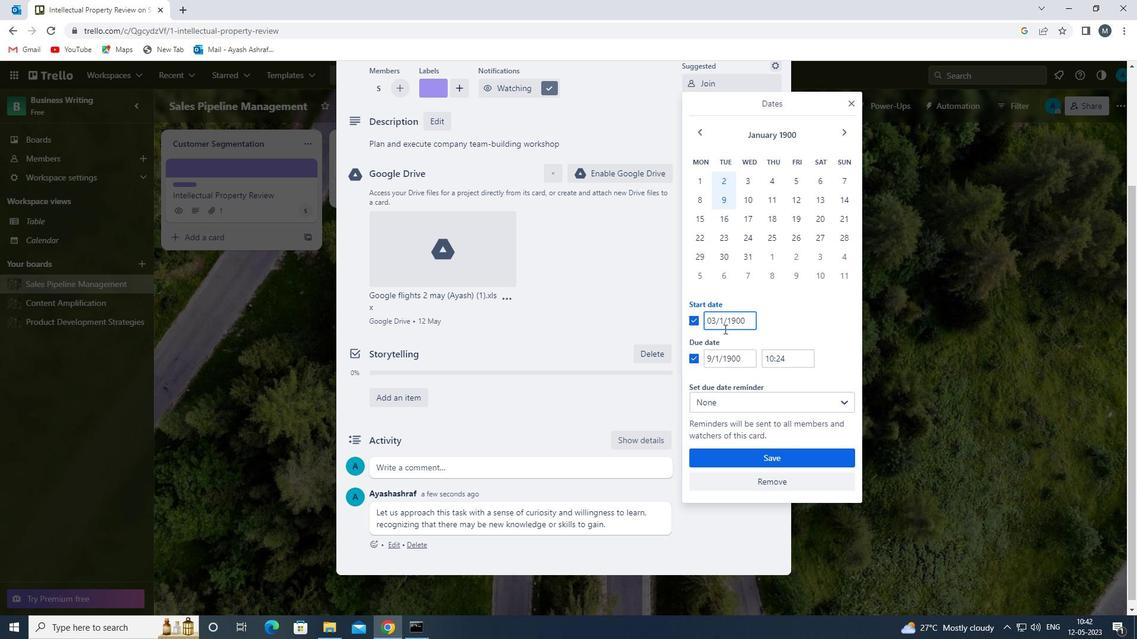 
Action: Mouse moved to (714, 359)
Screenshot: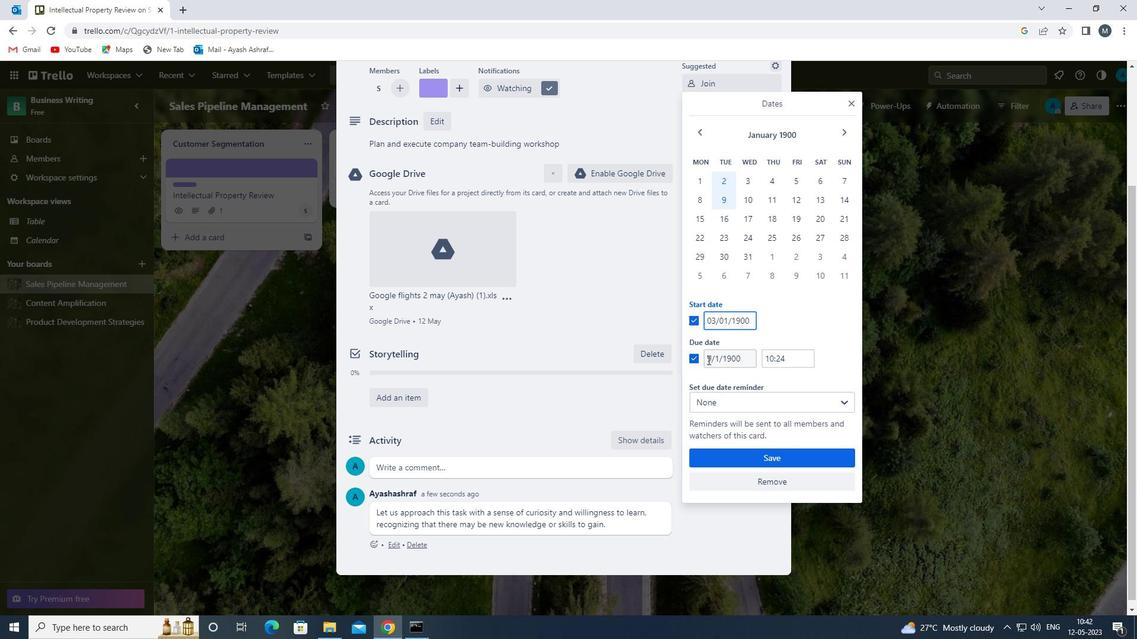 
Action: Mouse pressed left at (714, 359)
Screenshot: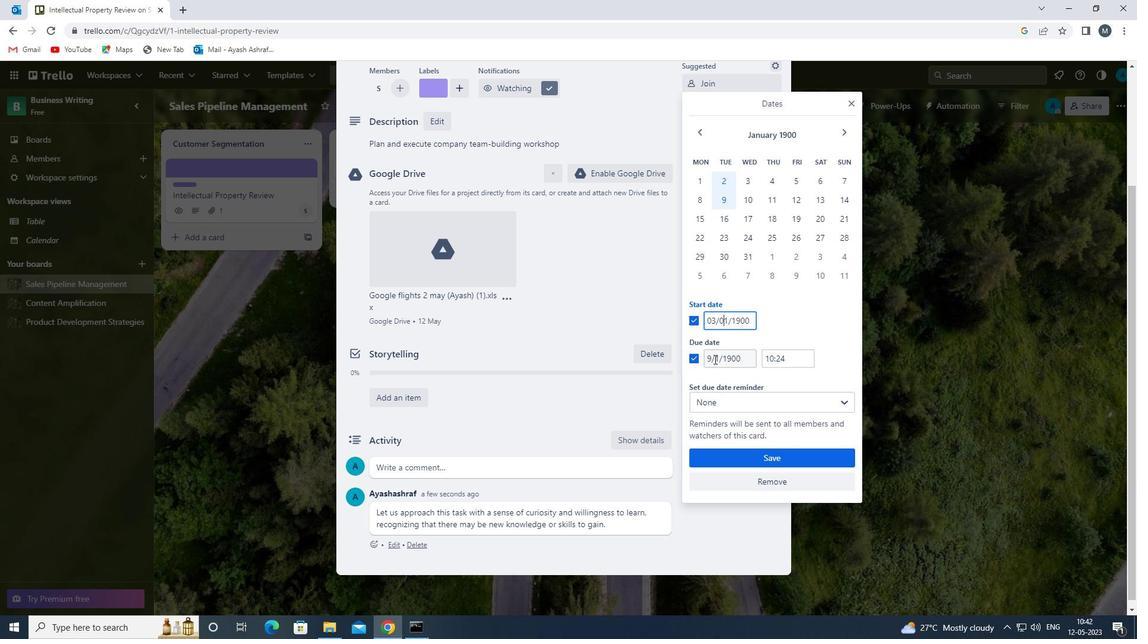 
Action: Mouse moved to (710, 361)
Screenshot: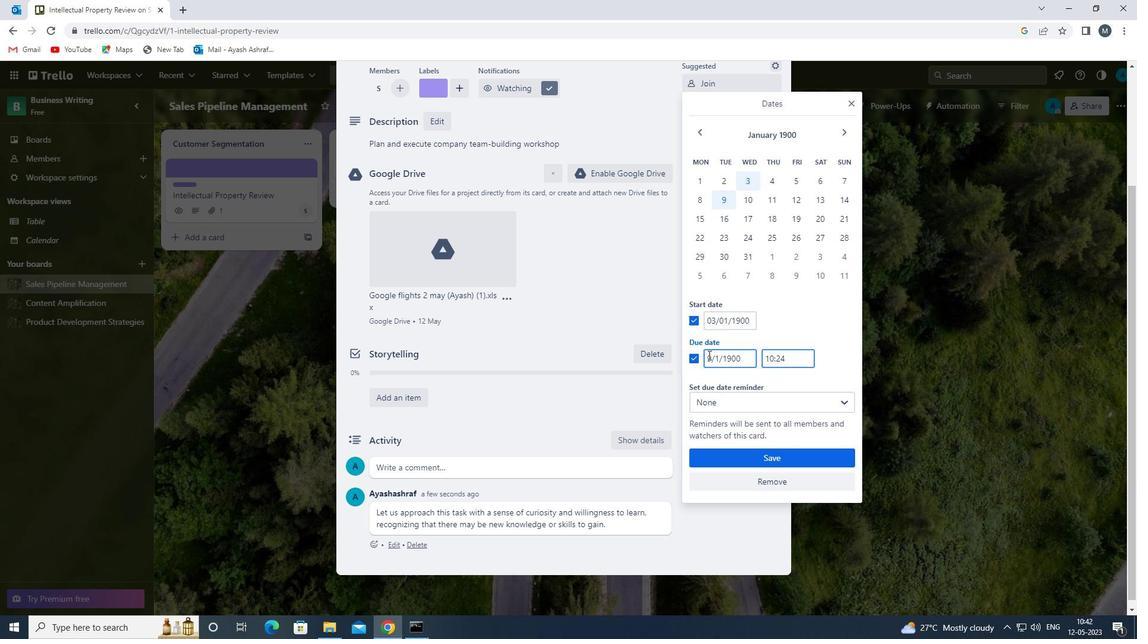 
Action: Mouse pressed left at (710, 361)
Screenshot: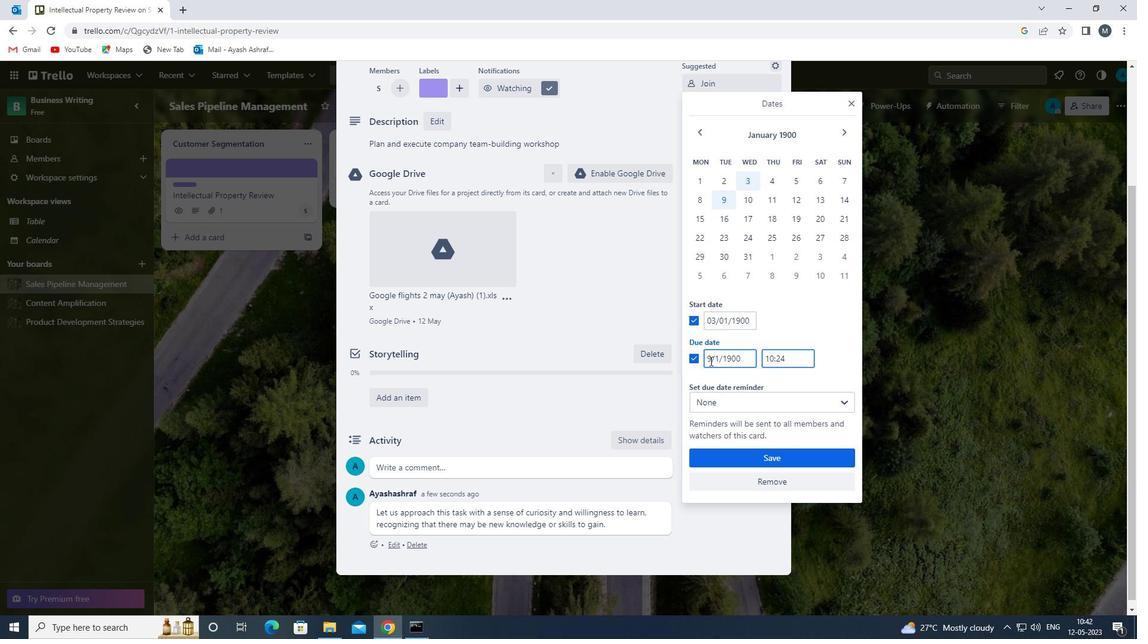 
Action: Mouse moved to (716, 363)
Screenshot: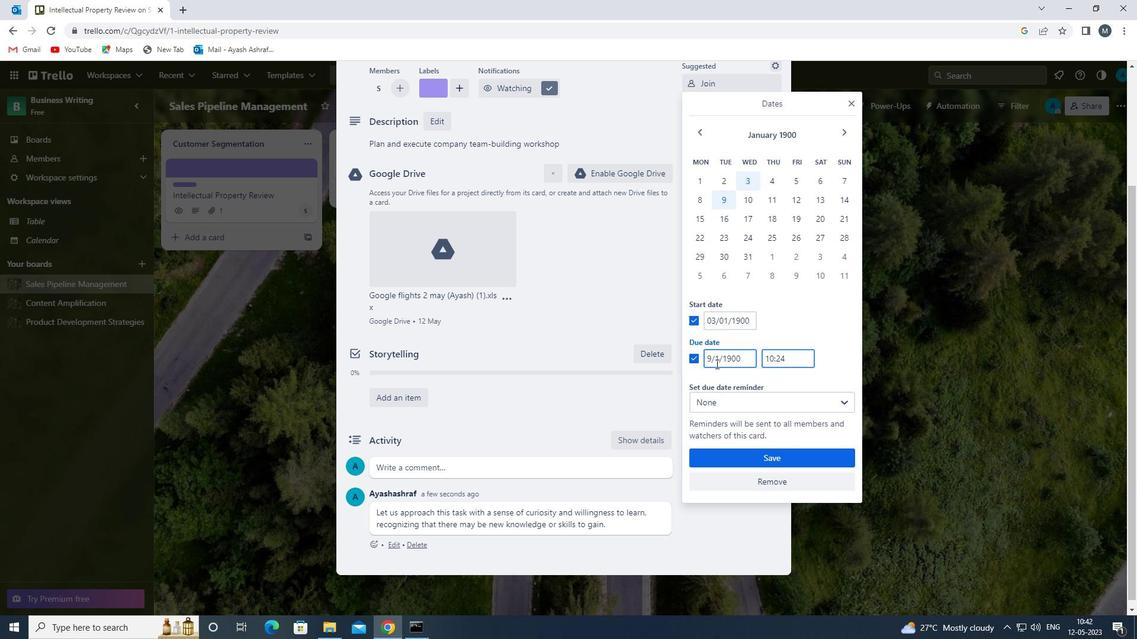 
Action: Key pressed <Key.backspace><<96>><Key.backspace><<97>><<96>>
Screenshot: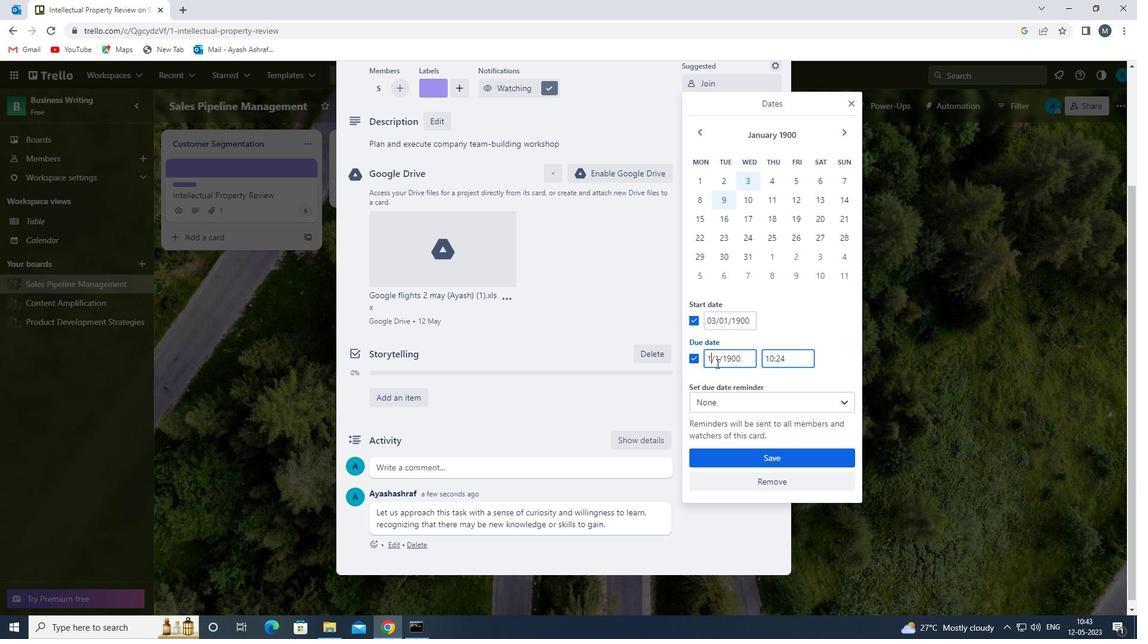 
Action: Mouse moved to (720, 360)
Screenshot: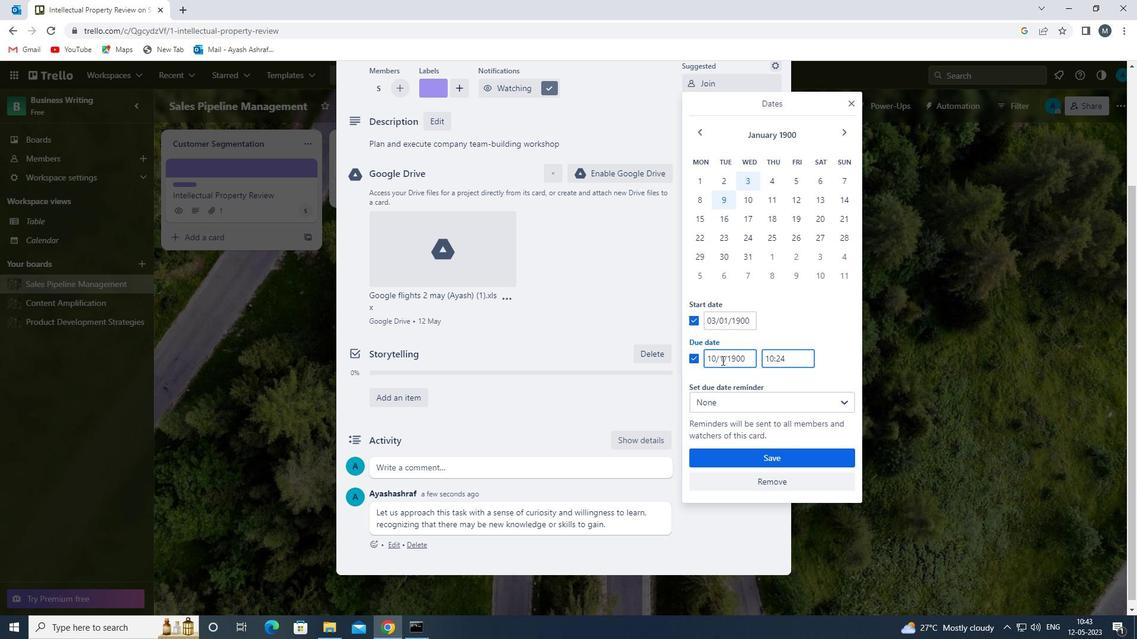 
Action: Mouse pressed left at (720, 360)
Screenshot: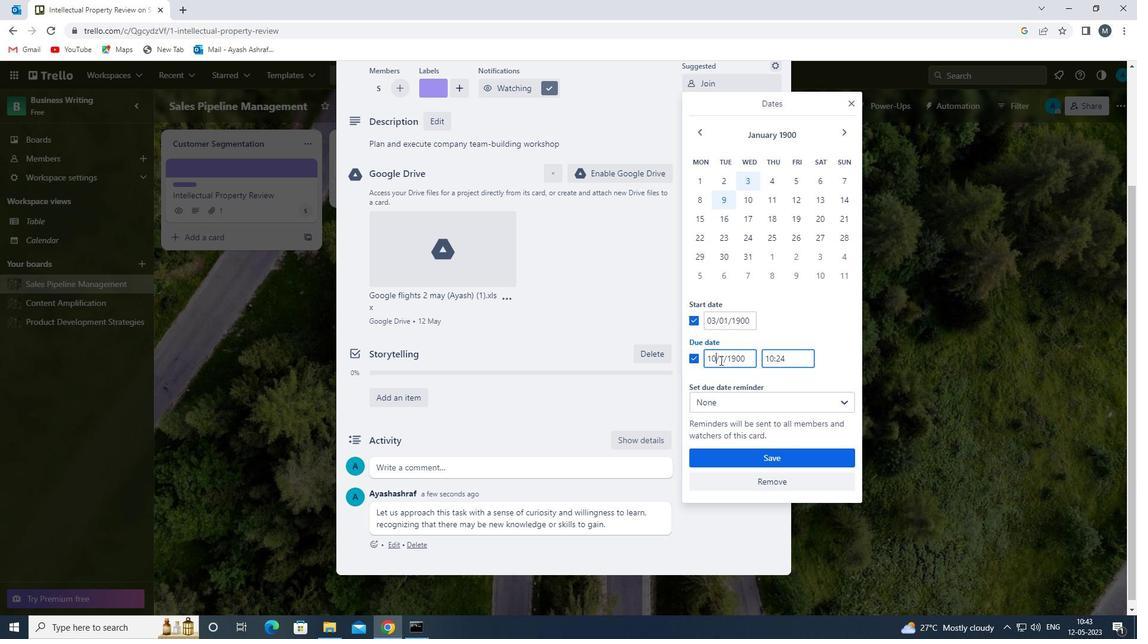
Action: Mouse moved to (723, 366)
Screenshot: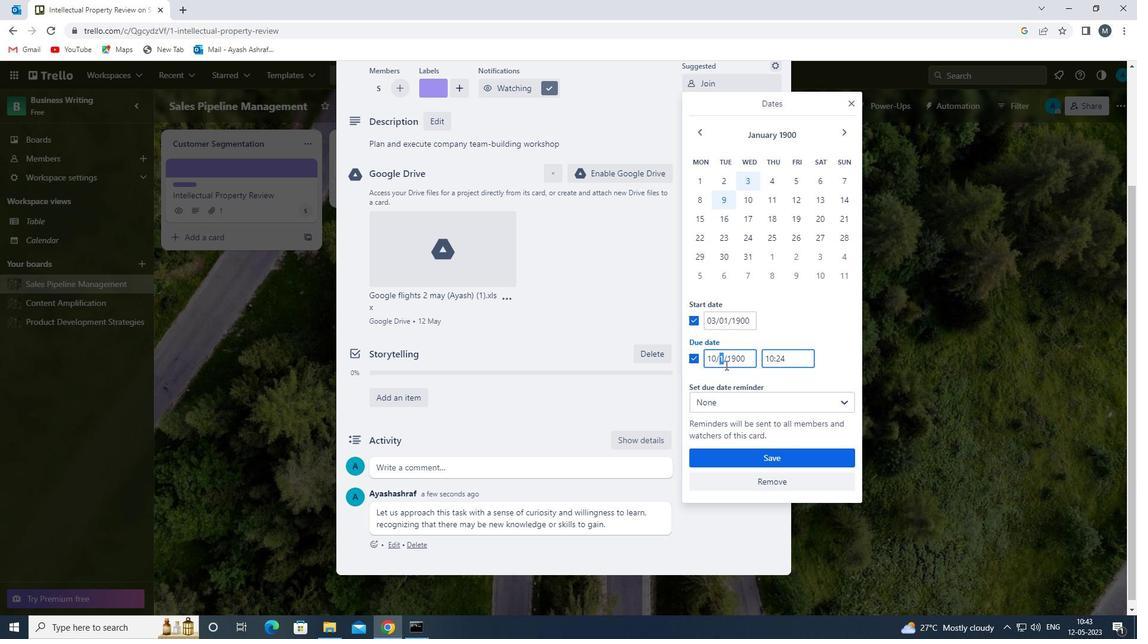 
Action: Mouse pressed left at (723, 366)
Screenshot: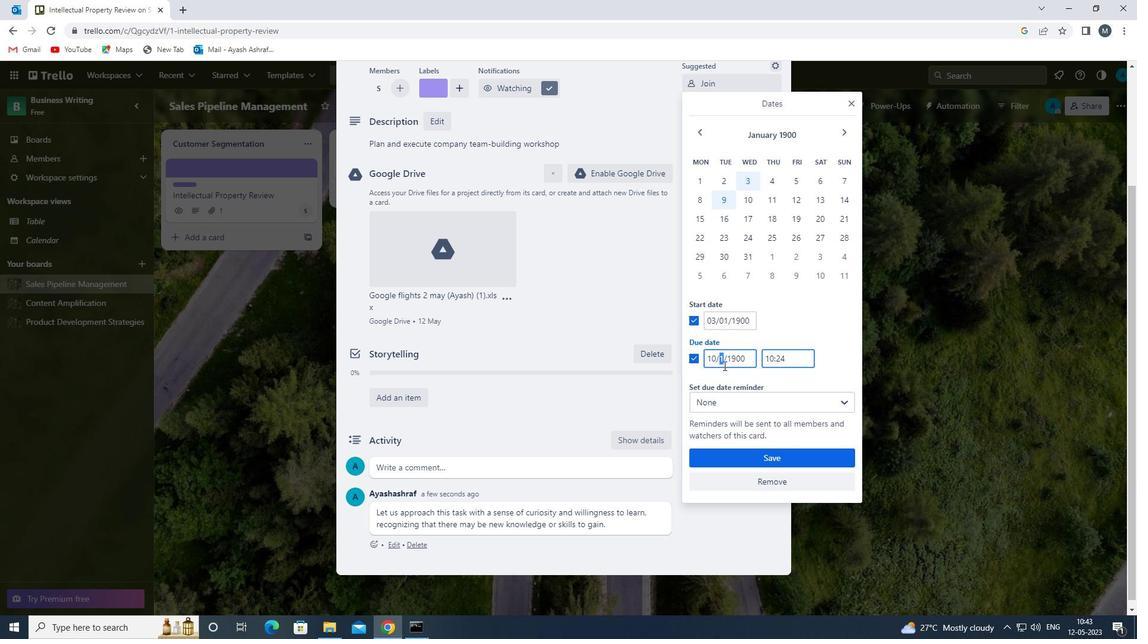 
Action: Mouse moved to (718, 358)
Screenshot: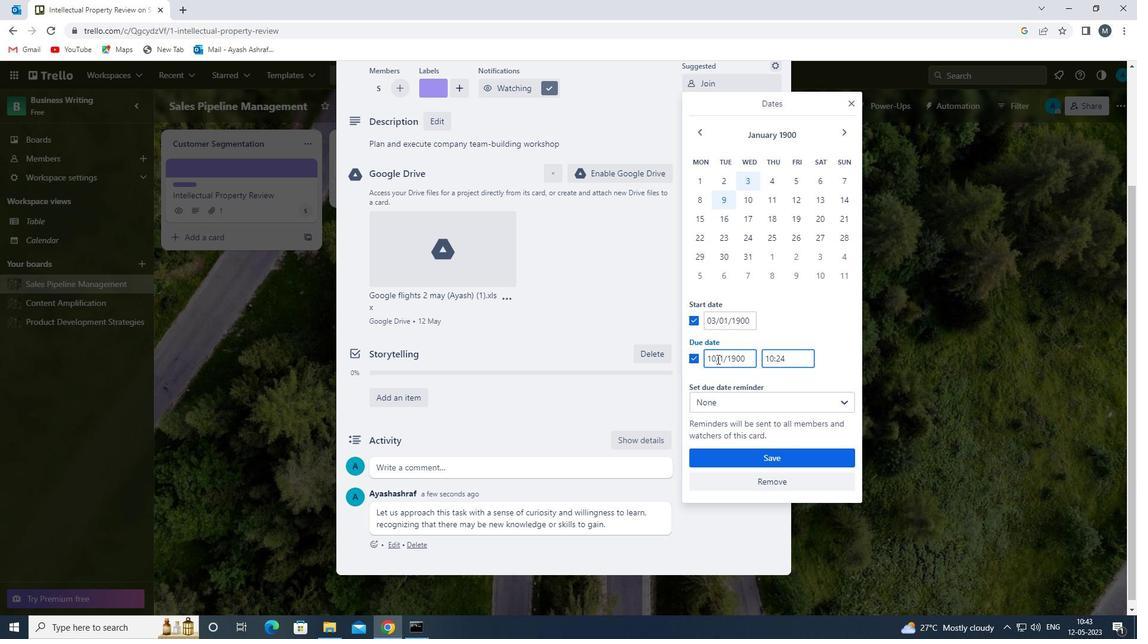 
Action: Mouse pressed left at (718, 358)
Screenshot: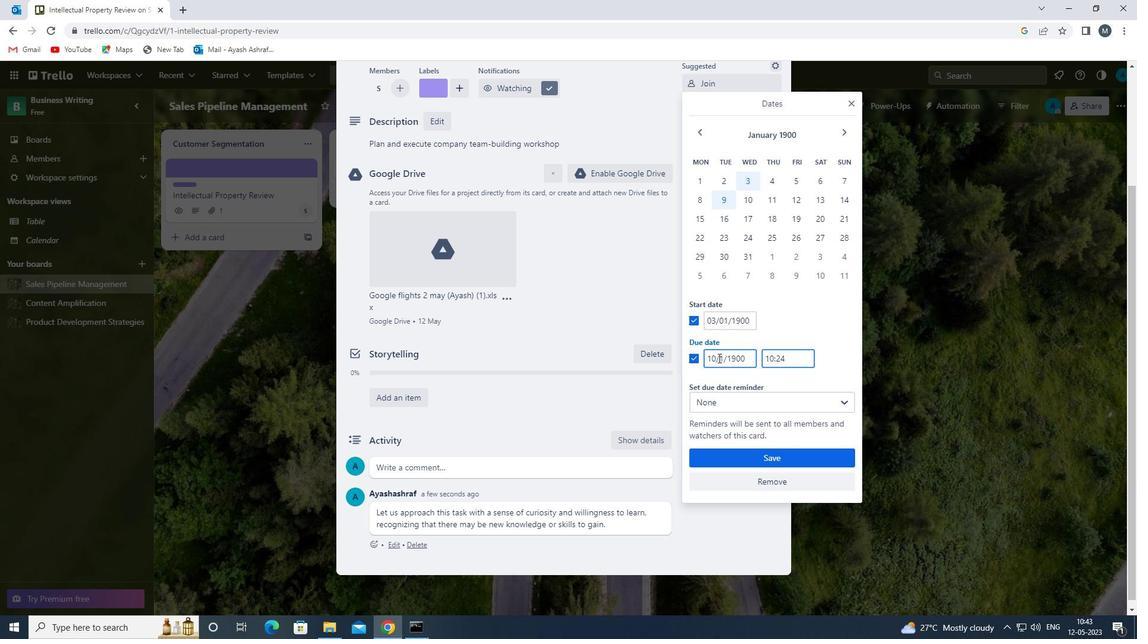 
Action: Mouse moved to (721, 370)
Screenshot: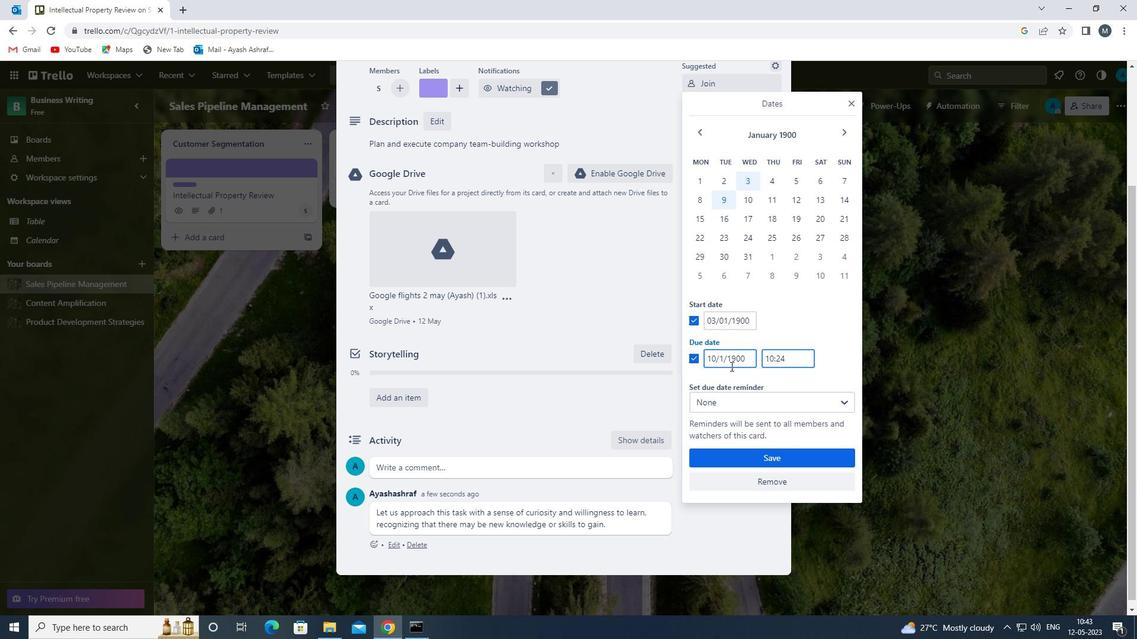 
Action: Key pressed <<96>>
Screenshot: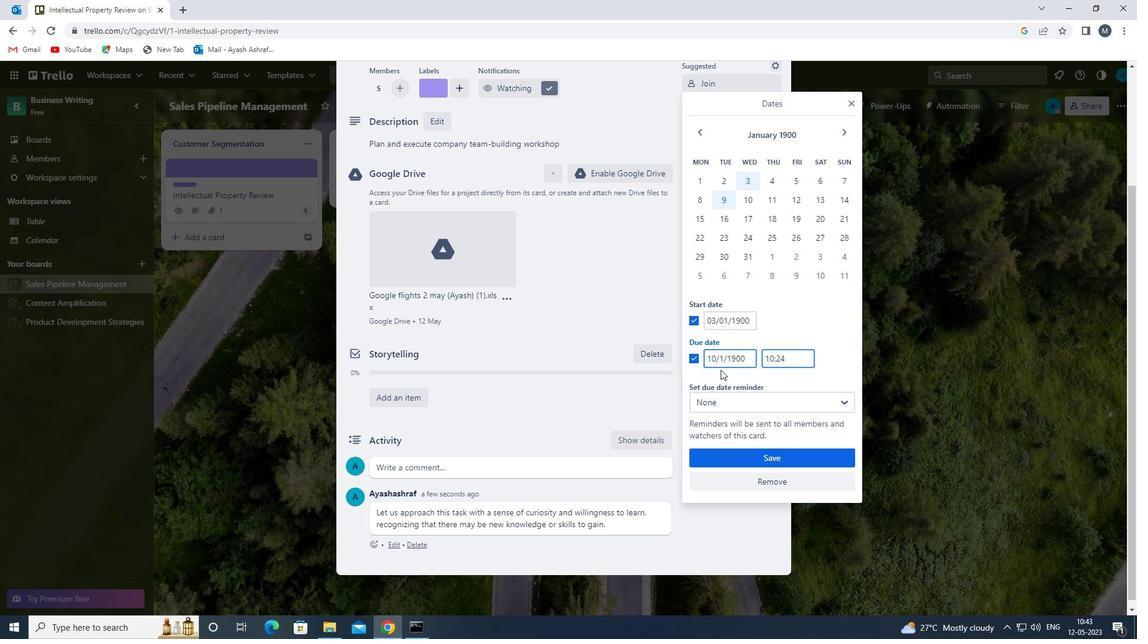 
Action: Mouse moved to (749, 456)
Screenshot: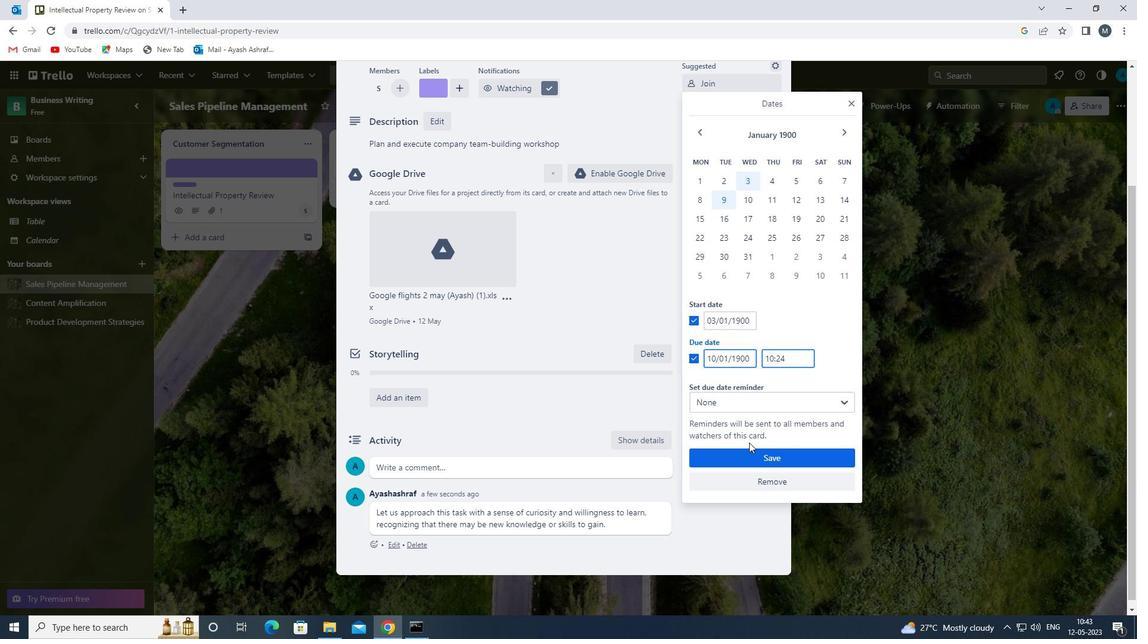 
Action: Mouse pressed left at (749, 456)
Screenshot: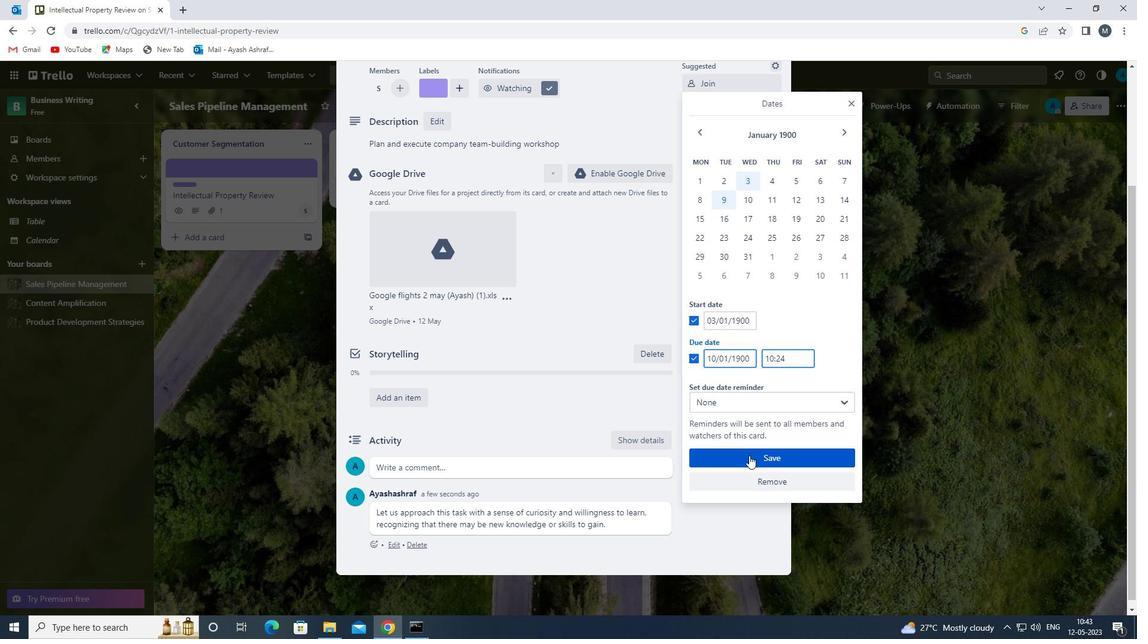 
Action: Mouse moved to (685, 389)
Screenshot: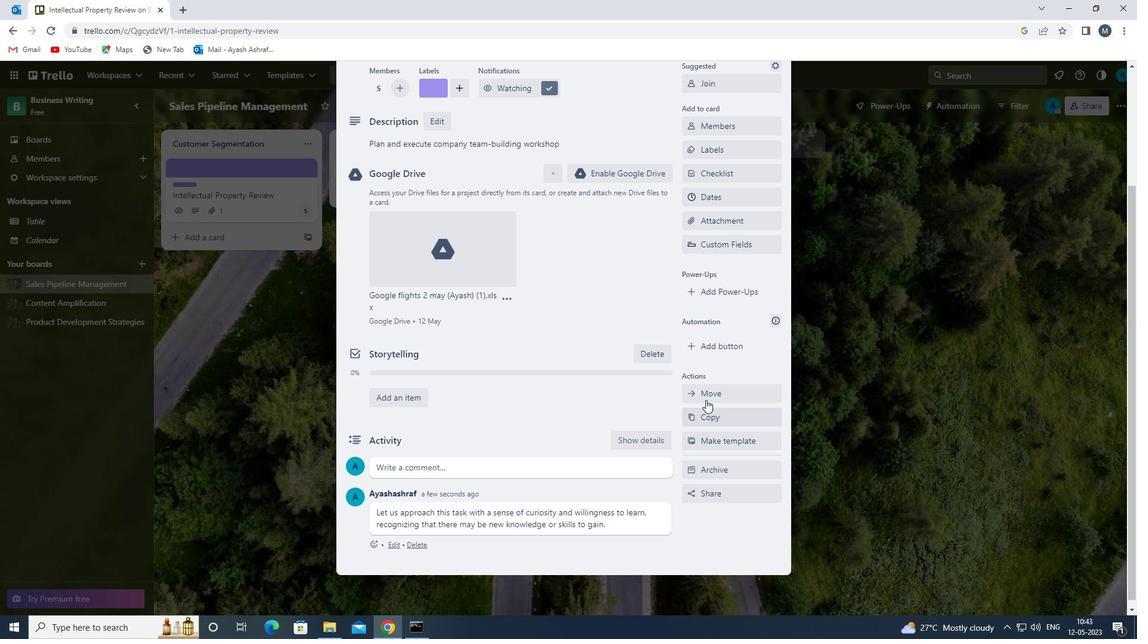 
Action: Mouse scrolled (685, 390) with delta (0, 0)
Screenshot: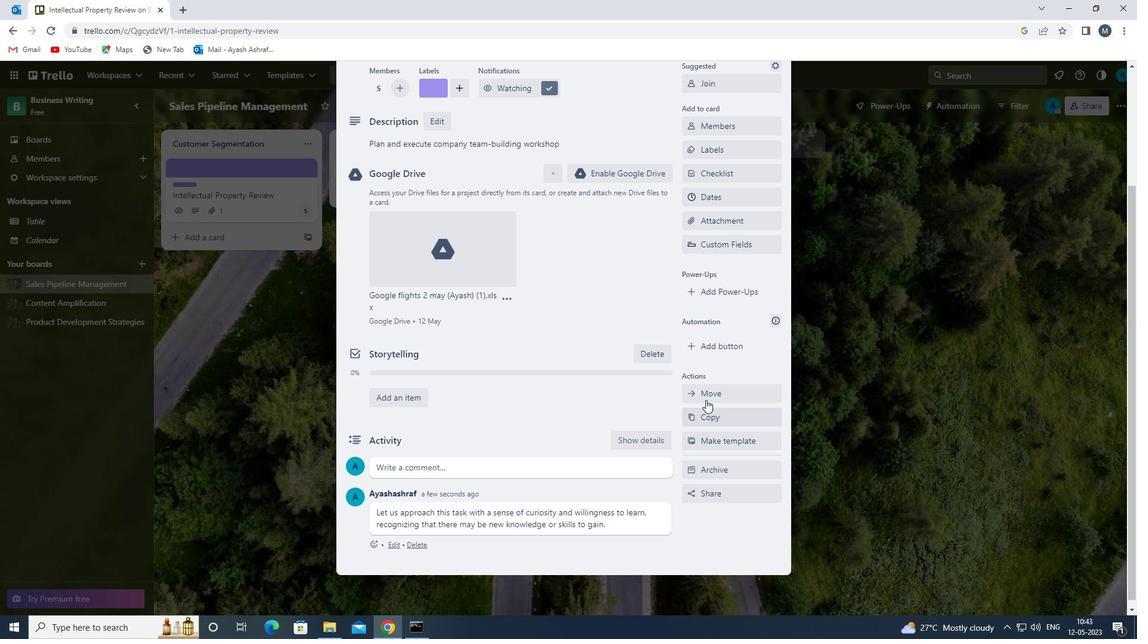
Action: Mouse moved to (684, 389)
Screenshot: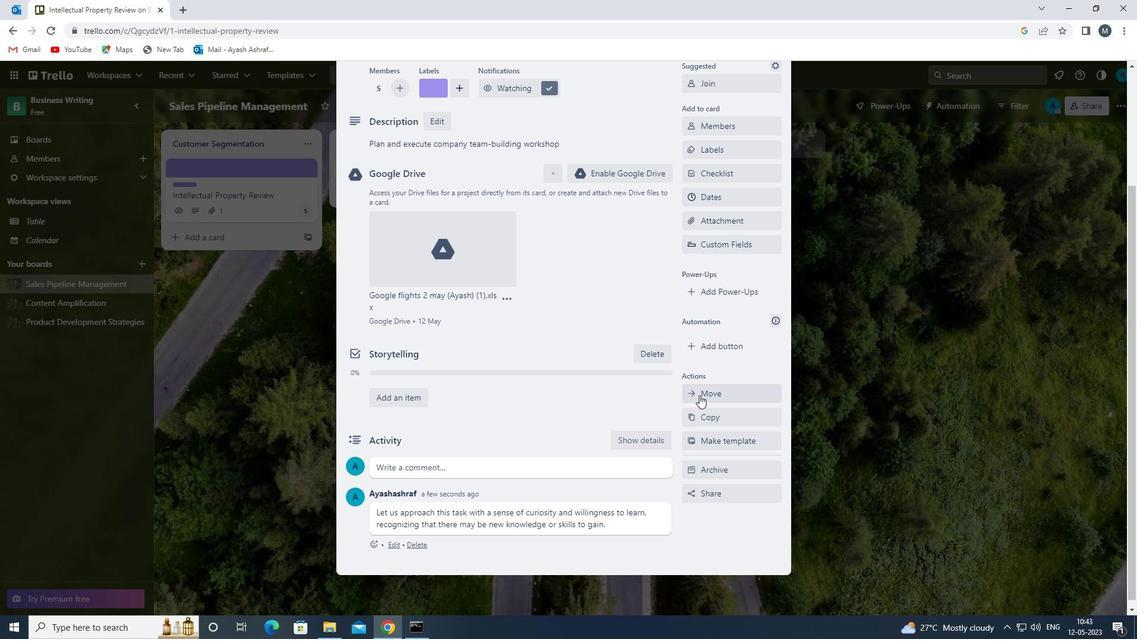 
Action: Mouse scrolled (684, 390) with delta (0, 0)
Screenshot: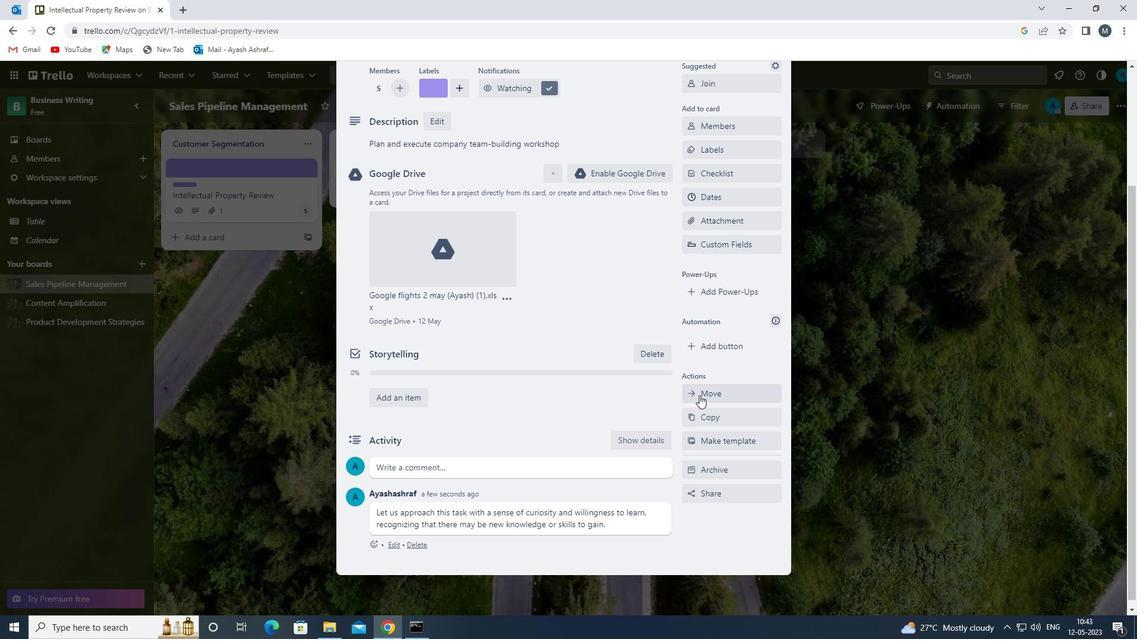 
Action: Mouse moved to (684, 389)
Screenshot: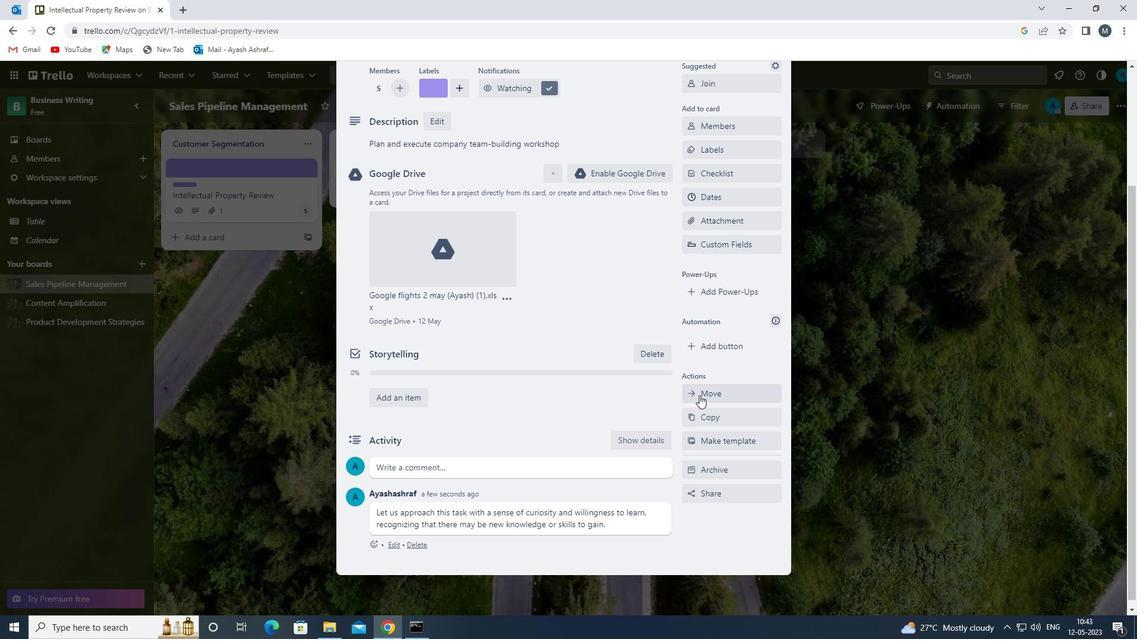 
Action: Mouse scrolled (684, 390) with delta (0, 0)
Screenshot: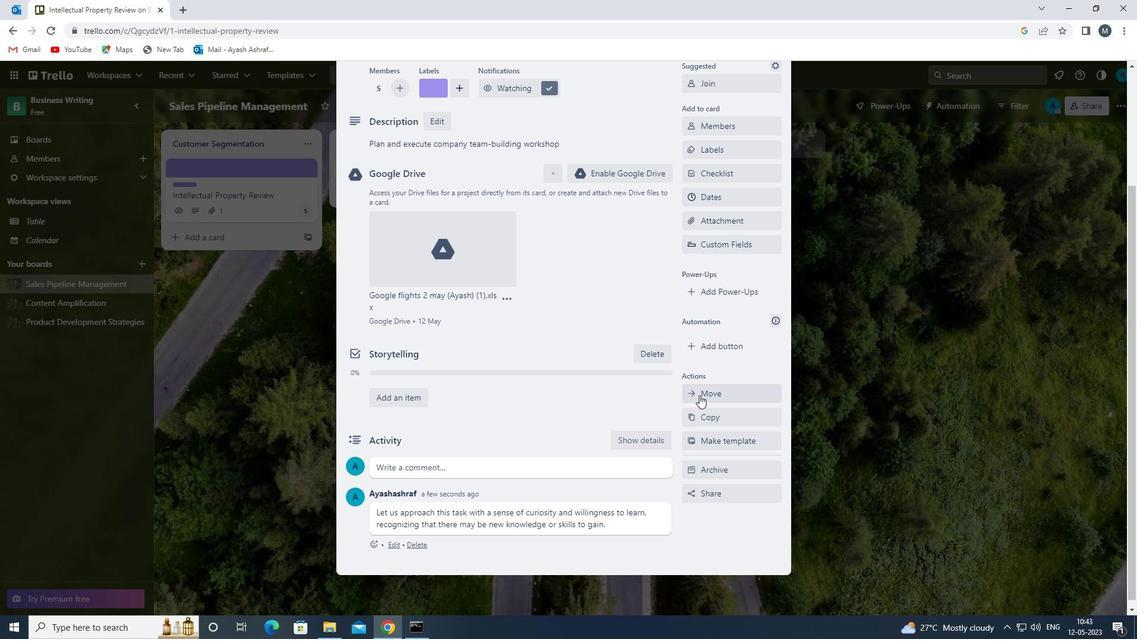 
Action: Mouse moved to (683, 389)
Screenshot: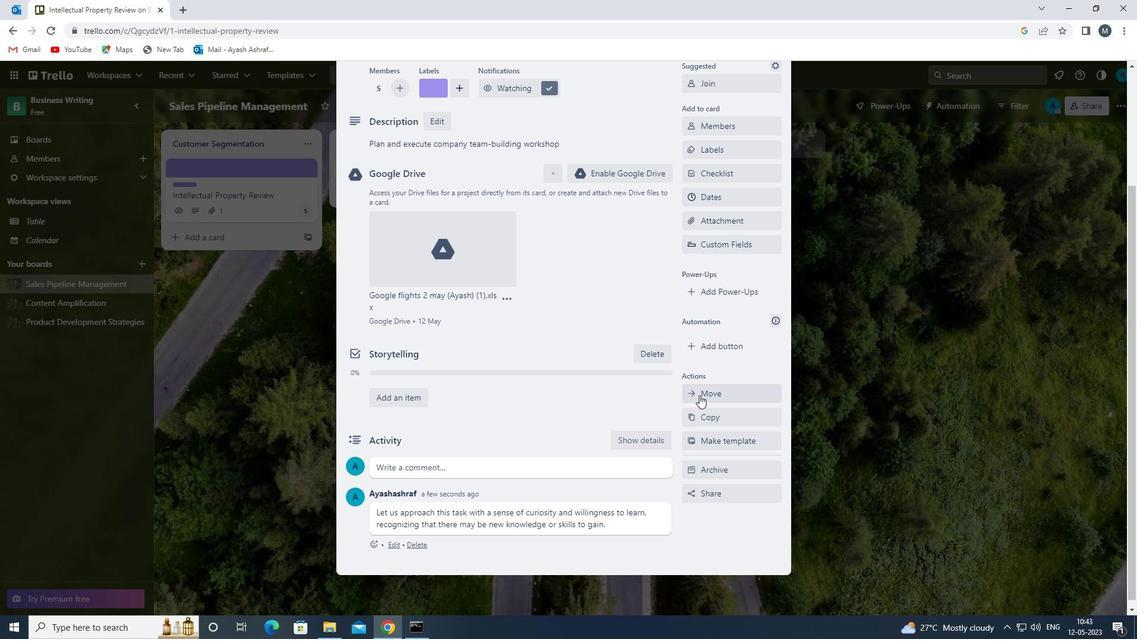 
Action: Mouse scrolled (683, 390) with delta (0, 0)
Screenshot: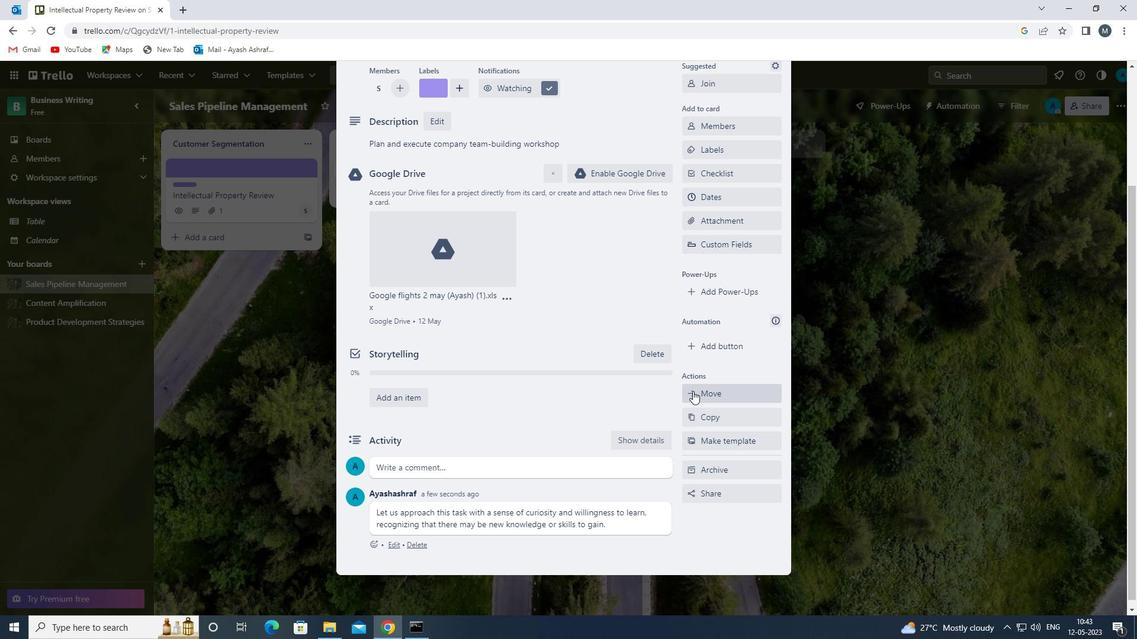
Action: Mouse moved to (683, 389)
Screenshot: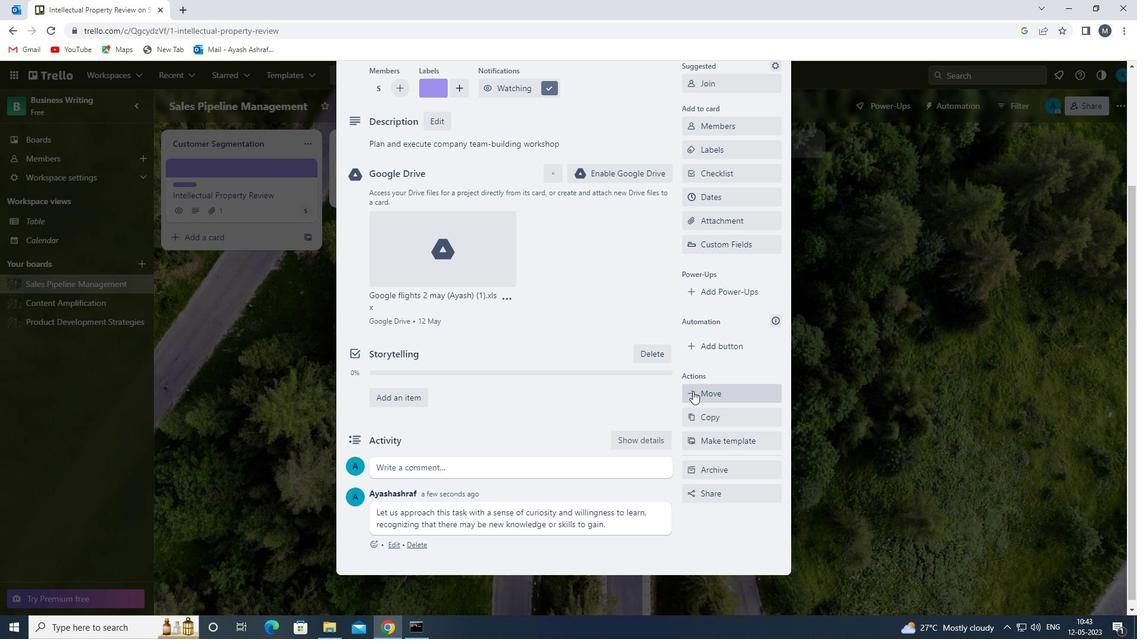 
Action: Mouse scrolled (683, 389) with delta (0, 0)
Screenshot: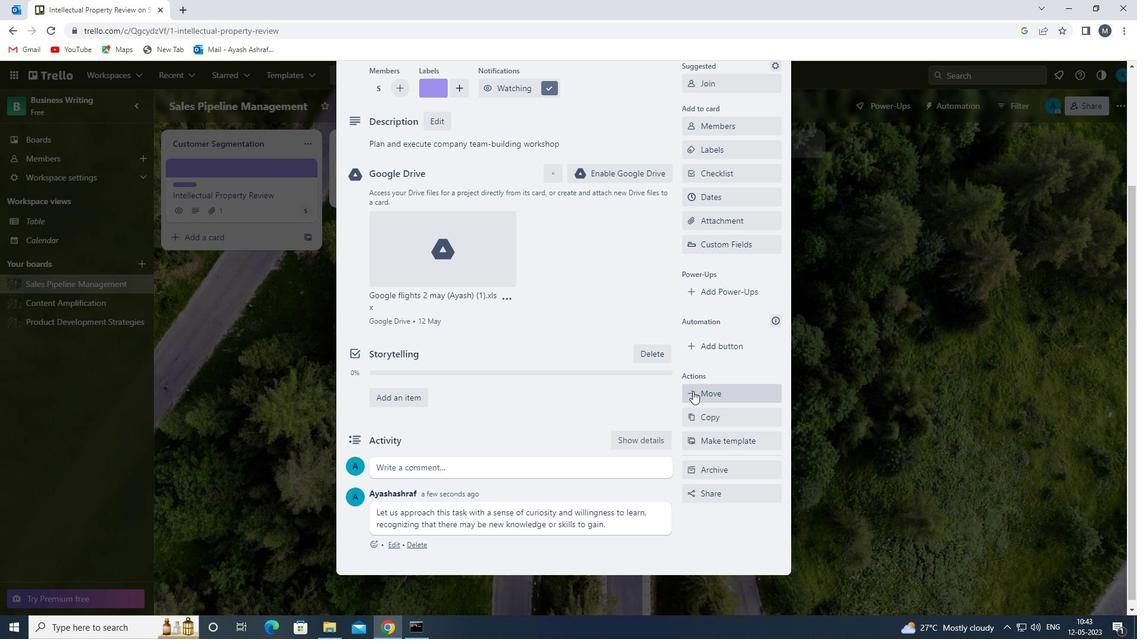 
Action: Mouse moved to (679, 389)
Screenshot: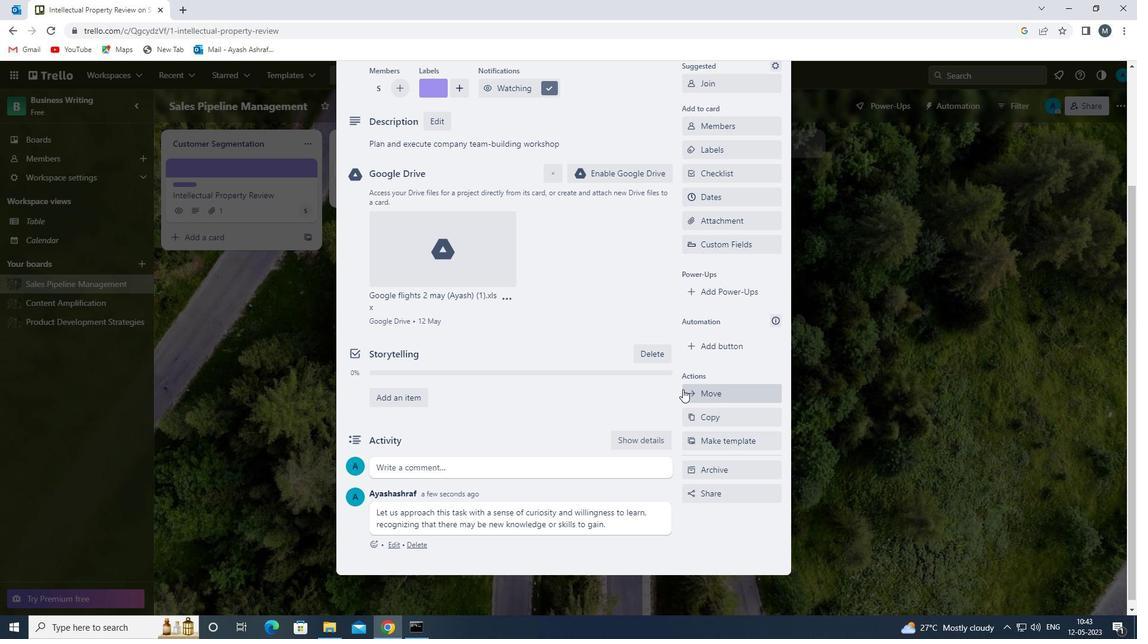 
Action: Mouse scrolled (679, 389) with delta (0, 0)
Screenshot: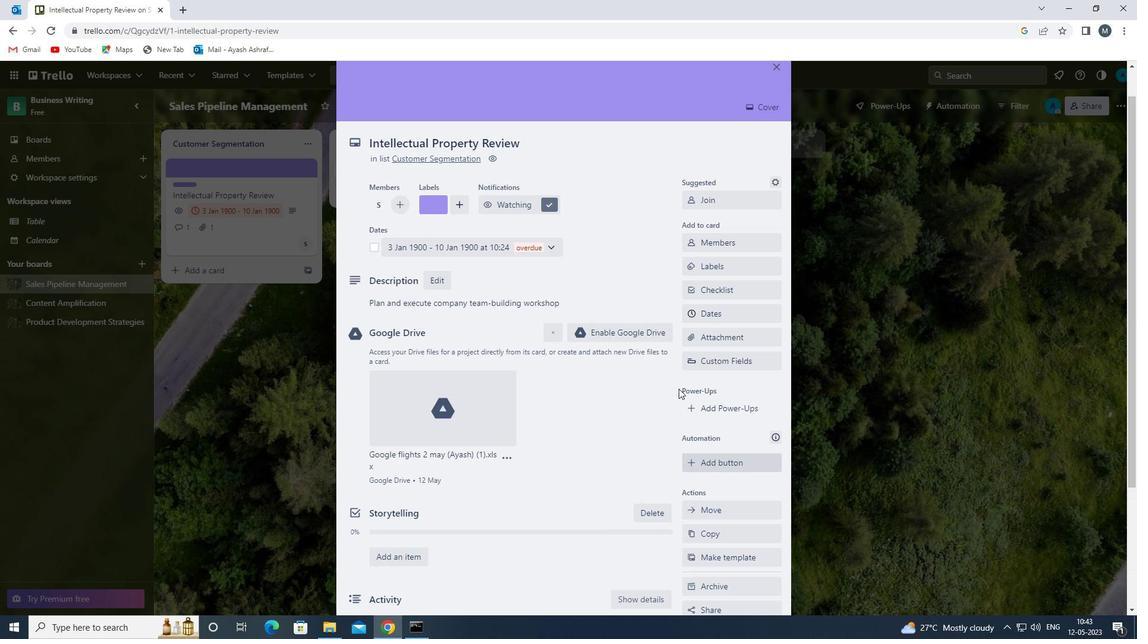 
